 Task: Change  the formatting of the data to Which is Greater than5, In conditional formating, put the option 'Yellow Fill with Drak Yellow Text'add another formatting option Format As Table, insert the option Brown Table style Dark  3 , change the format of Column Width to 18In the sheet   Dynamic Sales templetes   book
Action: Mouse moved to (412, 349)
Screenshot: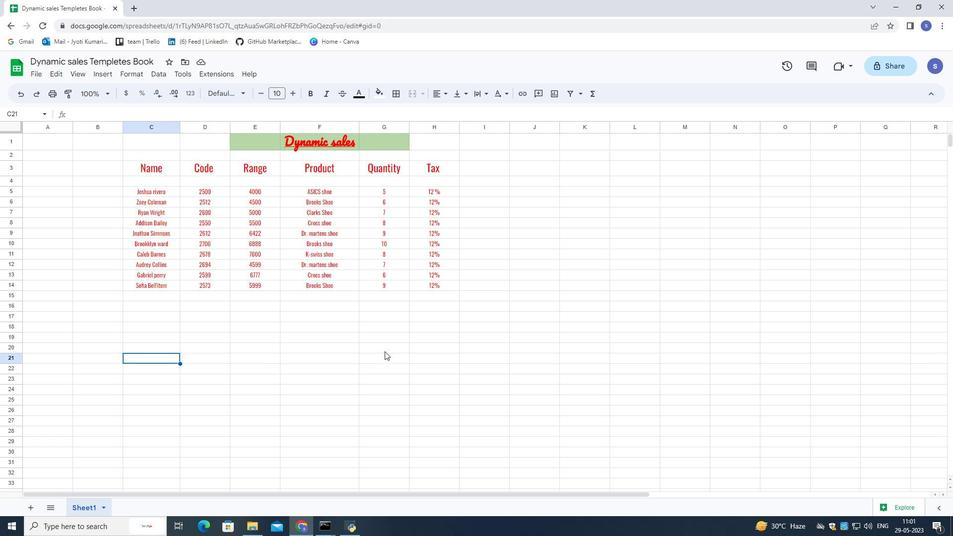 
Action: Mouse scrolled (412, 349) with delta (0, 0)
Screenshot: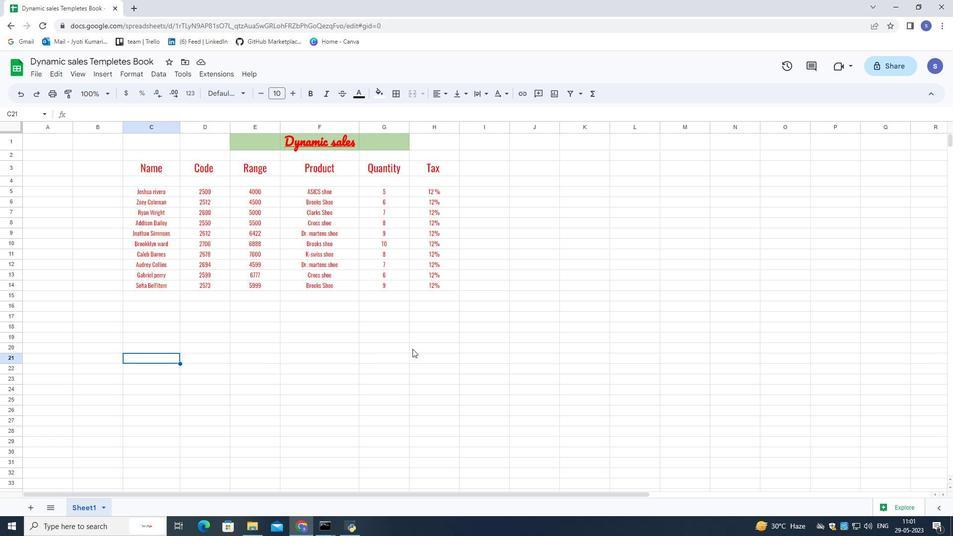 
Action: Mouse scrolled (412, 349) with delta (0, 0)
Screenshot: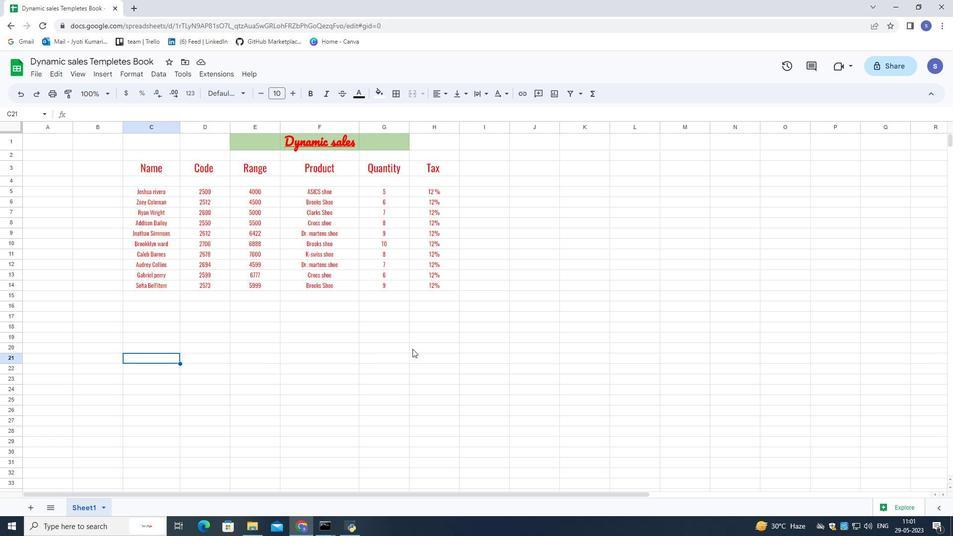 
Action: Mouse moved to (109, 139)
Screenshot: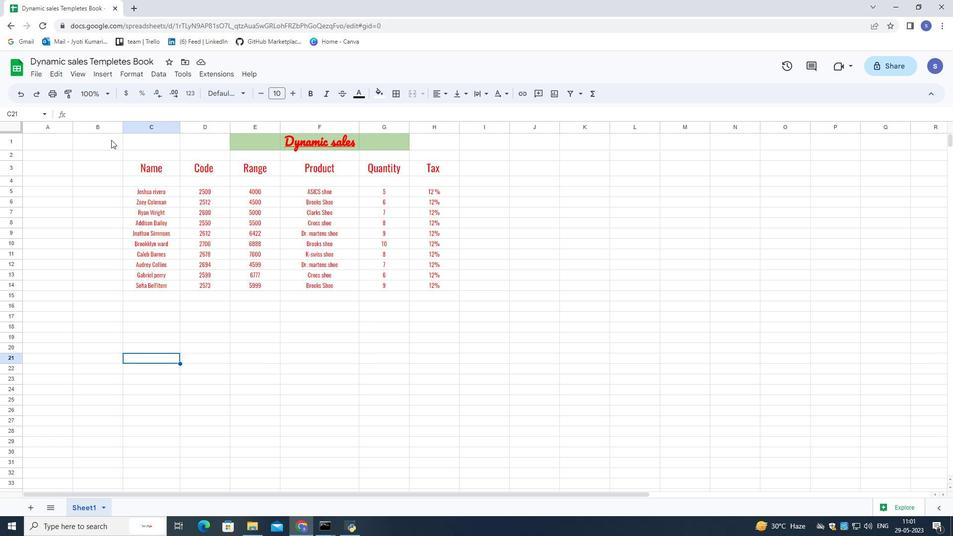 
Action: Mouse pressed left at (109, 139)
Screenshot: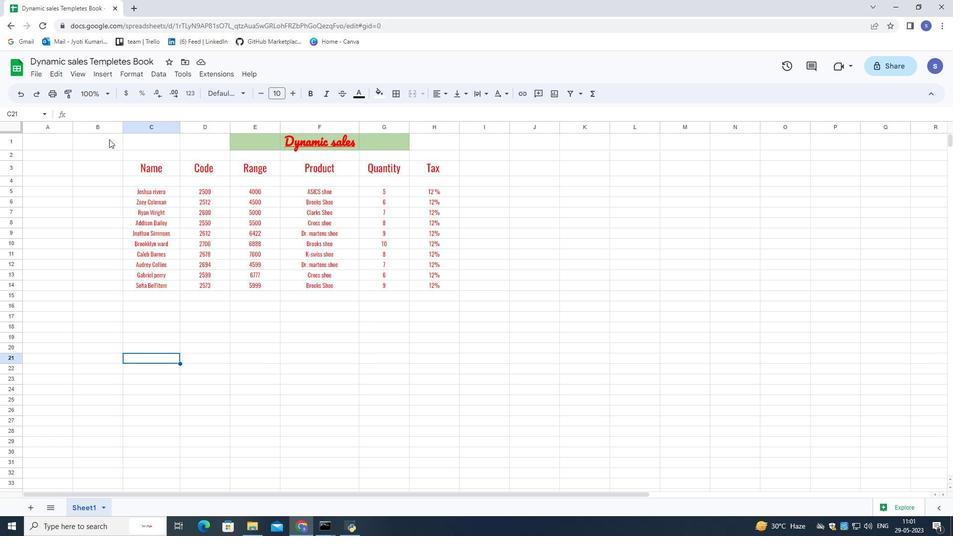 
Action: Mouse moved to (114, 152)
Screenshot: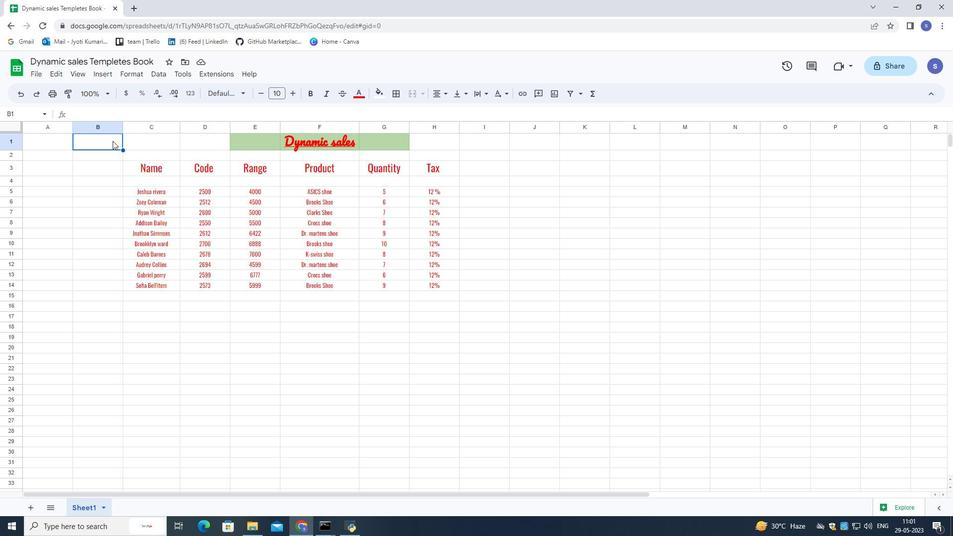 
Action: Mouse pressed left at (114, 152)
Screenshot: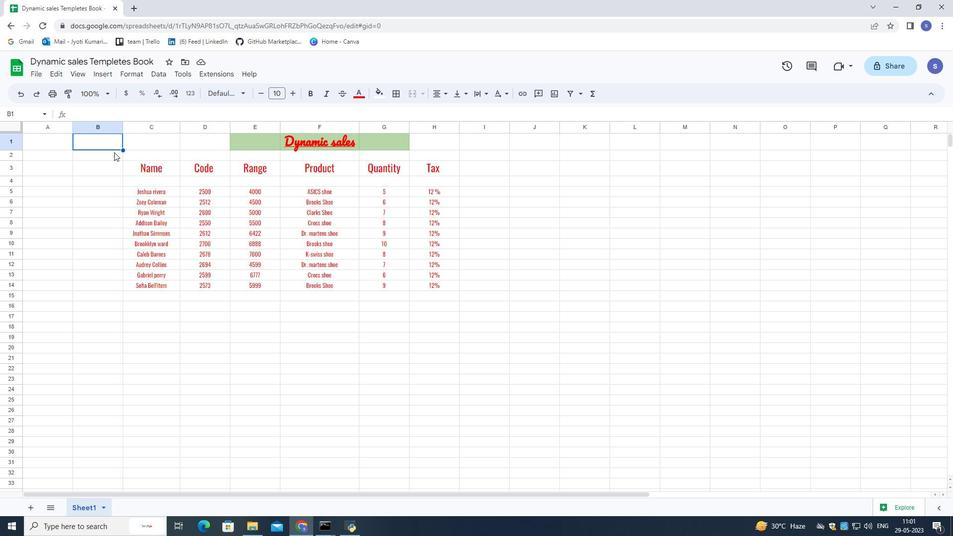 
Action: Mouse moved to (407, 391)
Screenshot: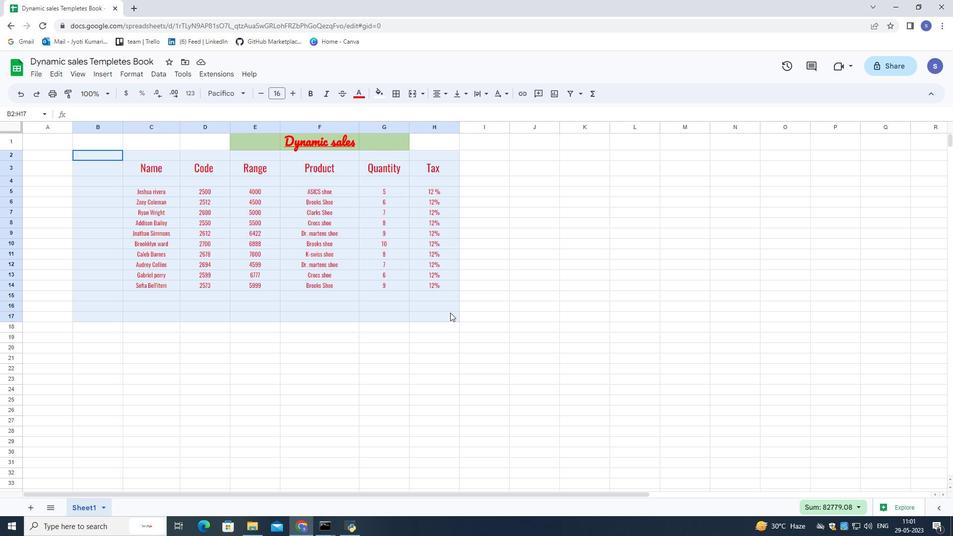 
Action: Mouse pressed left at (407, 391)
Screenshot: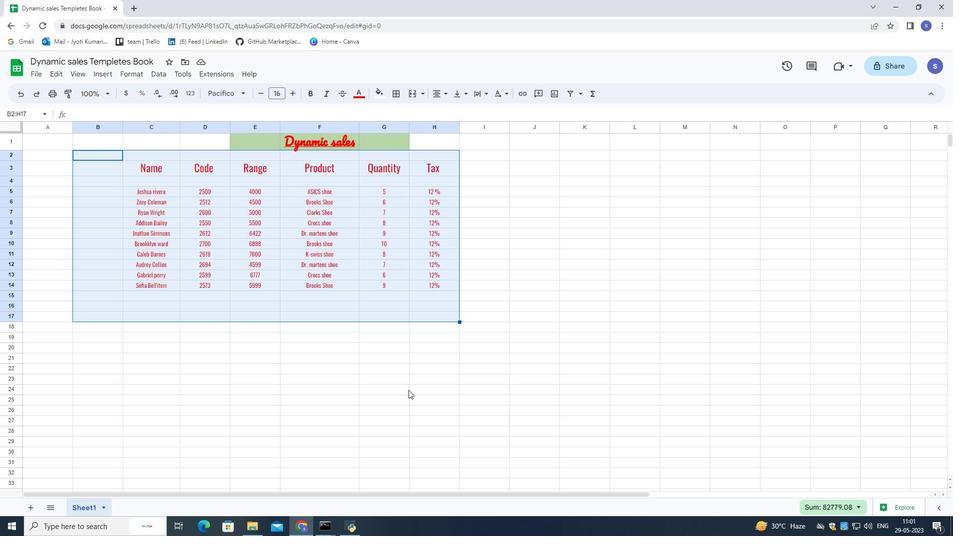 
Action: Mouse moved to (113, 167)
Screenshot: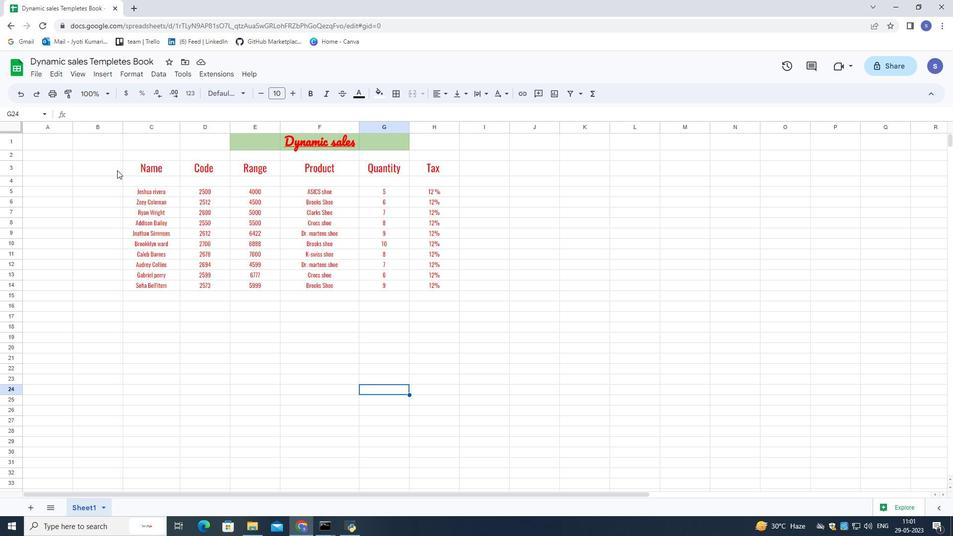 
Action: Mouse pressed left at (113, 167)
Screenshot: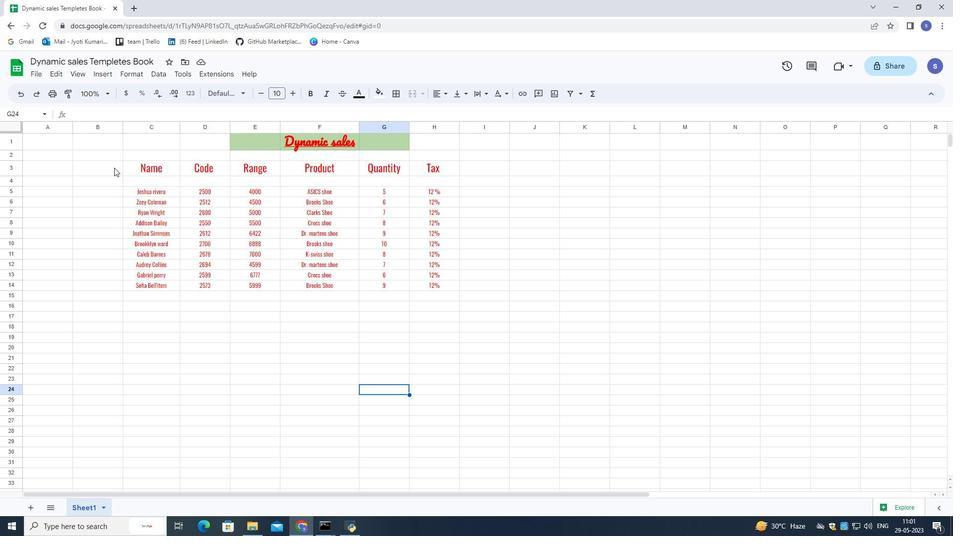 
Action: Mouse moved to (104, 75)
Screenshot: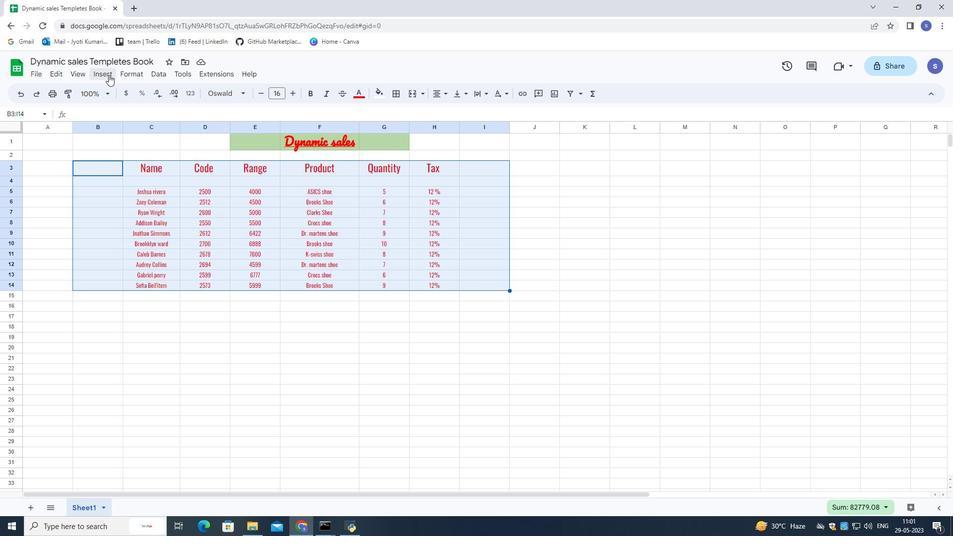 
Action: Mouse pressed left at (104, 75)
Screenshot: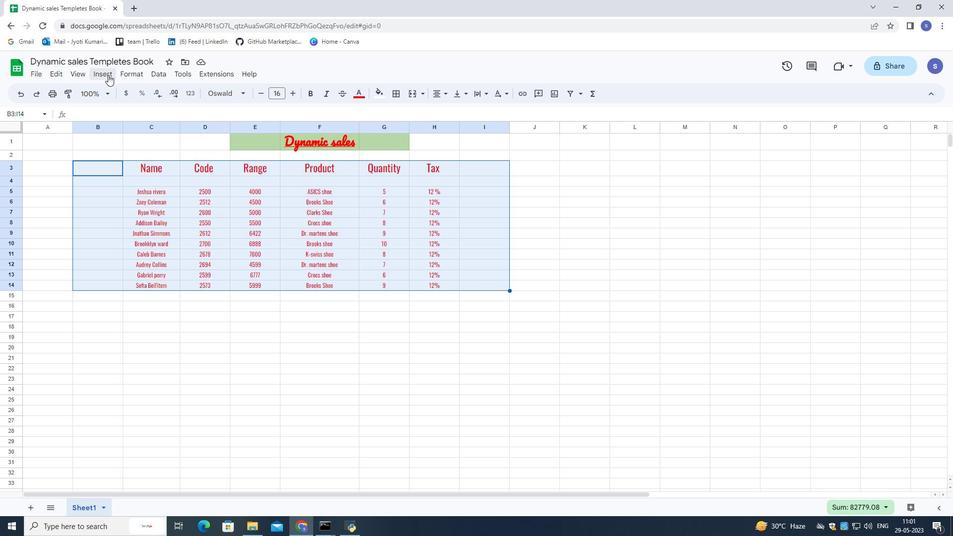 
Action: Mouse moved to (129, 72)
Screenshot: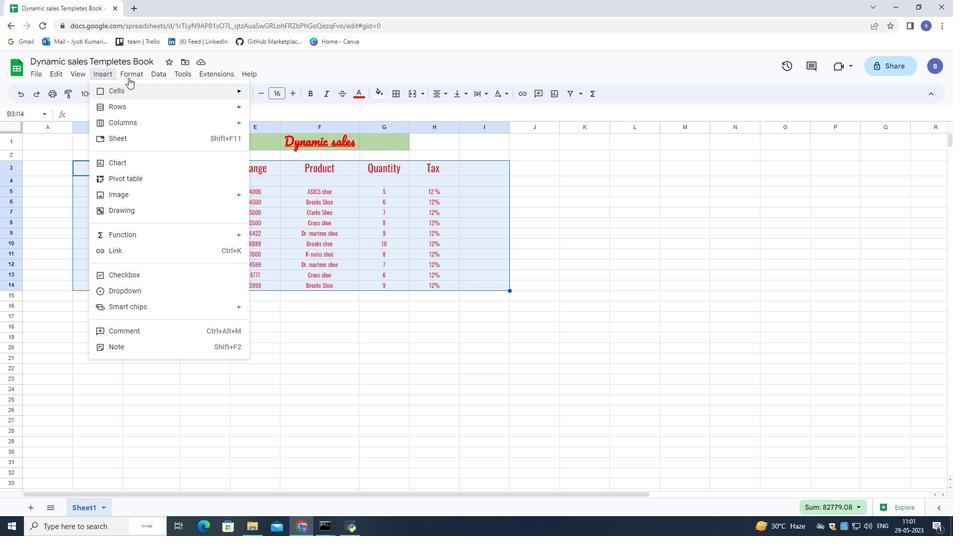 
Action: Mouse pressed left at (129, 72)
Screenshot: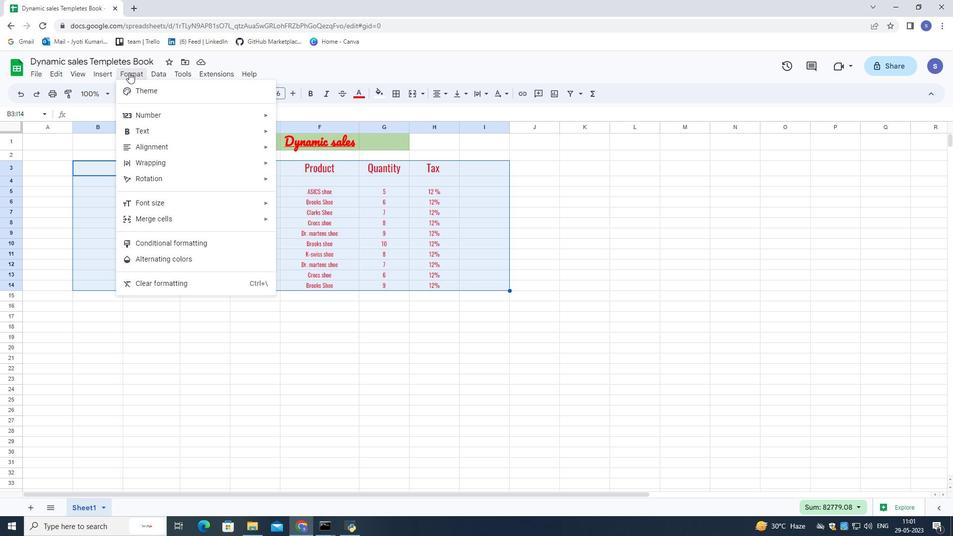 
Action: Mouse moved to (156, 75)
Screenshot: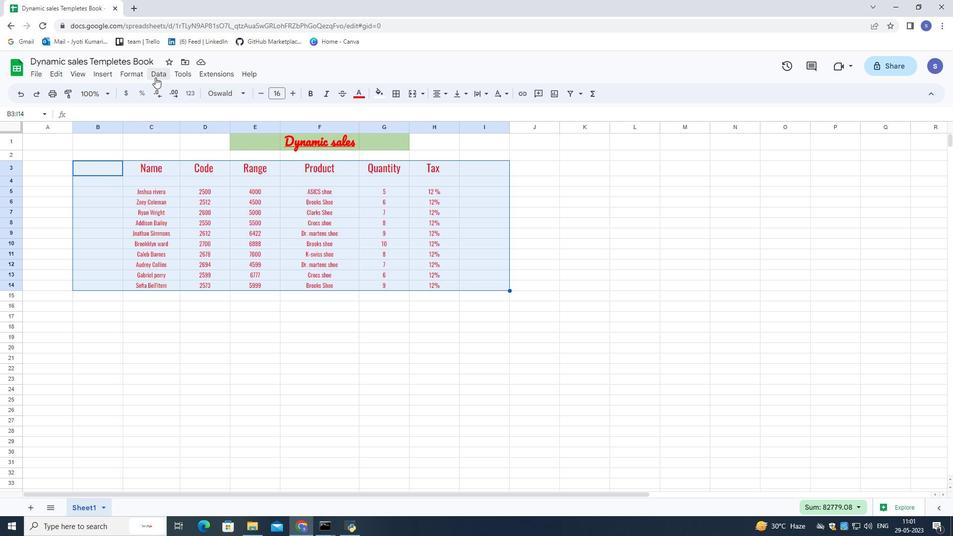 
Action: Mouse pressed left at (156, 75)
Screenshot: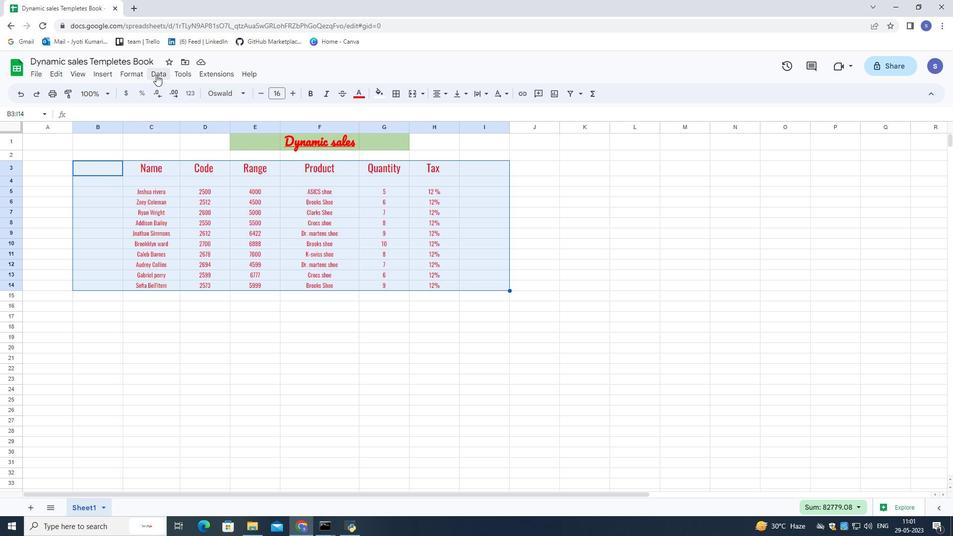 
Action: Mouse moved to (190, 73)
Screenshot: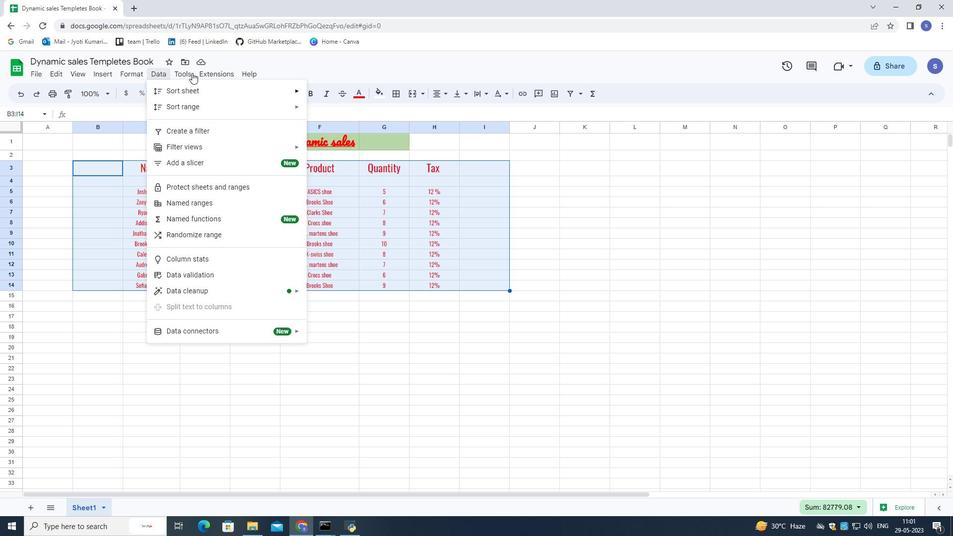 
Action: Mouse pressed left at (190, 73)
Screenshot: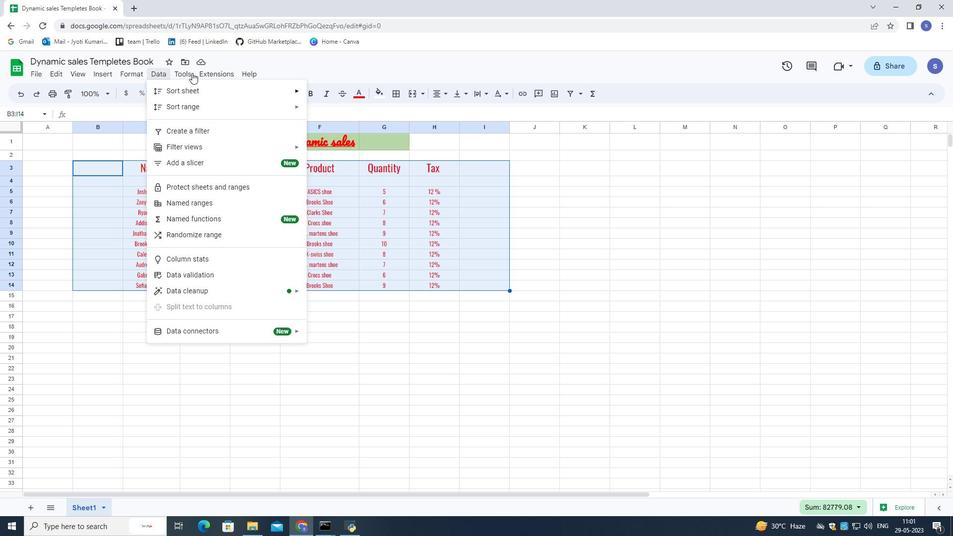 
Action: Mouse moved to (130, 69)
Screenshot: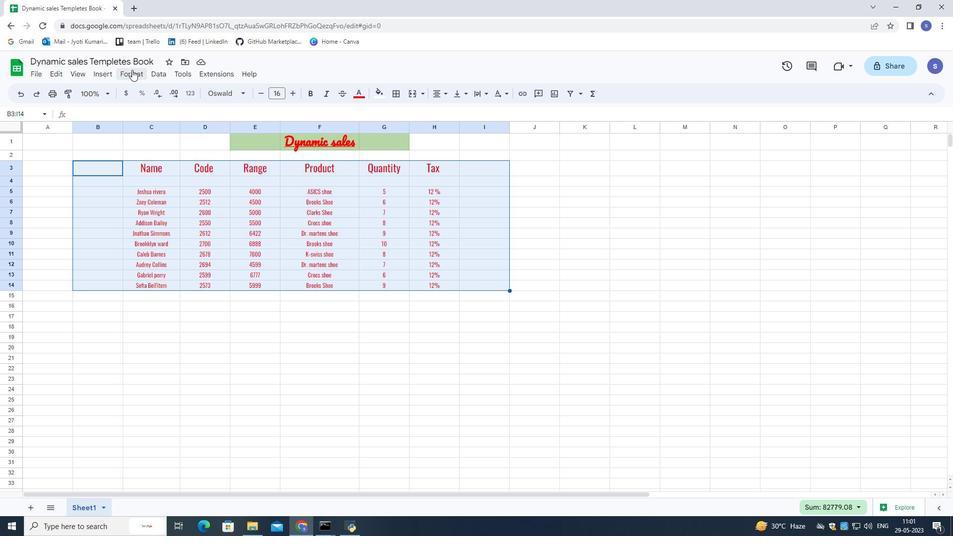 
Action: Mouse pressed left at (130, 69)
Screenshot: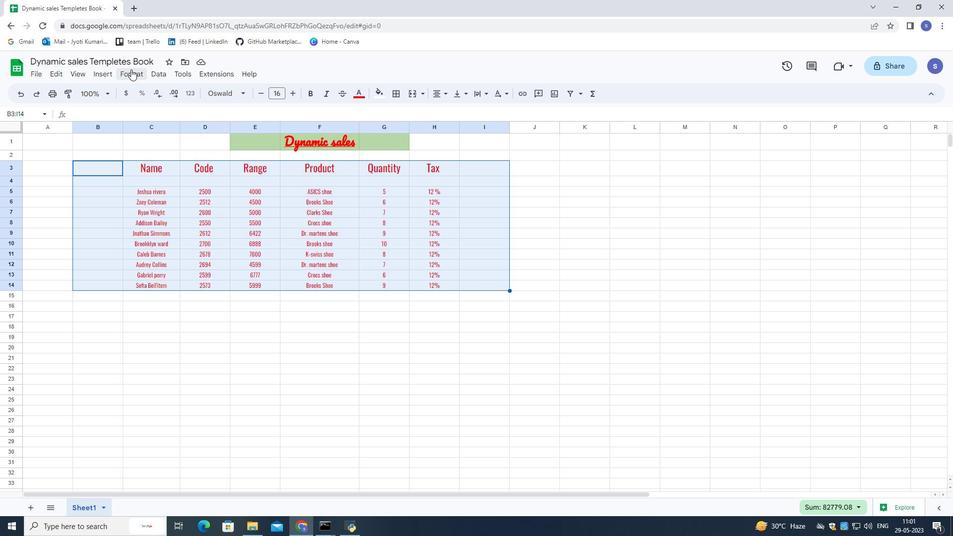 
Action: Mouse moved to (228, 239)
Screenshot: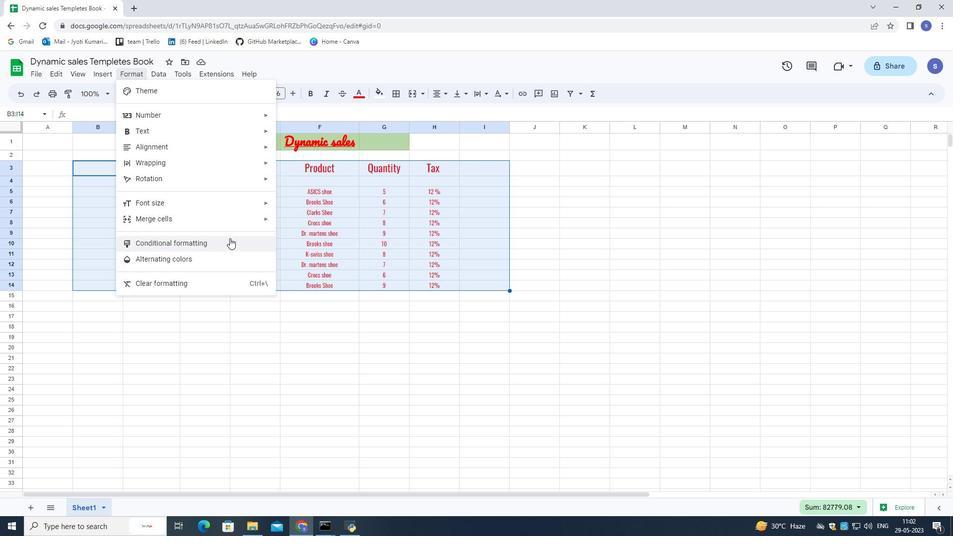 
Action: Mouse pressed left at (228, 239)
Screenshot: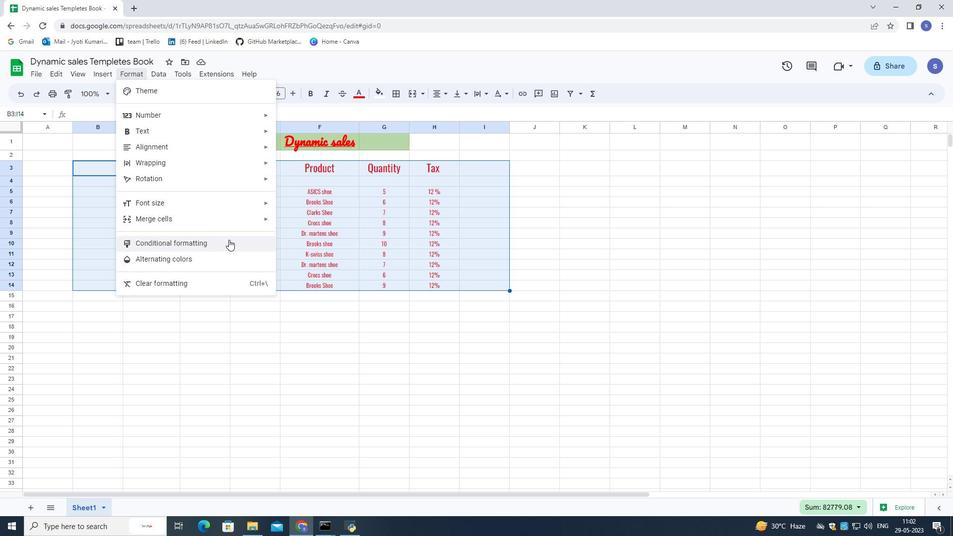 
Action: Mouse moved to (848, 227)
Screenshot: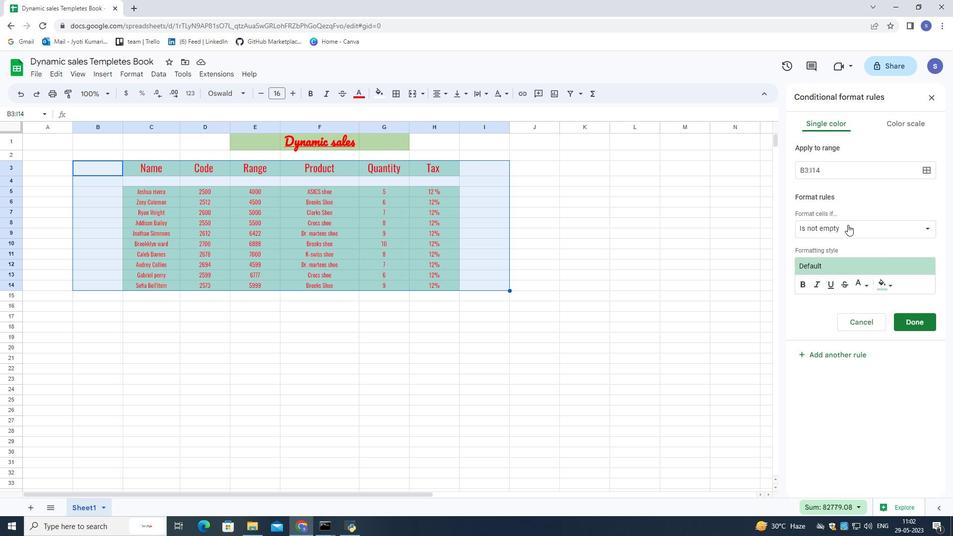 
Action: Mouse pressed left at (848, 227)
Screenshot: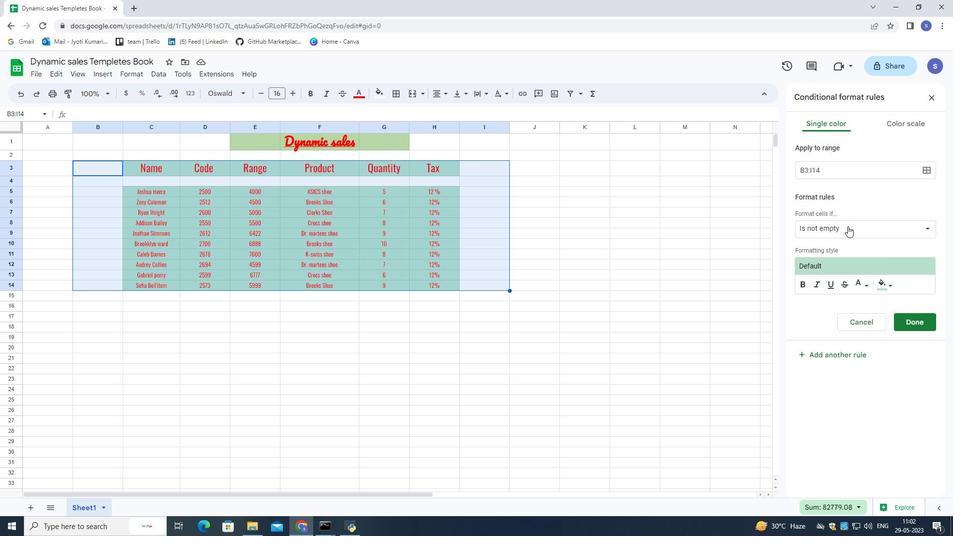 
Action: Mouse moved to (847, 386)
Screenshot: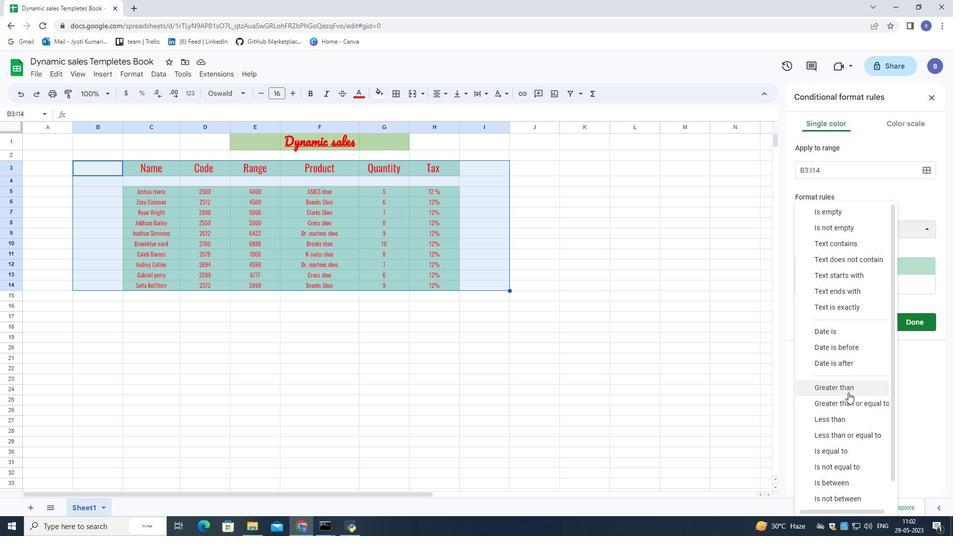 
Action: Mouse pressed left at (847, 386)
Screenshot: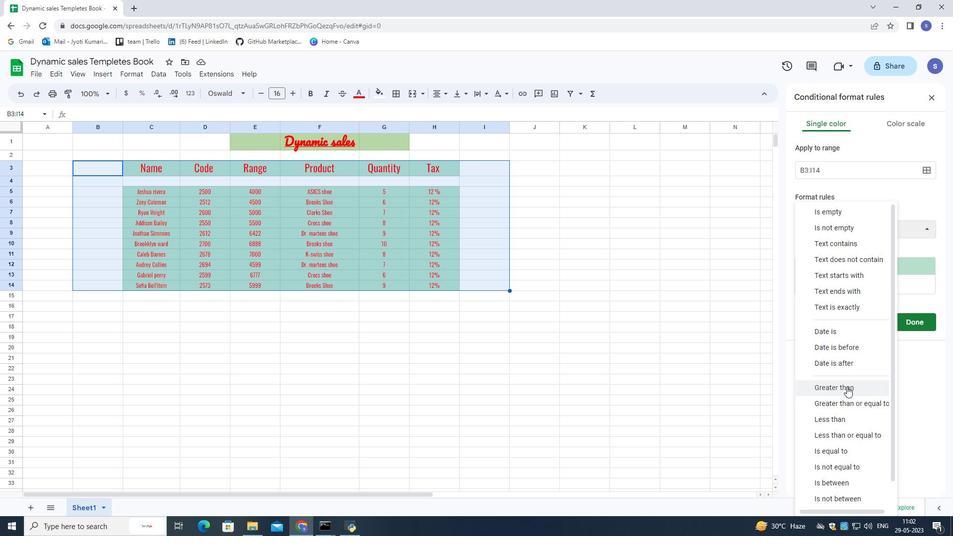 
Action: Mouse moved to (832, 251)
Screenshot: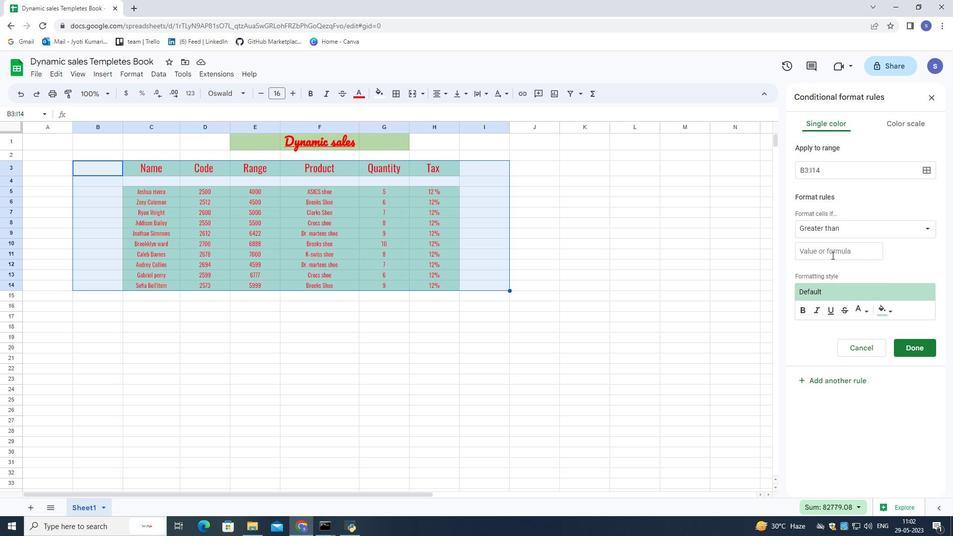 
Action: Mouse pressed left at (832, 251)
Screenshot: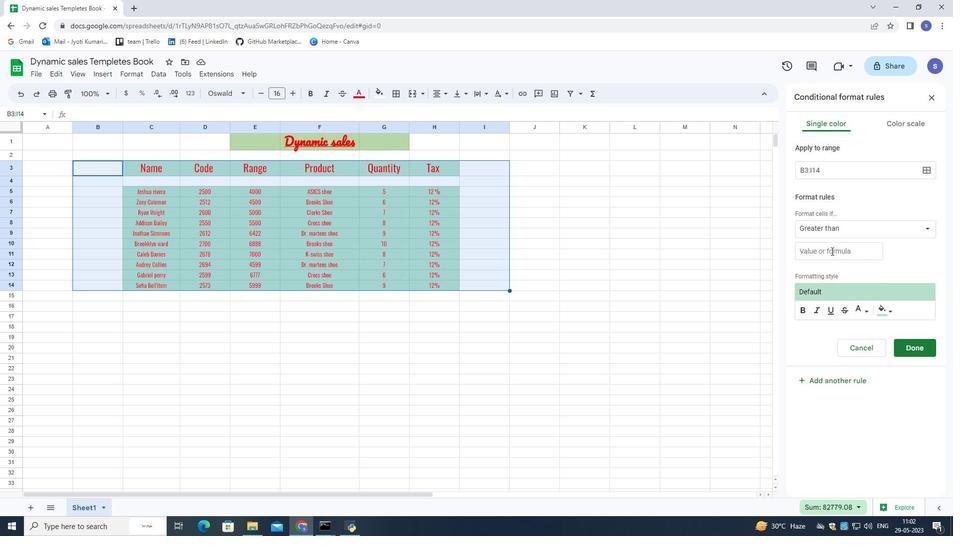 
Action: Mouse moved to (830, 253)
Screenshot: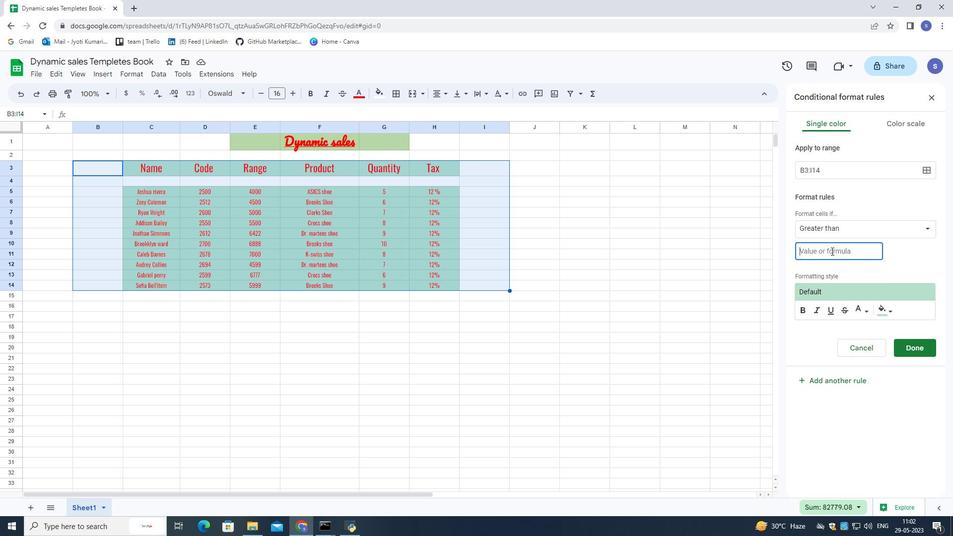 
Action: Key pressed 5
Screenshot: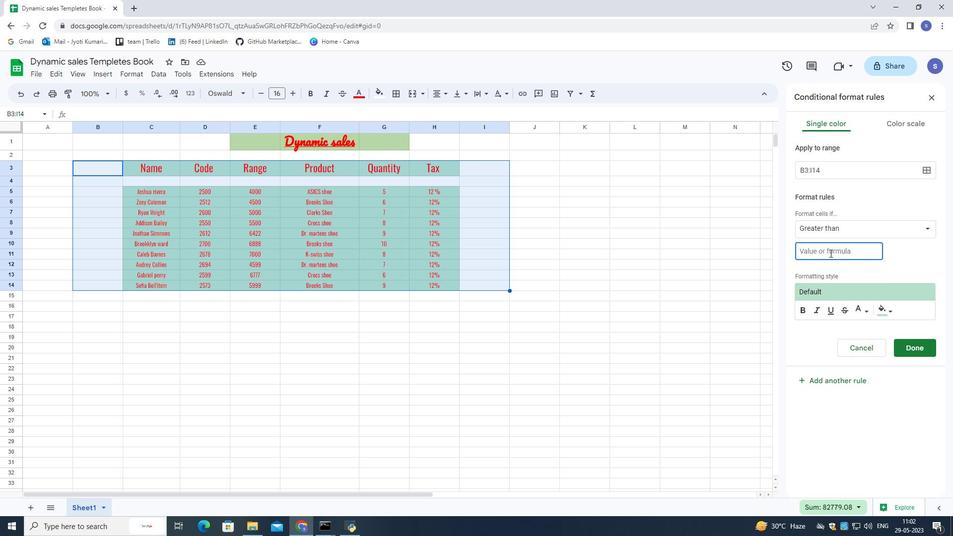 
Action: Mouse moved to (886, 314)
Screenshot: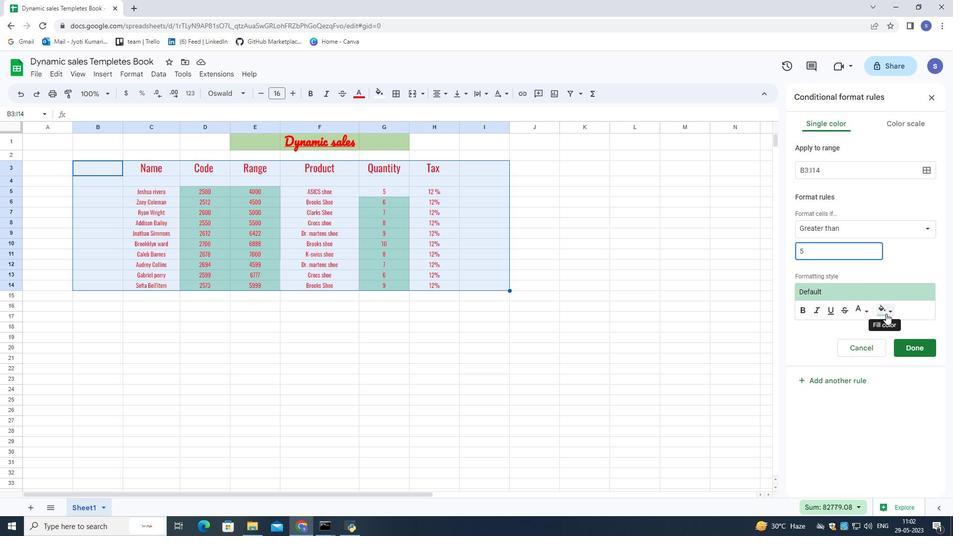 
Action: Mouse pressed left at (886, 314)
Screenshot: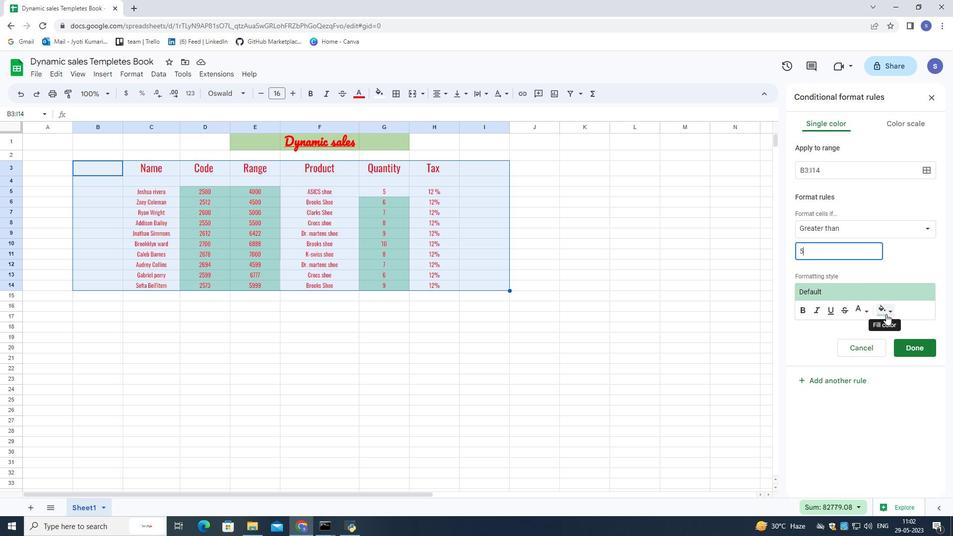 
Action: Mouse moved to (819, 354)
Screenshot: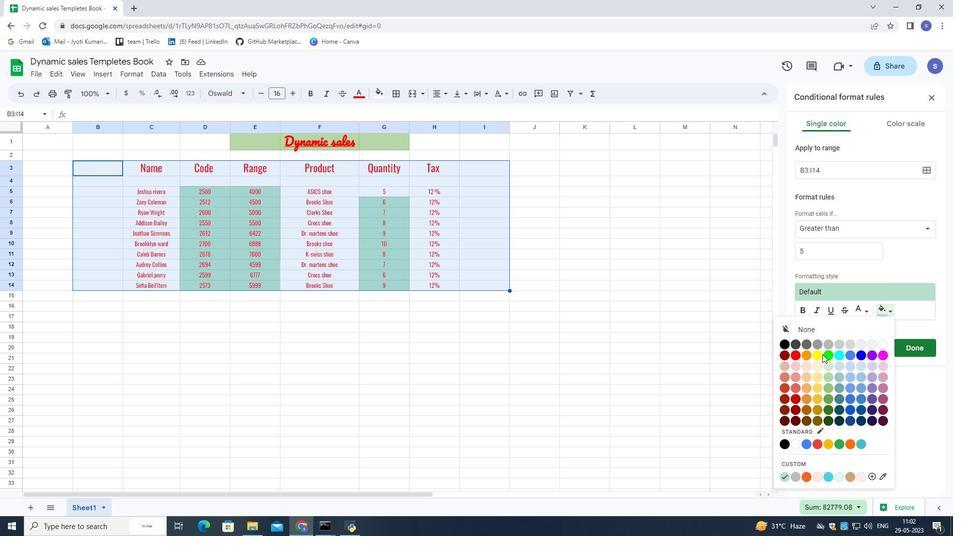 
Action: Mouse pressed left at (819, 354)
Screenshot: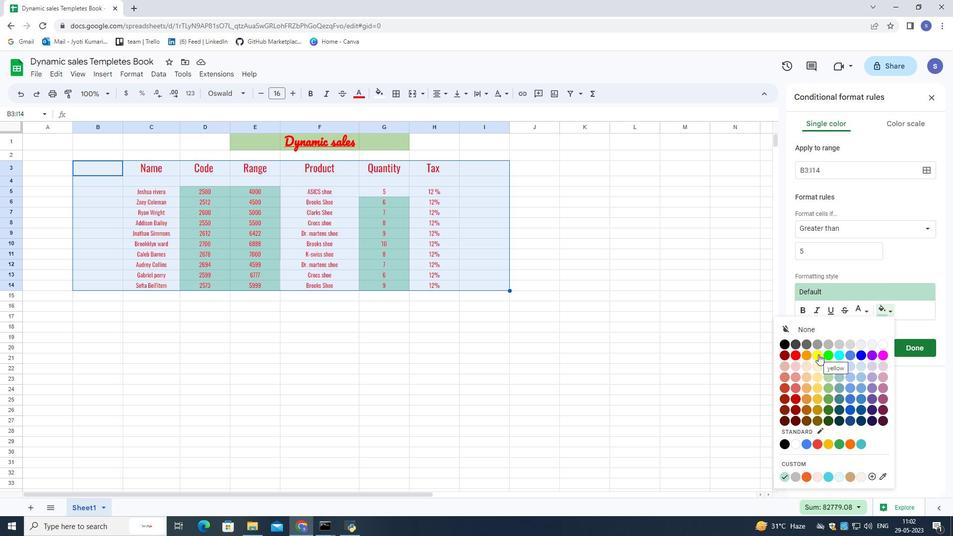 
Action: Mouse moved to (867, 314)
Screenshot: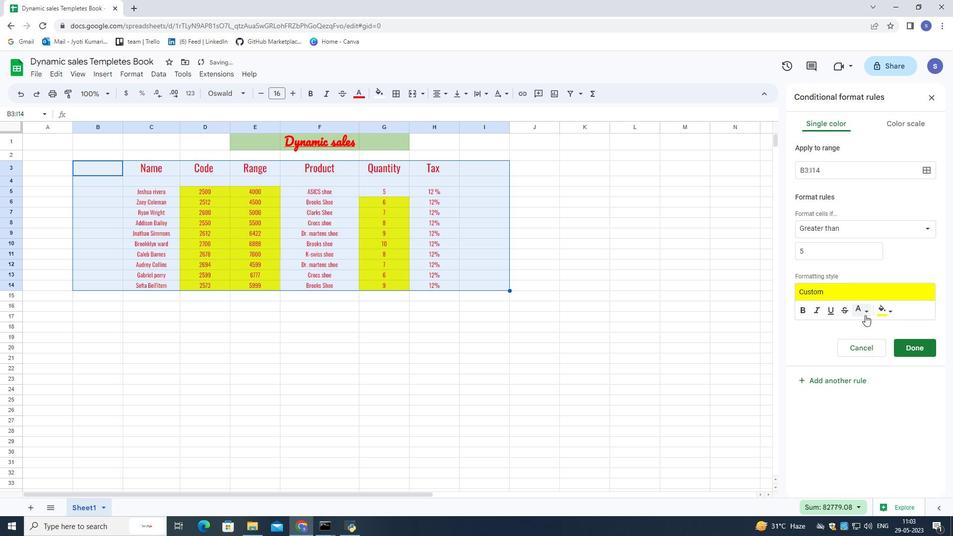 
Action: Mouse pressed left at (867, 314)
Screenshot: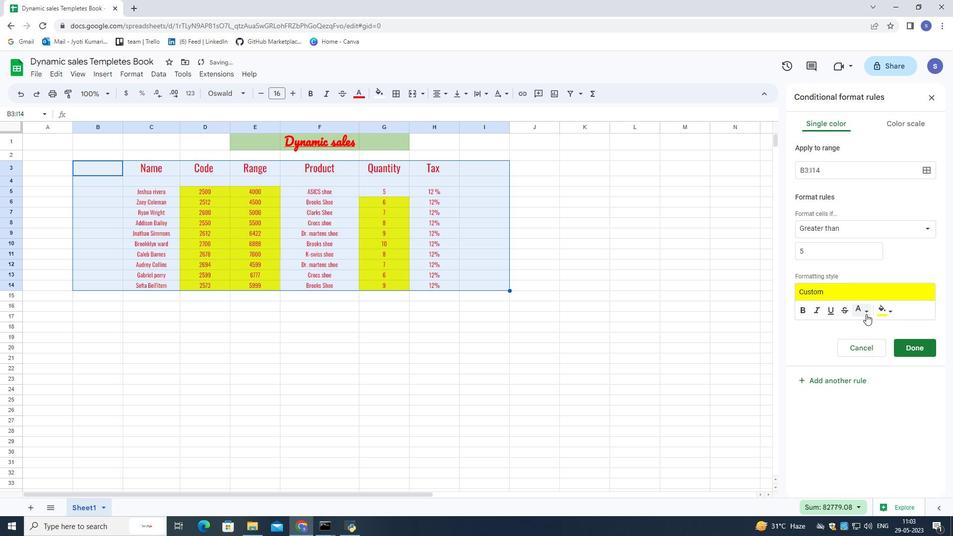 
Action: Mouse moved to (795, 462)
Screenshot: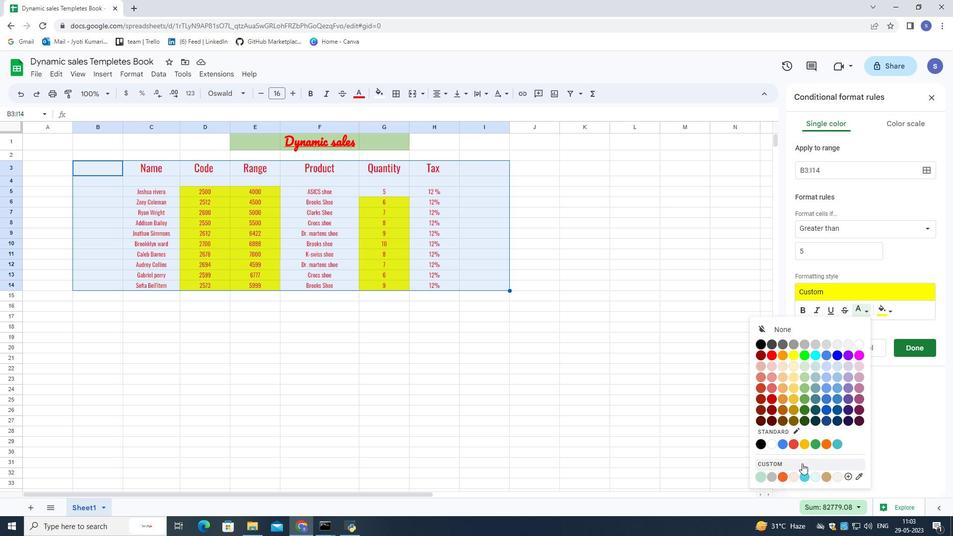 
Action: Mouse pressed left at (795, 462)
Screenshot: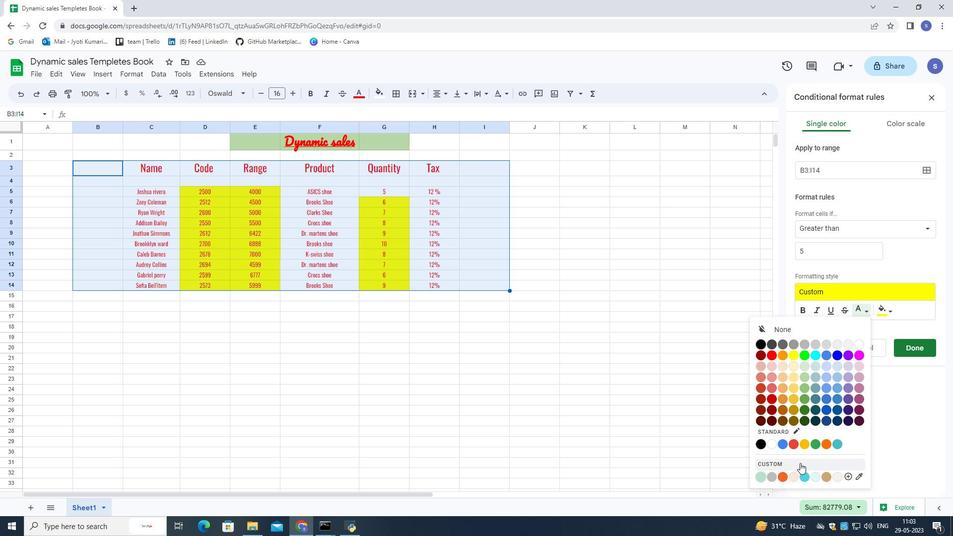 
Action: Mouse moved to (471, 288)
Screenshot: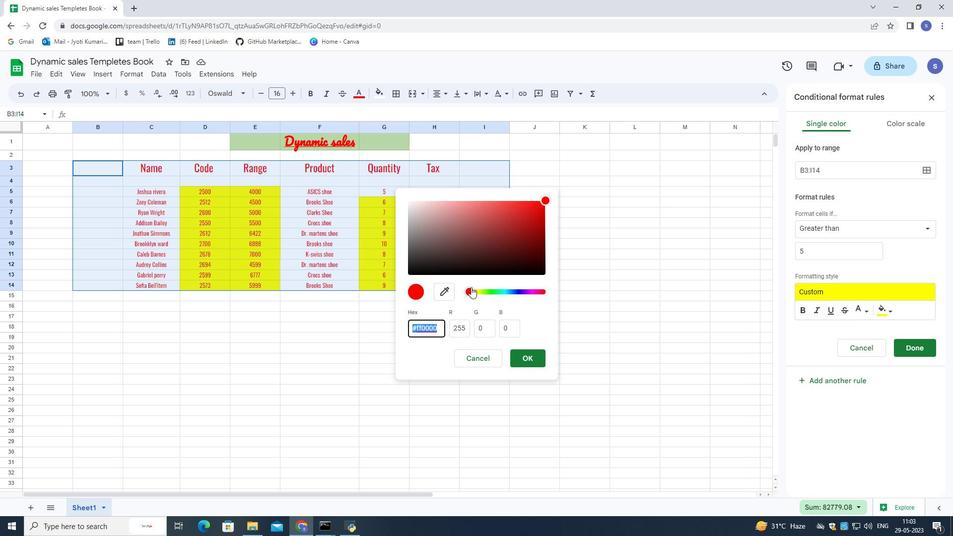 
Action: Mouse pressed left at (471, 288)
Screenshot: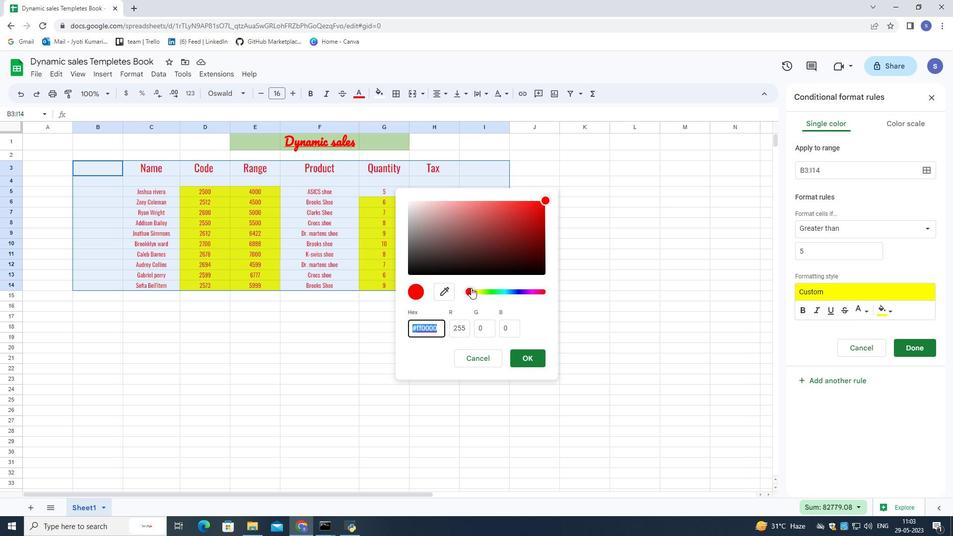 
Action: Mouse moved to (551, 193)
Screenshot: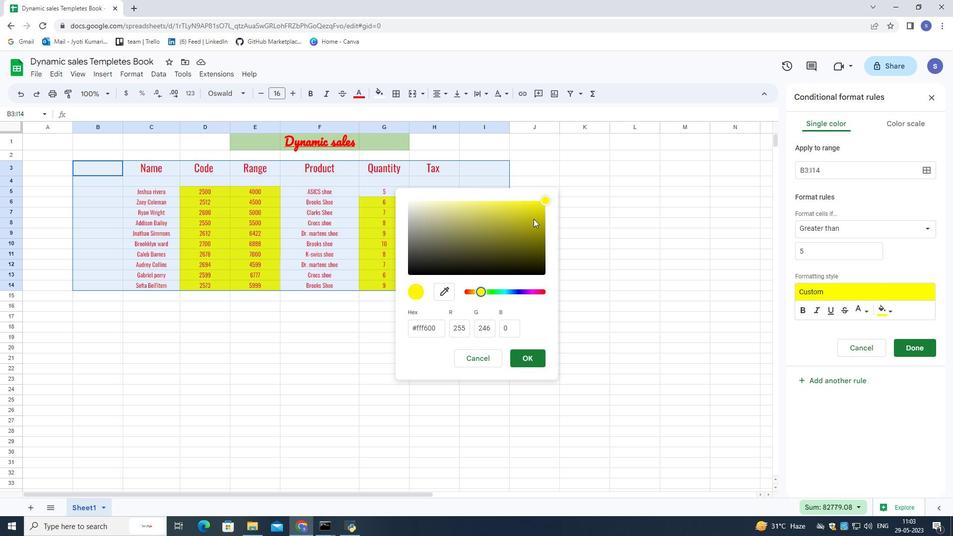 
Action: Mouse pressed left at (551, 193)
Screenshot: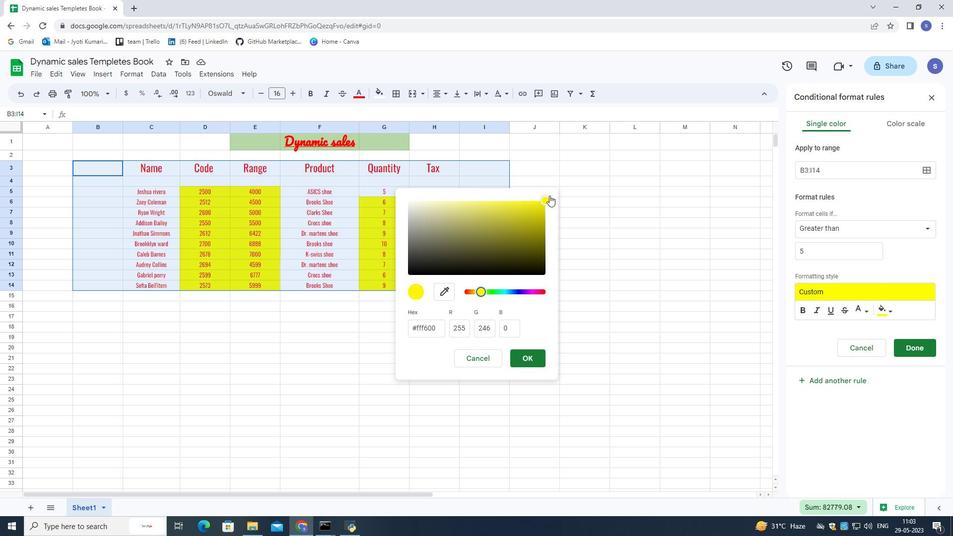 
Action: Mouse moved to (537, 205)
Screenshot: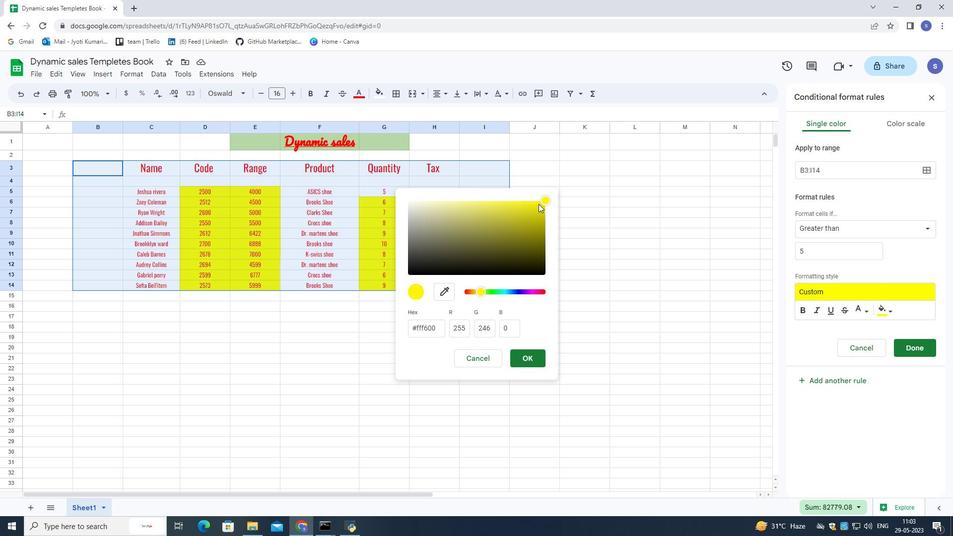 
Action: Mouse pressed left at (537, 205)
Screenshot: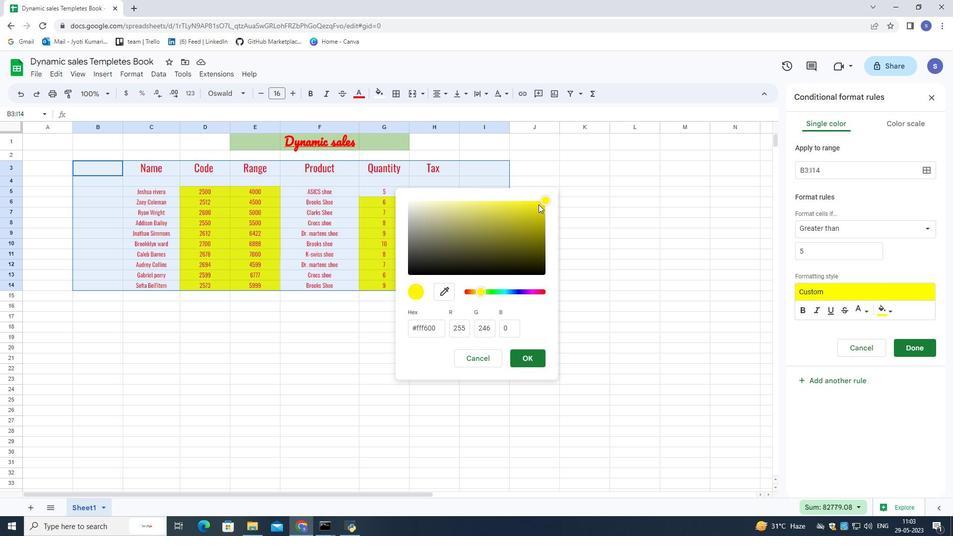 
Action: Mouse moved to (526, 351)
Screenshot: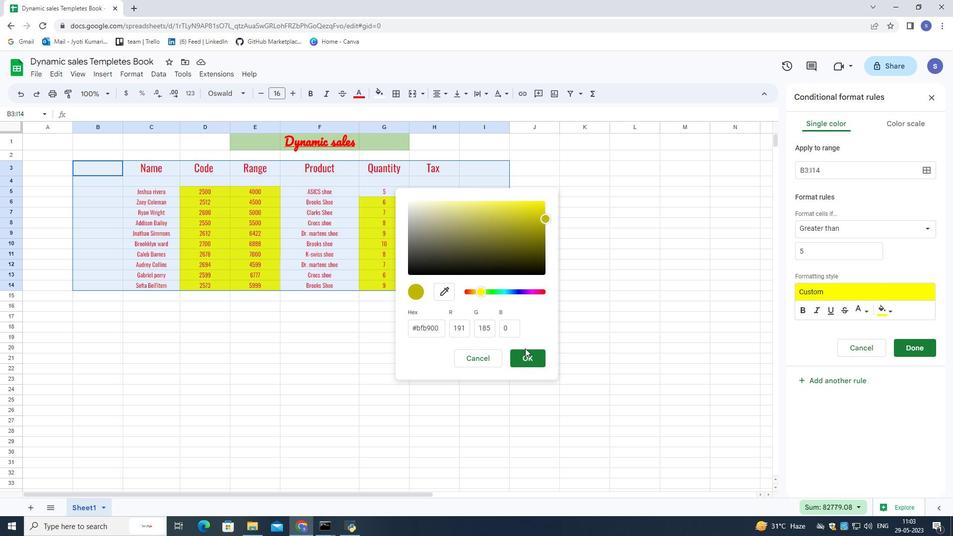 
Action: Mouse pressed left at (526, 351)
Screenshot: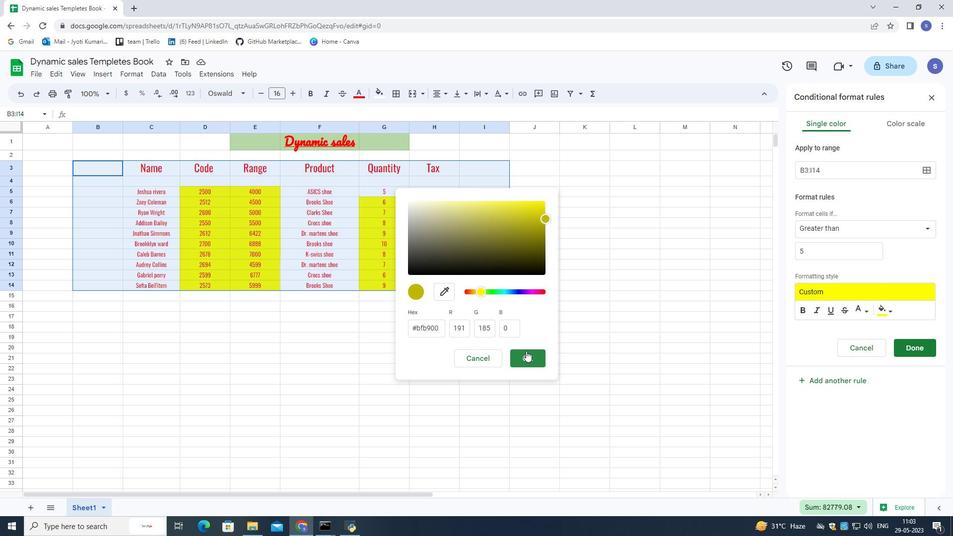 
Action: Mouse moved to (867, 311)
Screenshot: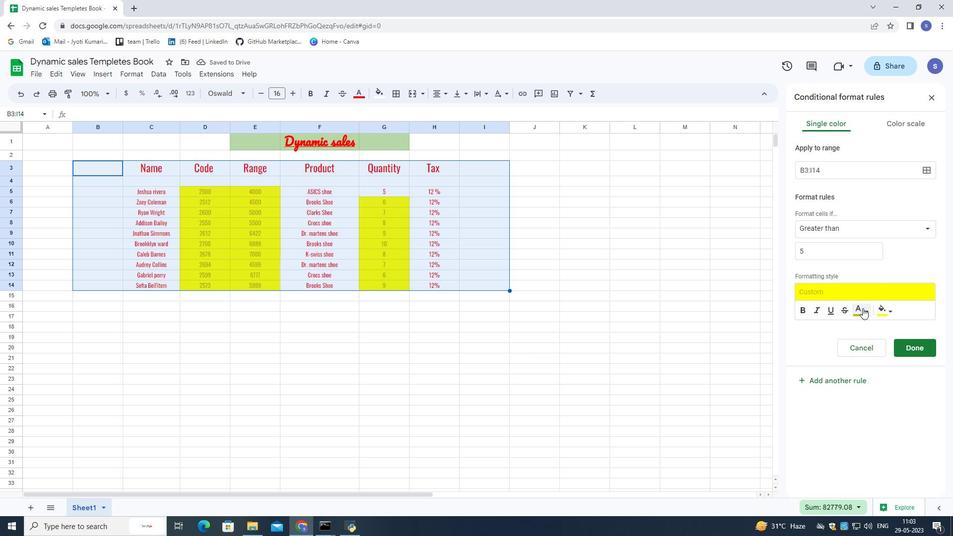 
Action: Mouse pressed left at (867, 311)
Screenshot: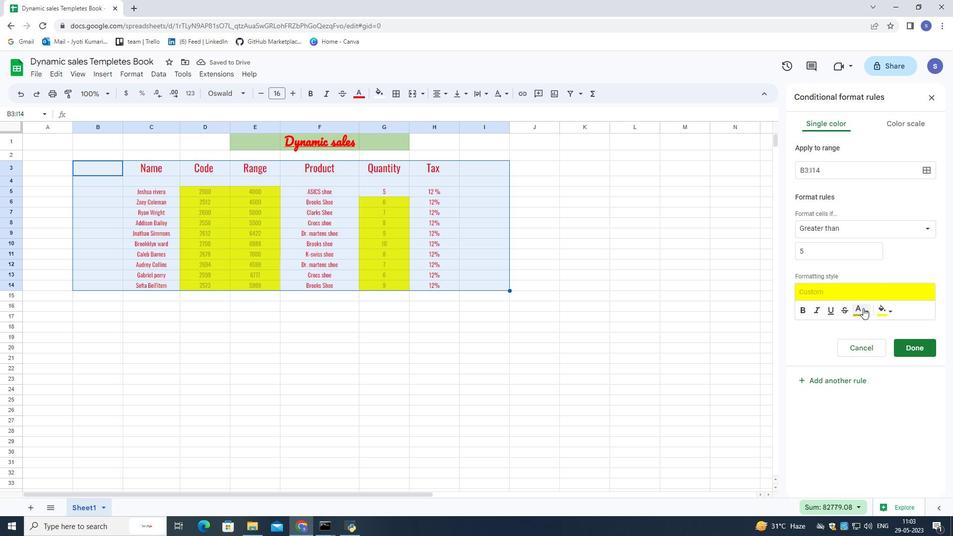 
Action: Mouse moved to (794, 408)
Screenshot: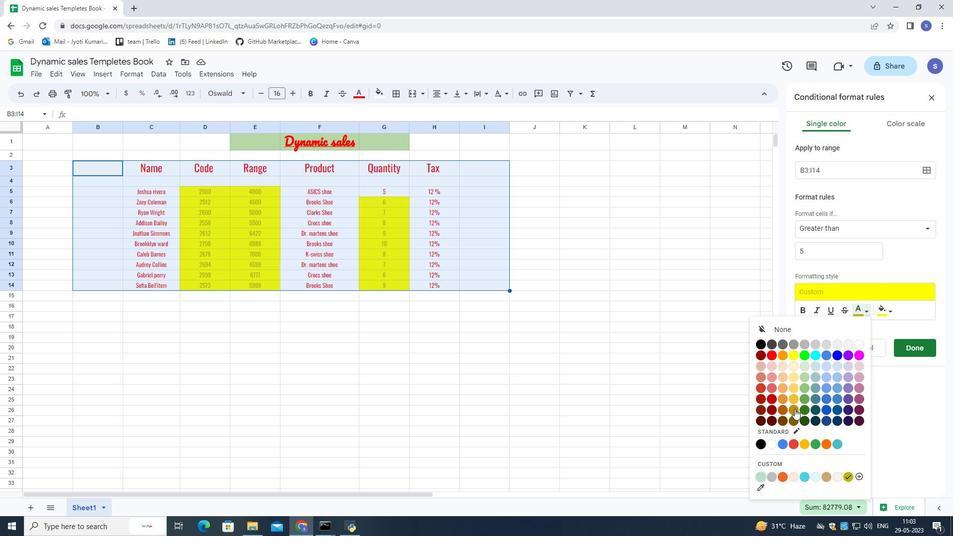 
Action: Mouse pressed left at (794, 408)
Screenshot: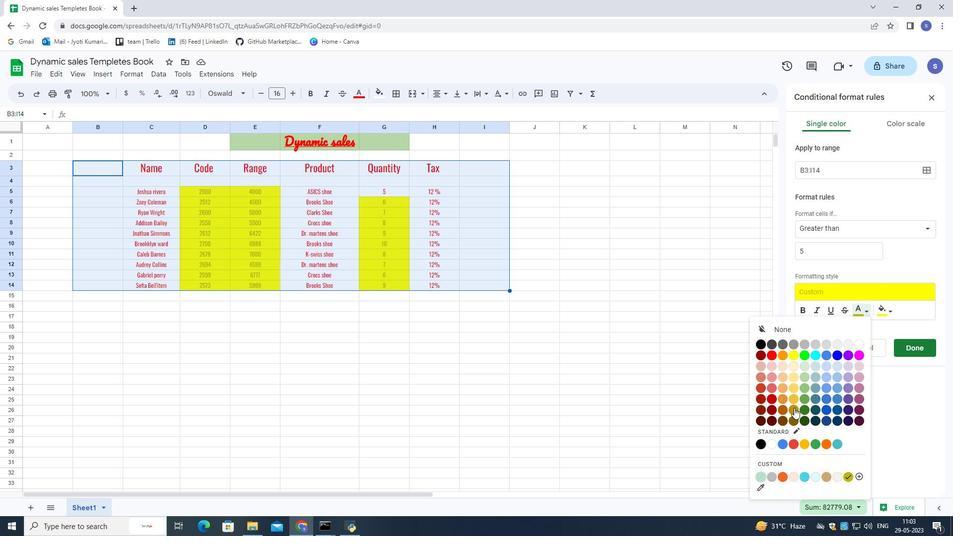 
Action: Mouse moved to (917, 347)
Screenshot: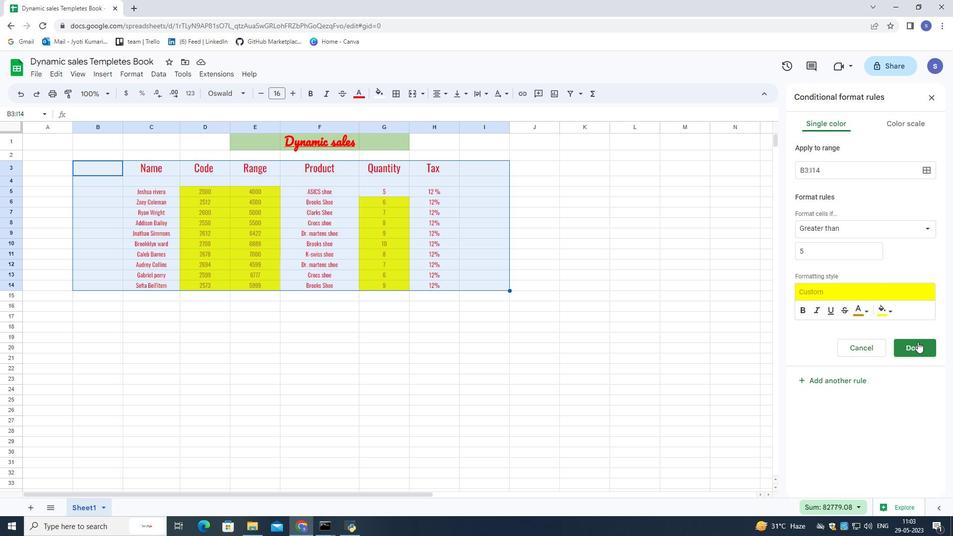 
Action: Mouse pressed left at (917, 347)
Screenshot: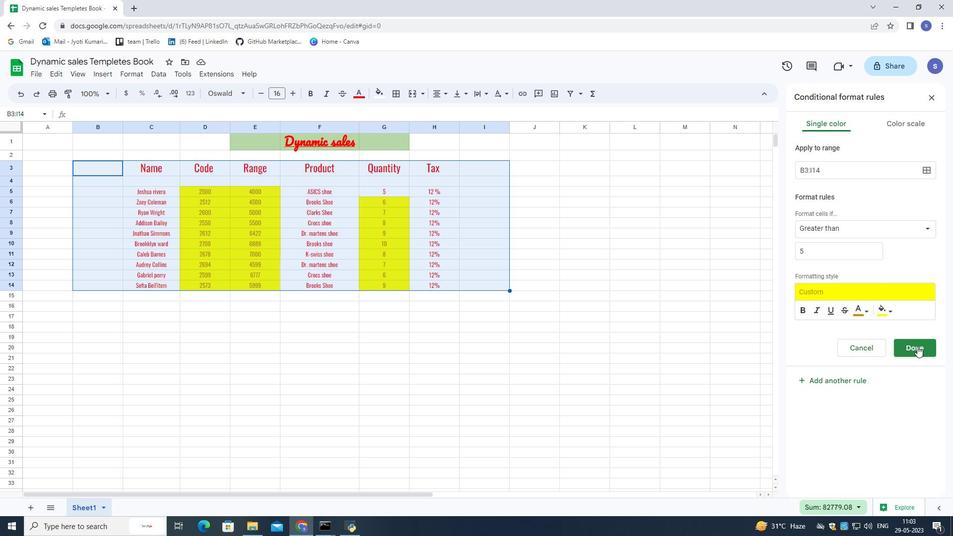 
Action: Mouse moved to (132, 68)
Screenshot: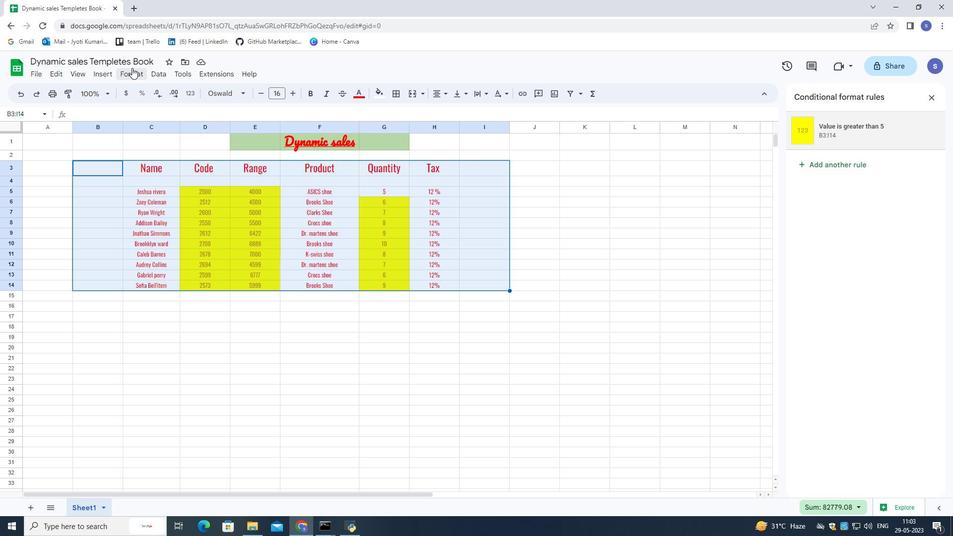 
Action: Mouse pressed left at (132, 68)
Screenshot: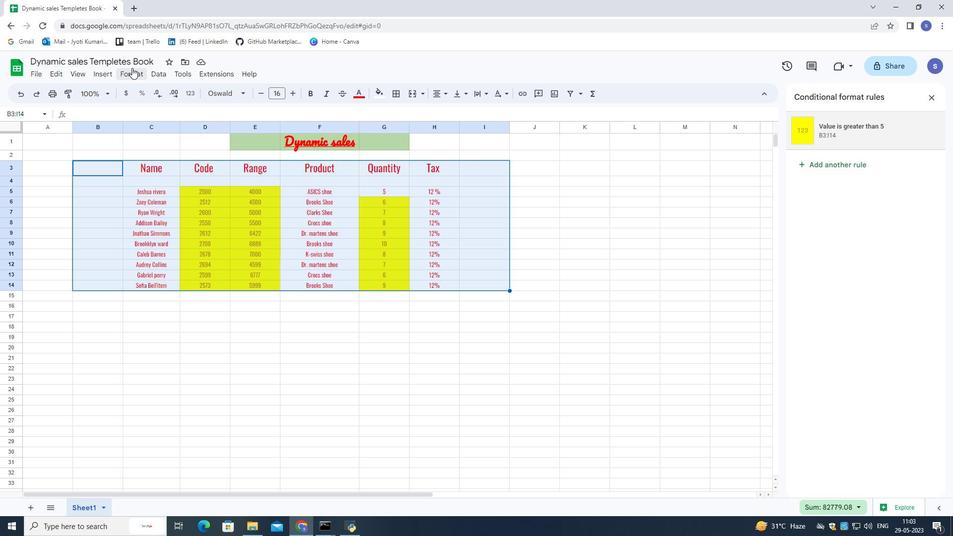 
Action: Mouse moved to (188, 259)
Screenshot: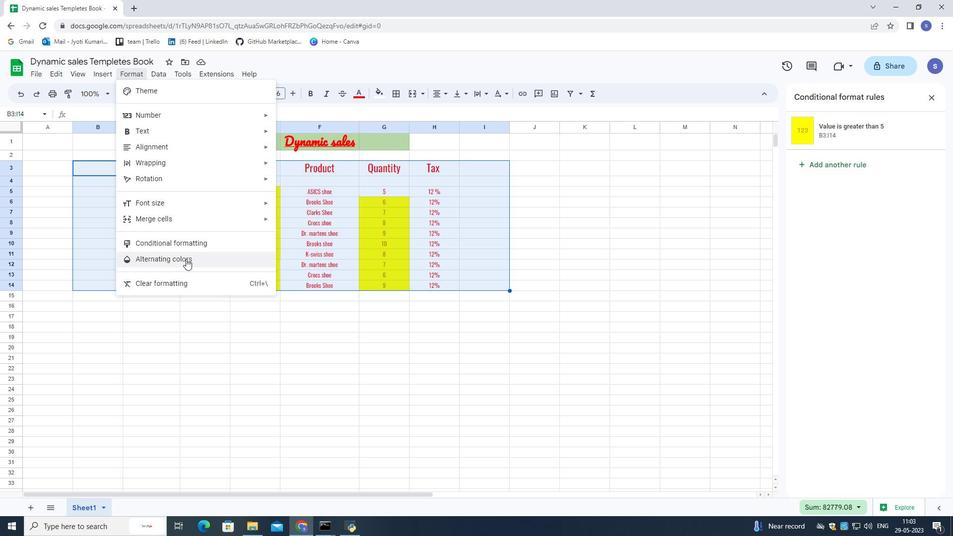 
Action: Mouse pressed left at (188, 259)
Screenshot: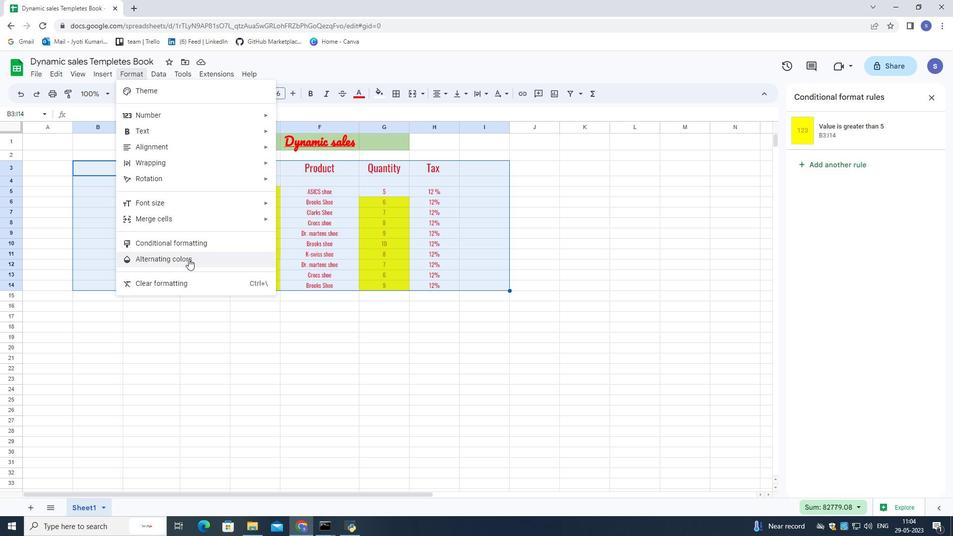 
Action: Mouse moved to (846, 243)
Screenshot: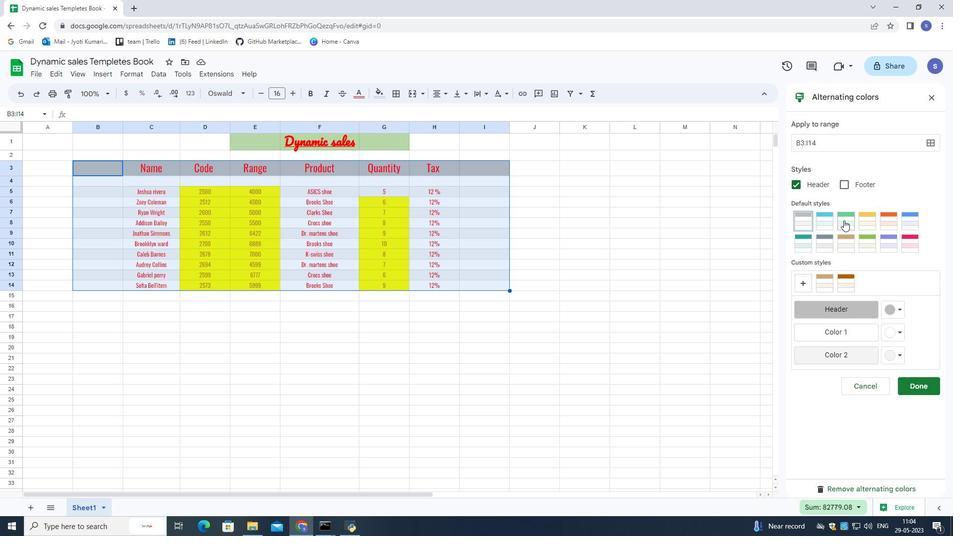 
Action: Mouse pressed left at (846, 243)
Screenshot: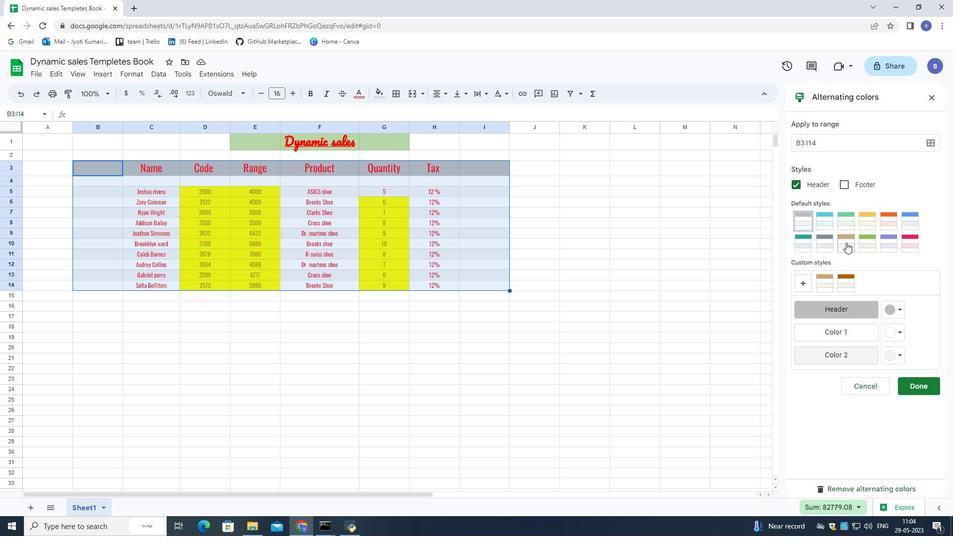 
Action: Mouse moved to (868, 223)
Screenshot: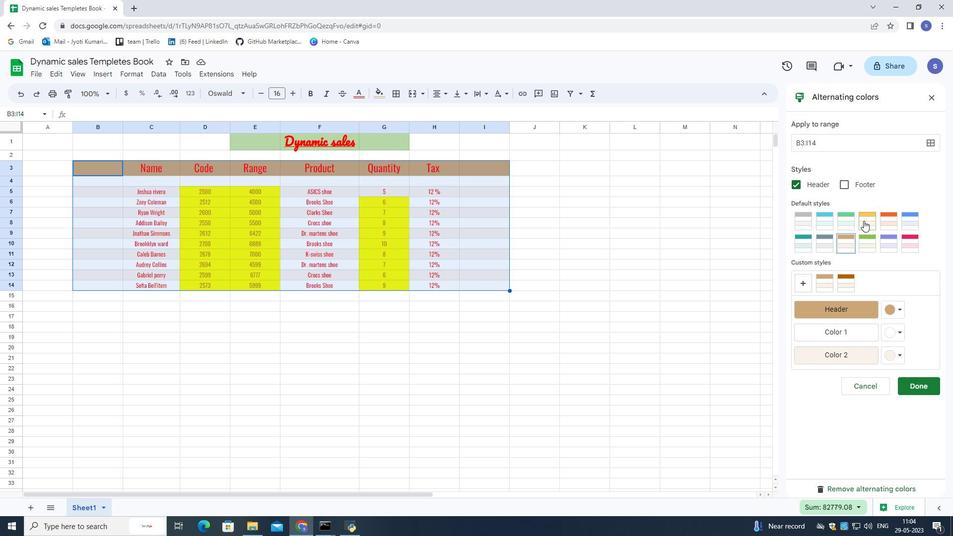 
Action: Mouse pressed left at (868, 223)
Screenshot: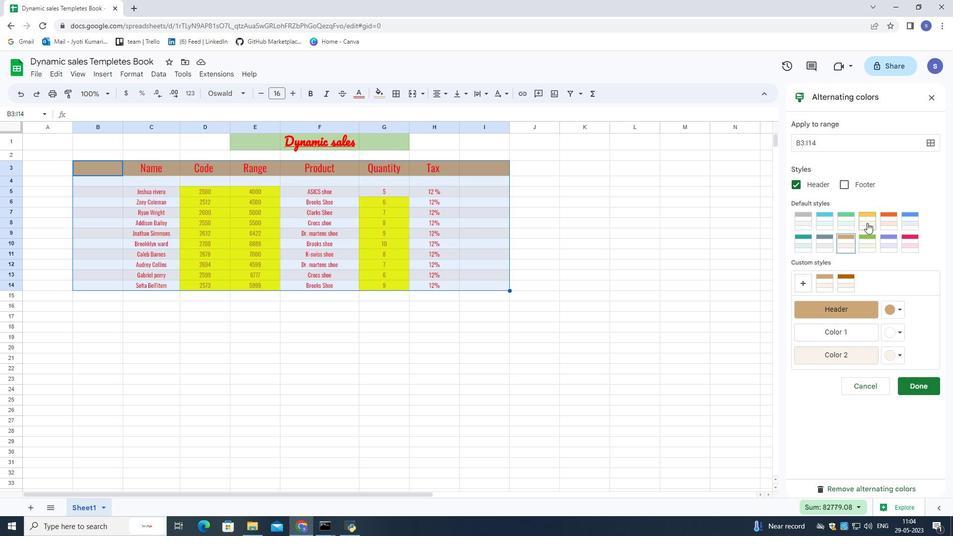 
Action: Mouse moved to (848, 236)
Screenshot: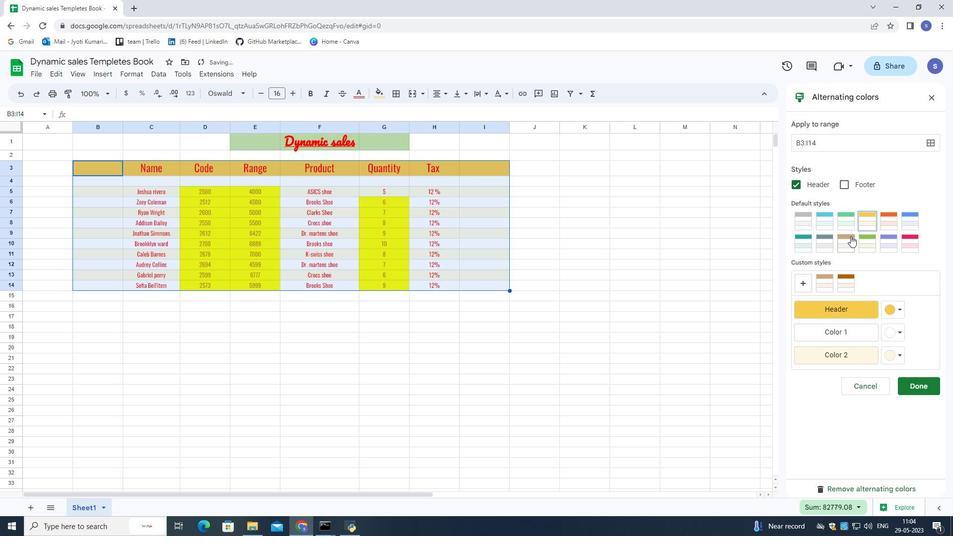 
Action: Mouse pressed left at (848, 236)
Screenshot: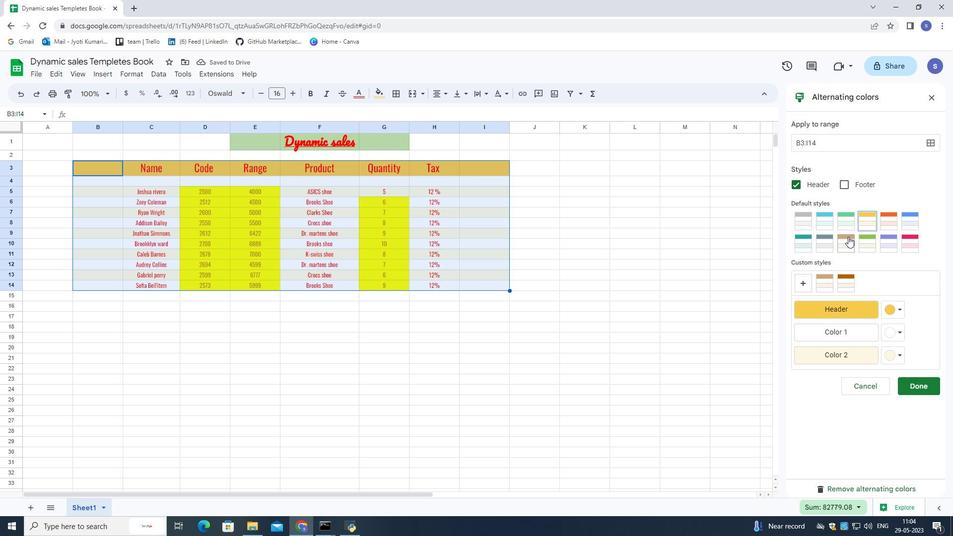 
Action: Mouse moved to (815, 261)
Screenshot: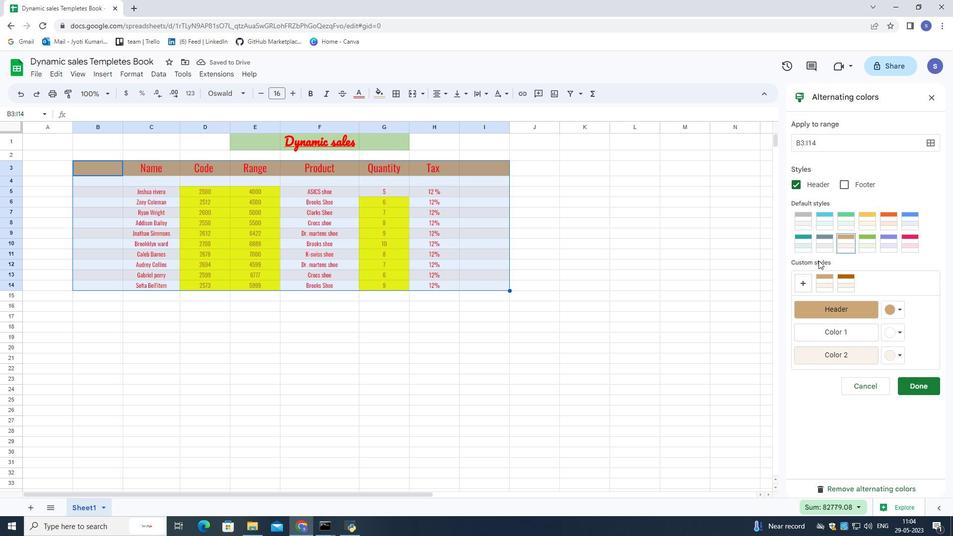 
Action: Mouse pressed left at (815, 261)
Screenshot: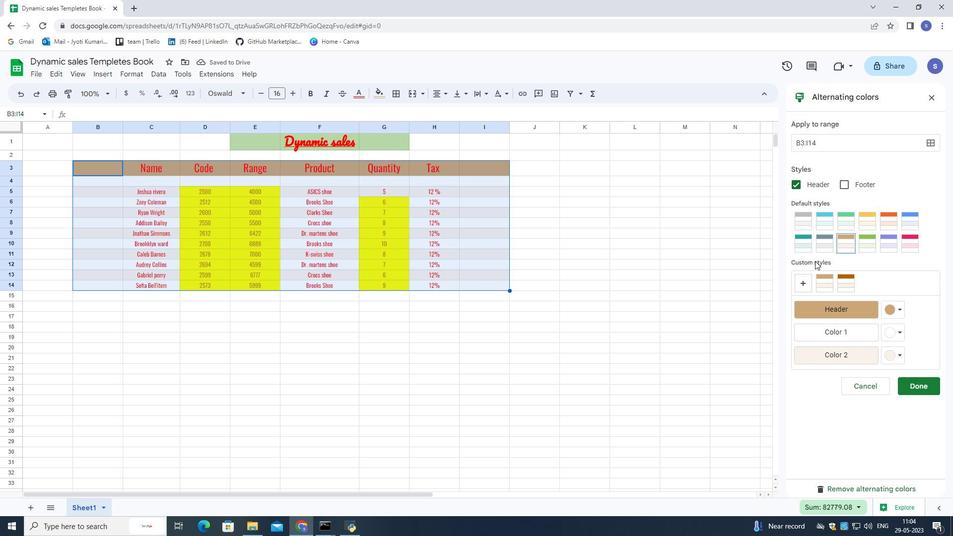 
Action: Mouse moved to (845, 332)
Screenshot: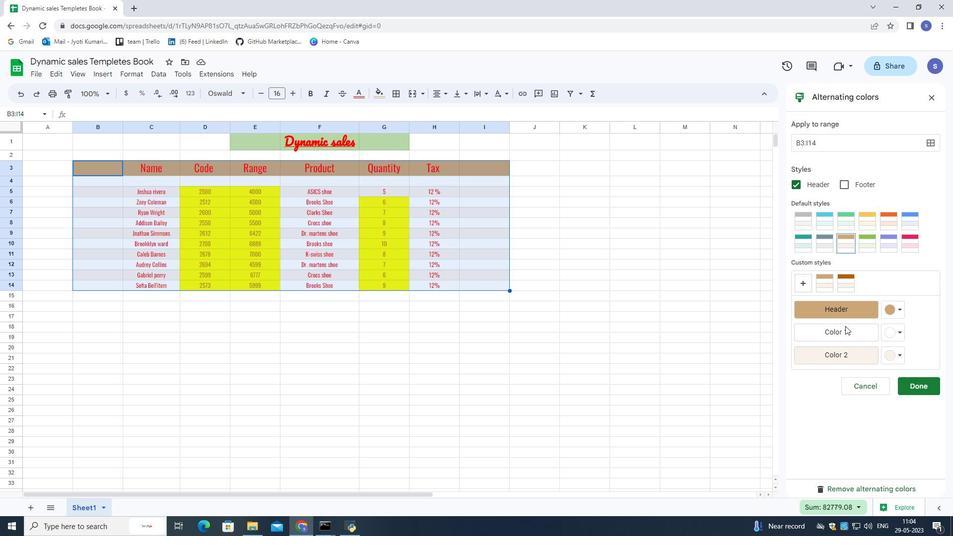 
Action: Mouse pressed left at (845, 332)
Screenshot: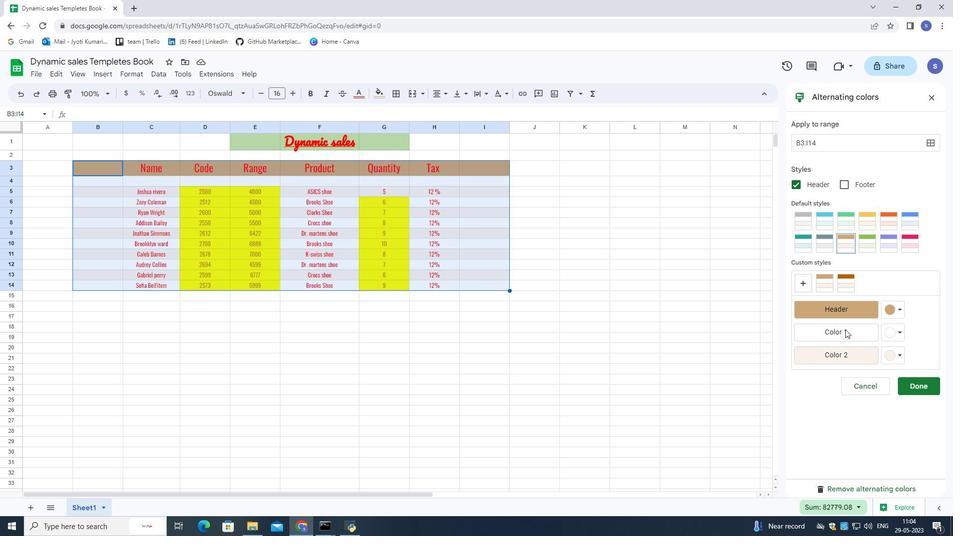 
Action: Mouse moved to (843, 353)
Screenshot: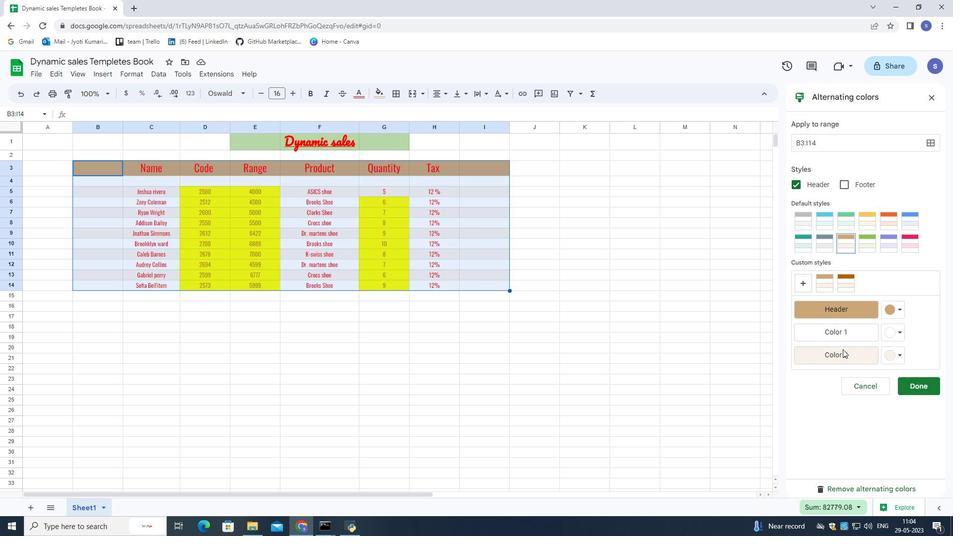 
Action: Mouse pressed left at (843, 353)
Screenshot: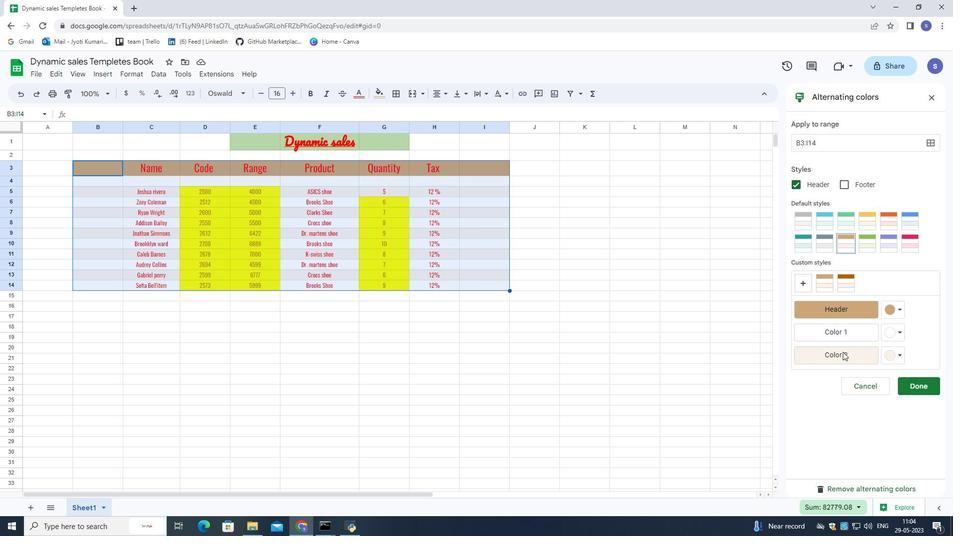 
Action: Mouse moved to (899, 308)
Screenshot: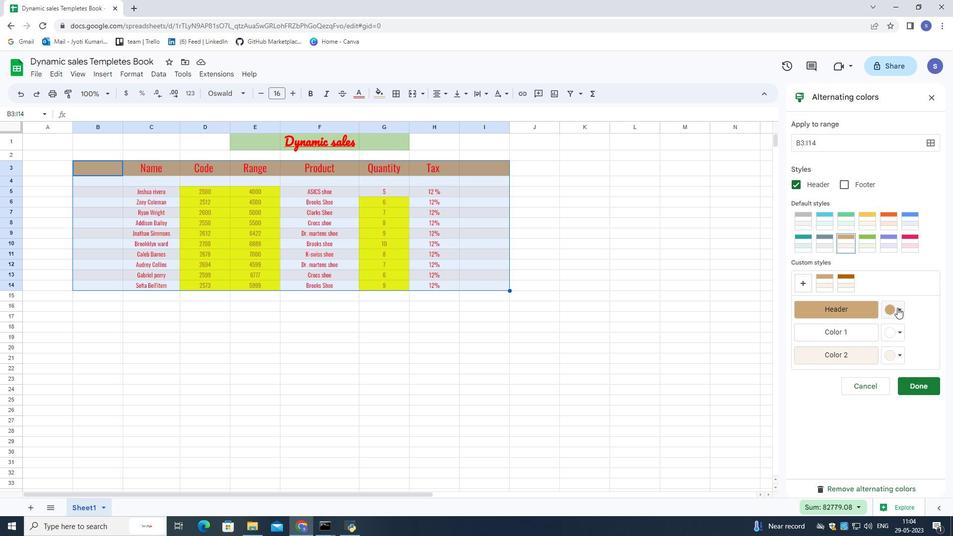 
Action: Mouse pressed left at (899, 308)
Screenshot: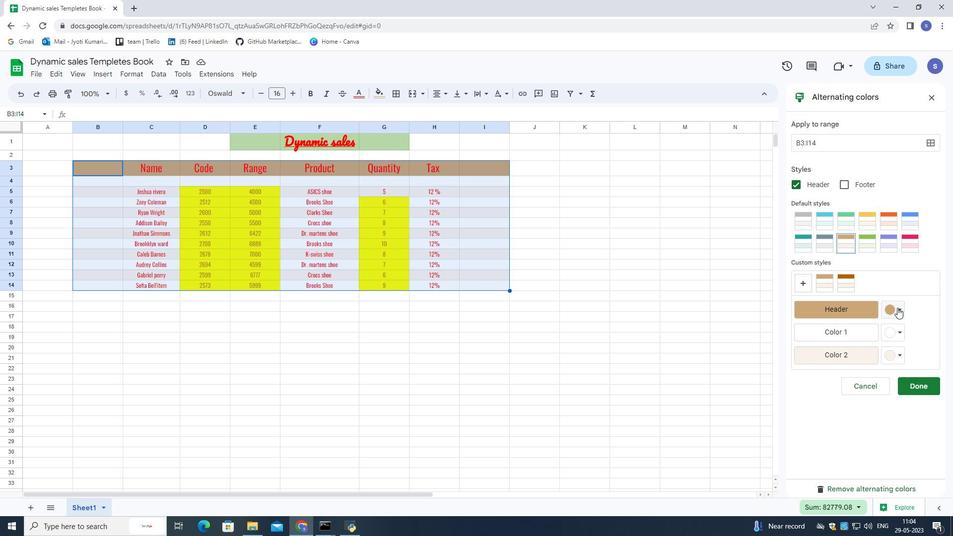 
Action: Mouse moved to (830, 396)
Screenshot: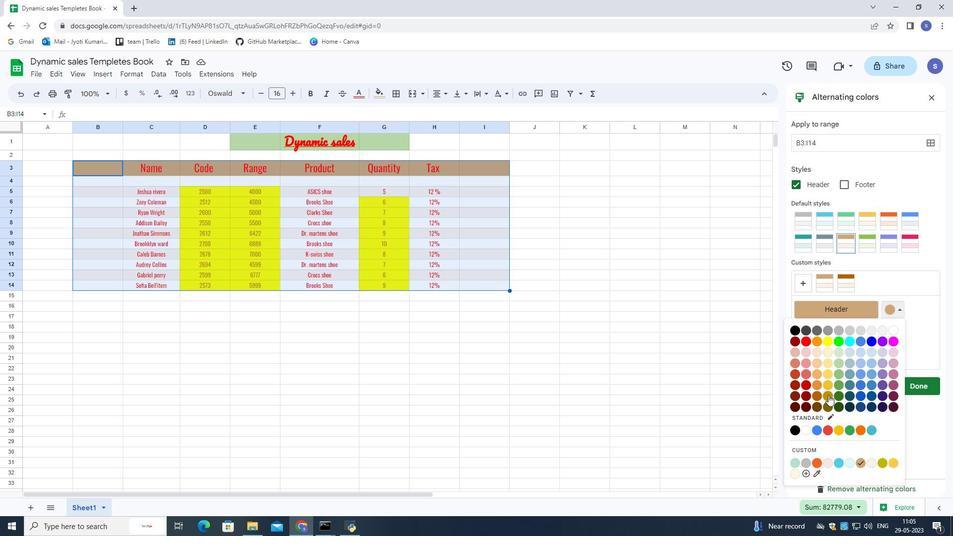 
Action: Mouse pressed left at (830, 396)
Screenshot: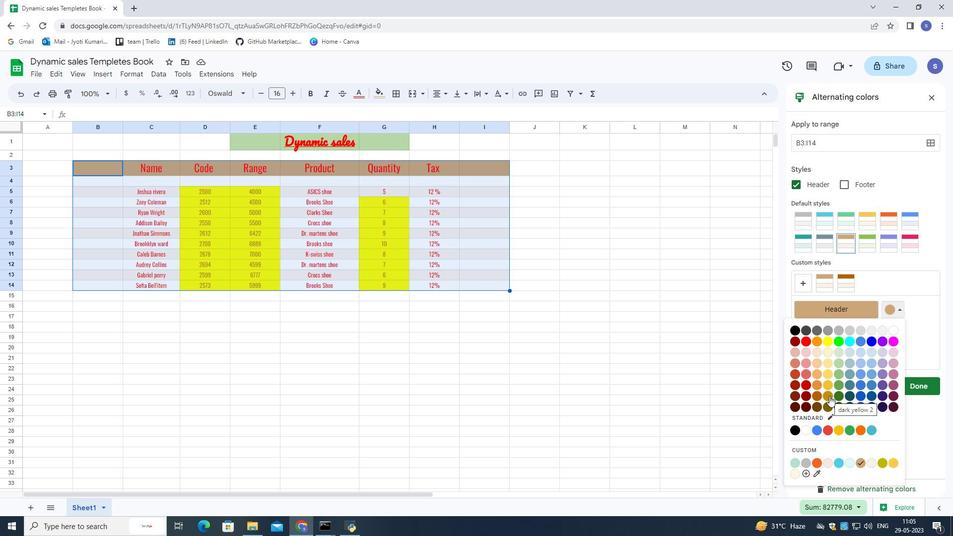 
Action: Mouse moved to (917, 384)
Screenshot: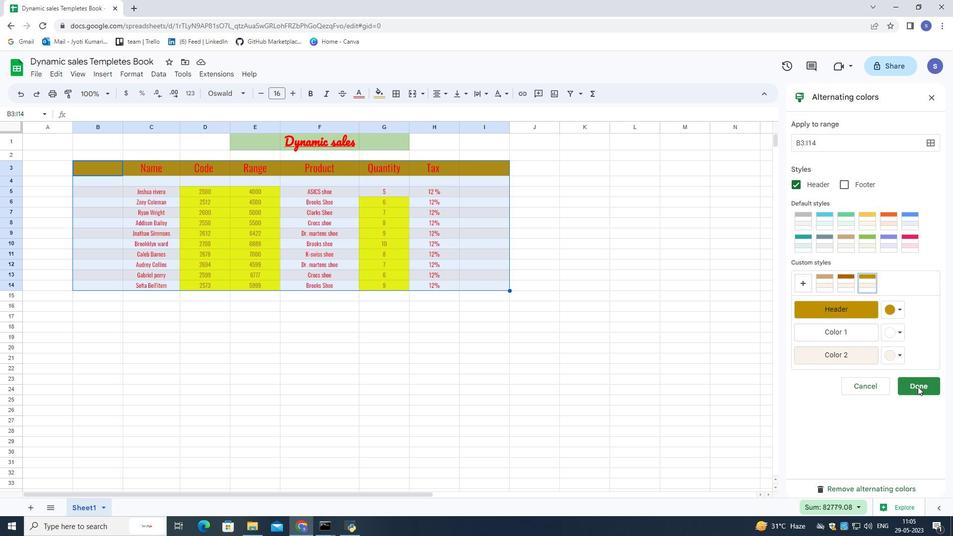 
Action: Mouse pressed left at (917, 384)
Screenshot: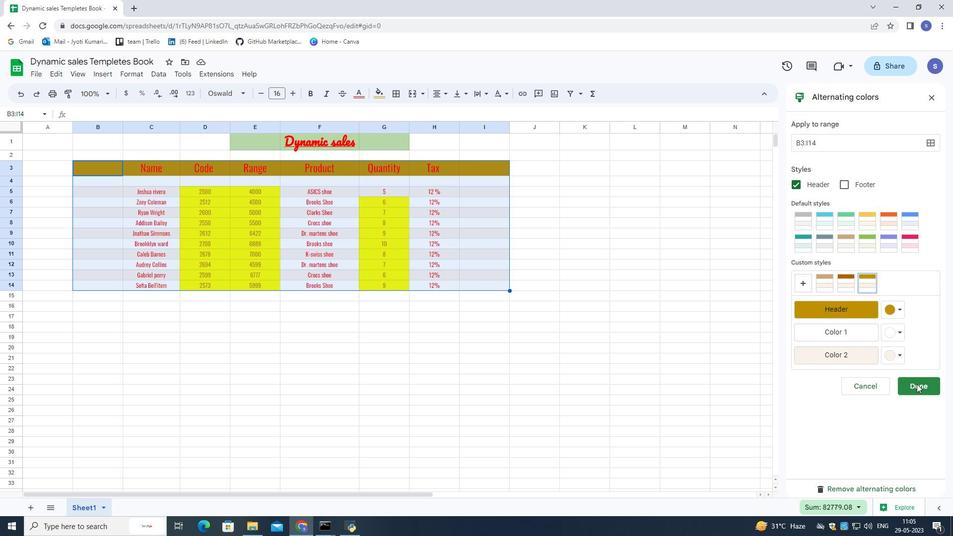 
Action: Mouse moved to (109, 95)
Screenshot: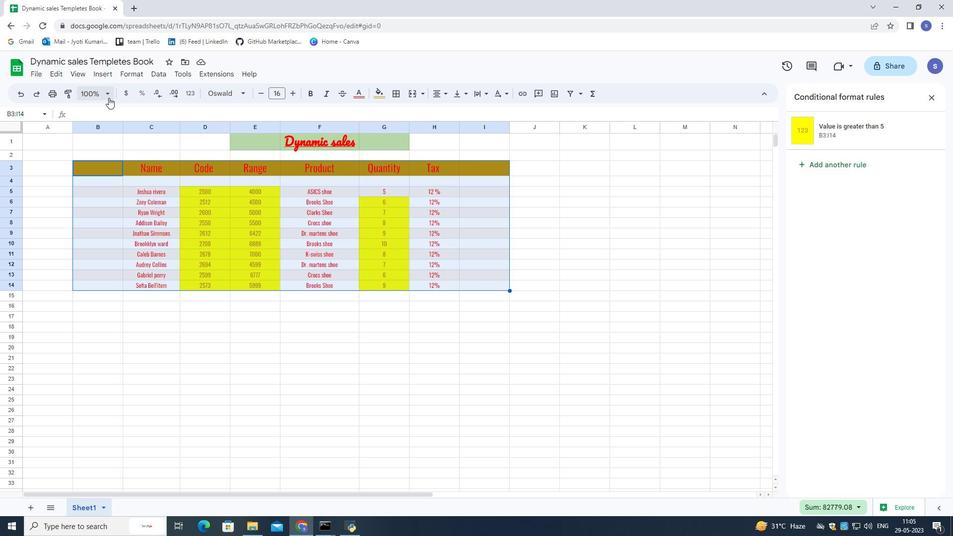 
Action: Mouse pressed left at (109, 95)
Screenshot: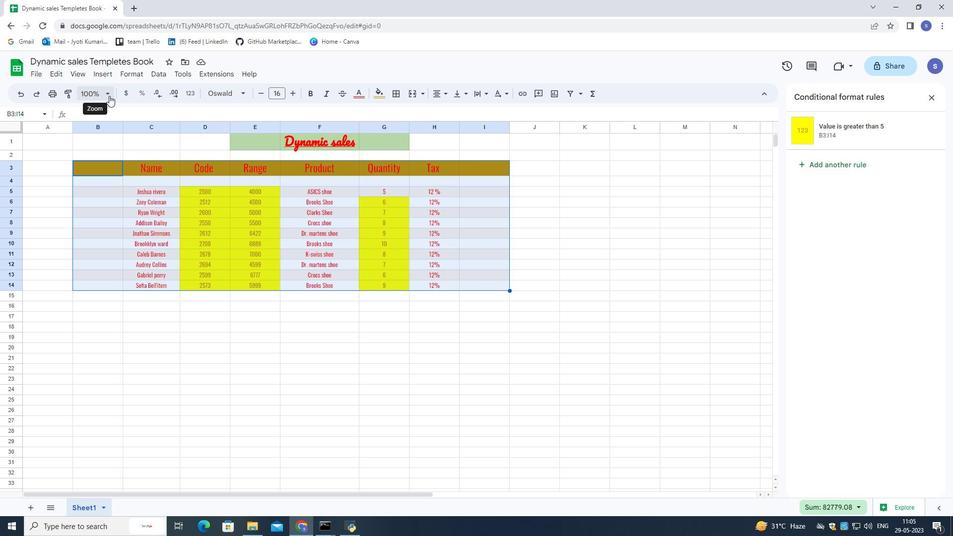 
Action: Mouse moved to (53, 154)
Screenshot: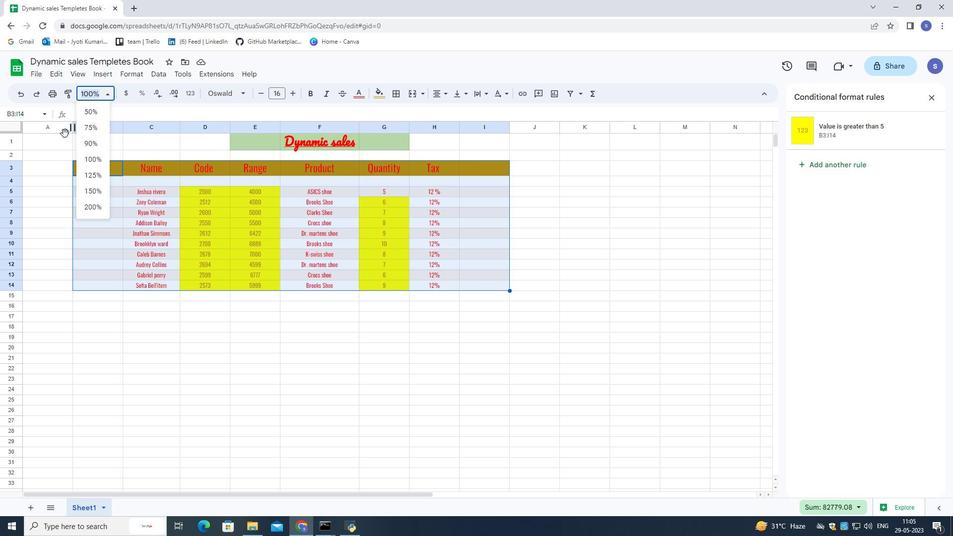 
Action: Mouse pressed left at (53, 154)
Screenshot: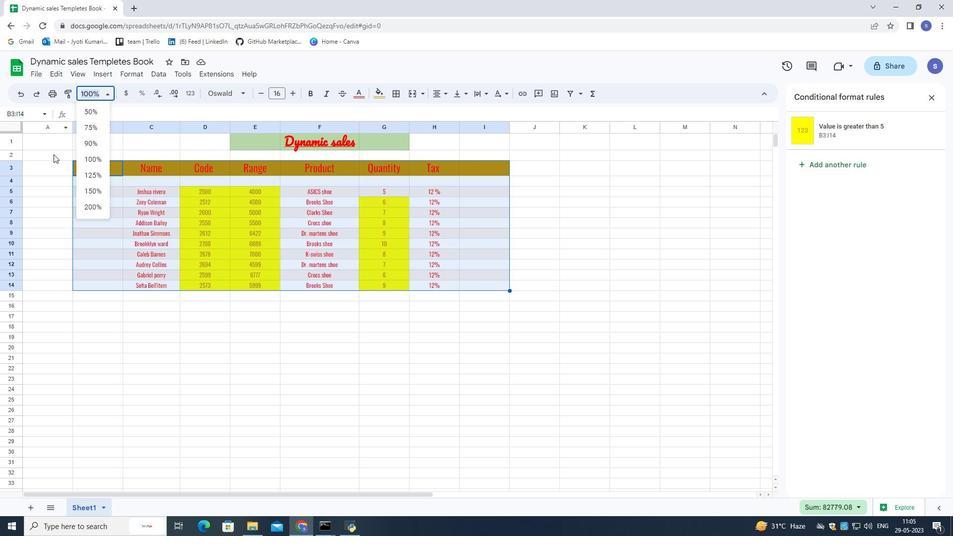 
Action: Mouse moved to (80, 164)
Screenshot: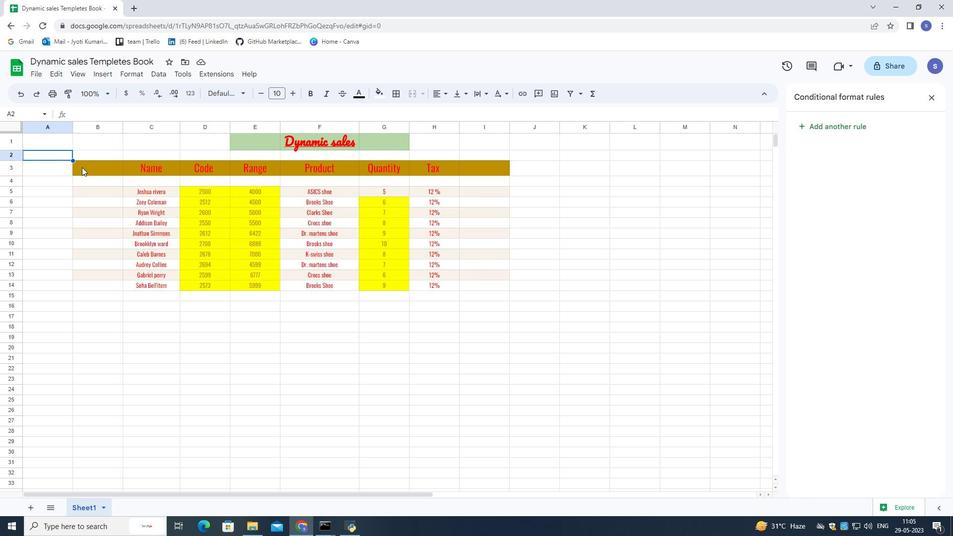 
Action: Mouse pressed left at (80, 164)
Screenshot: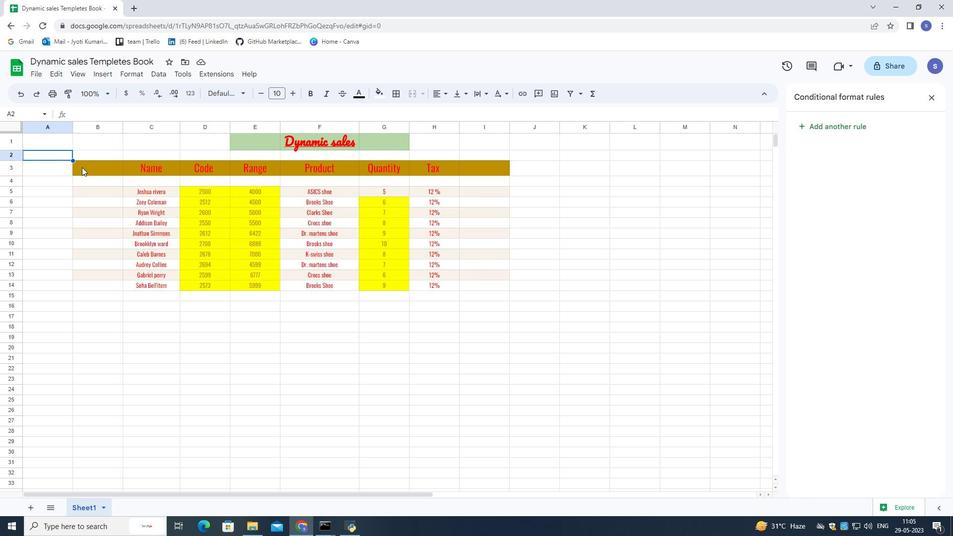 
Action: Mouse moved to (55, 72)
Screenshot: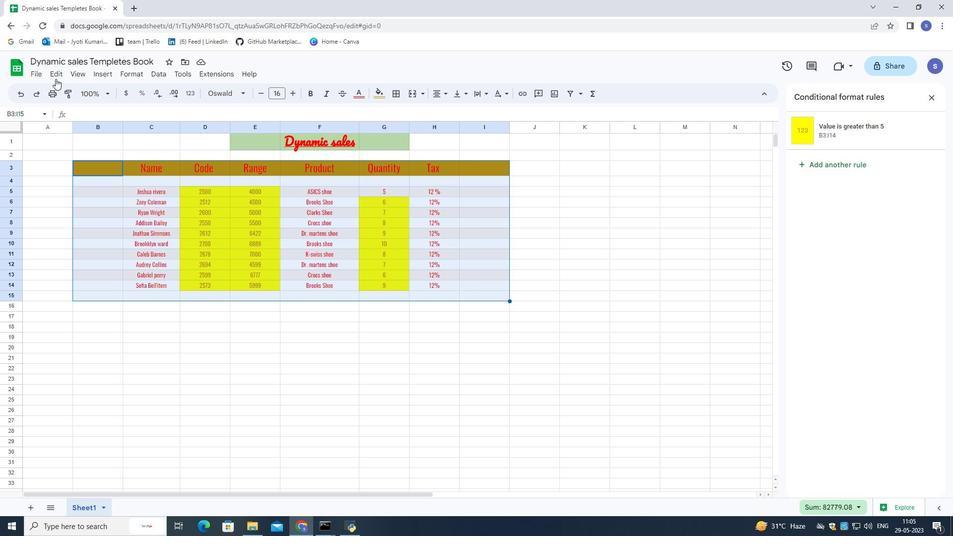 
Action: Mouse pressed left at (55, 72)
Screenshot: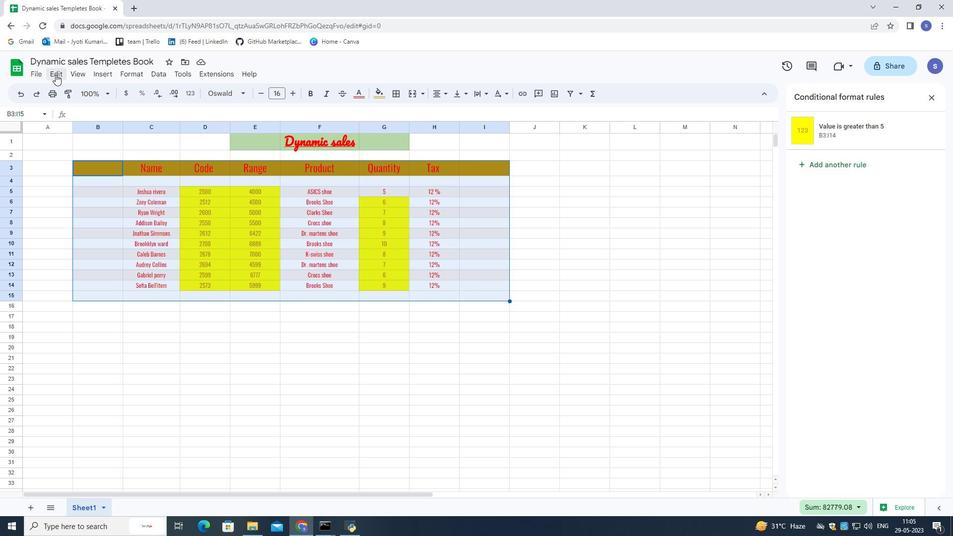 
Action: Mouse moved to (318, 183)
Screenshot: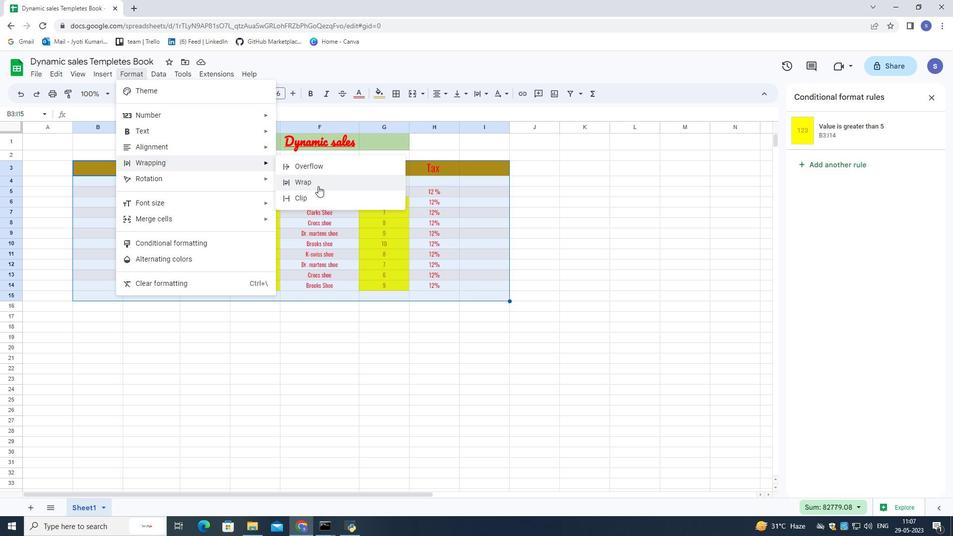 
Action: Mouse pressed left at (318, 183)
Screenshot: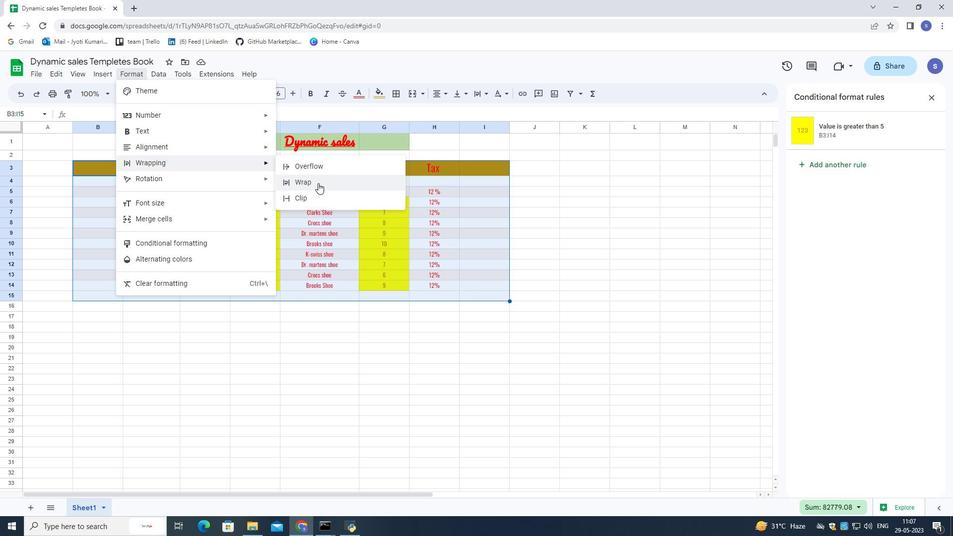 
Action: Mouse moved to (291, 95)
Screenshot: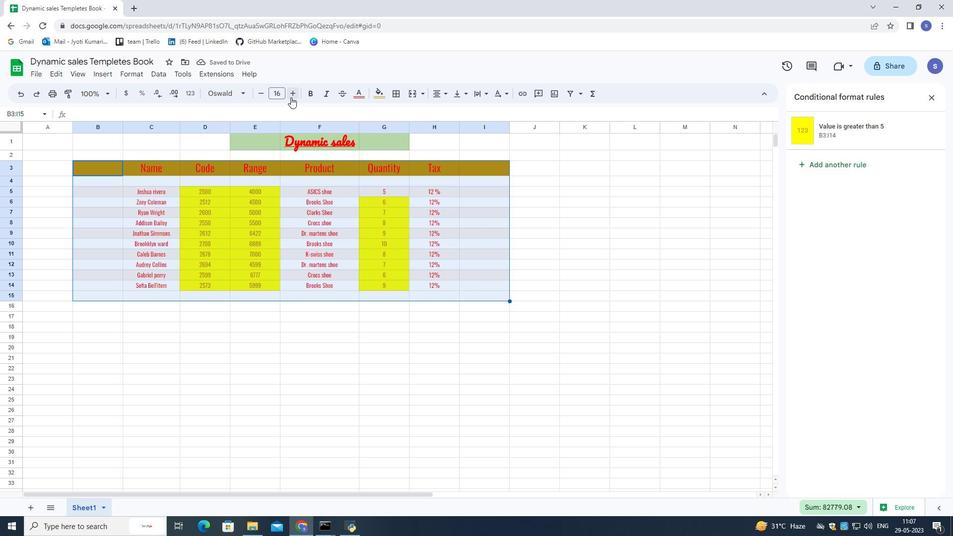 
Action: Mouse pressed left at (291, 95)
Screenshot: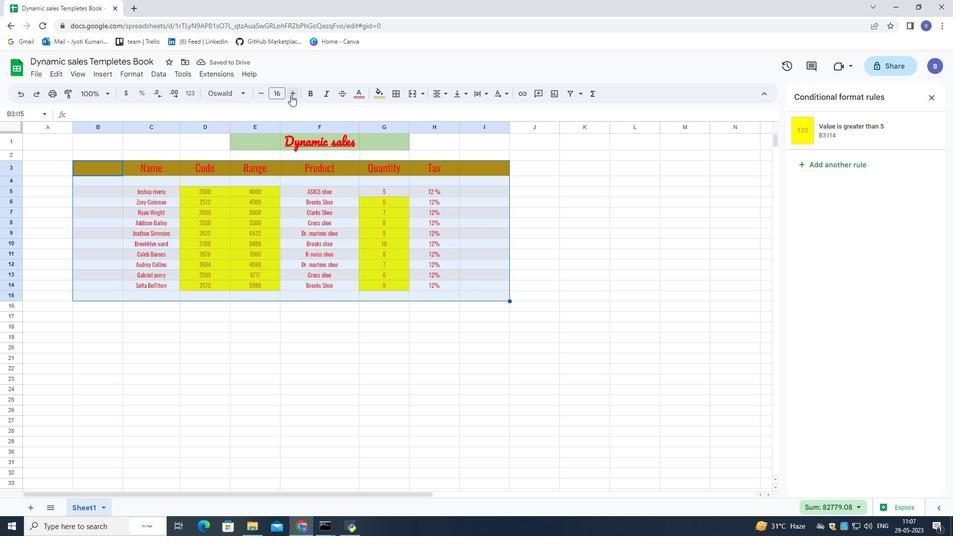
Action: Mouse moved to (253, 92)
Screenshot: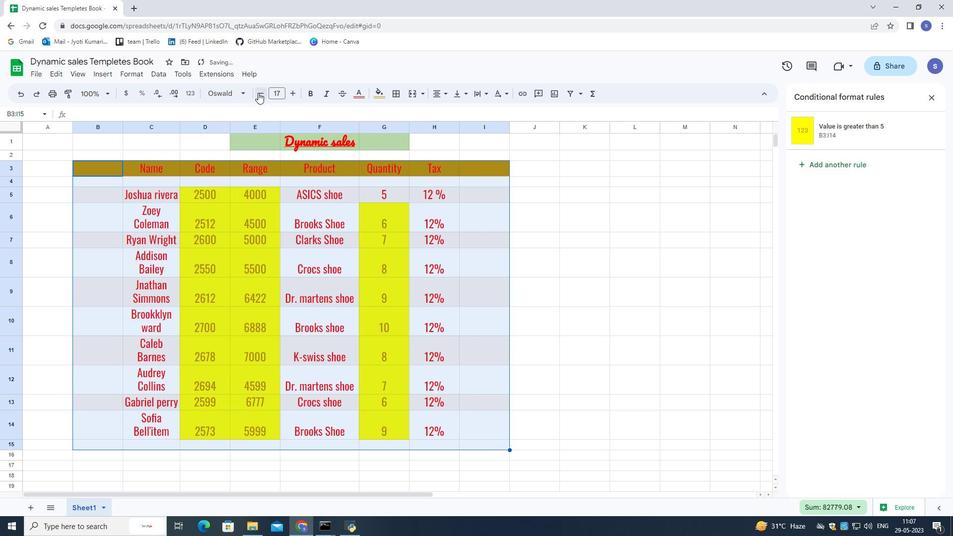 
Action: Mouse pressed left at (253, 92)
Screenshot: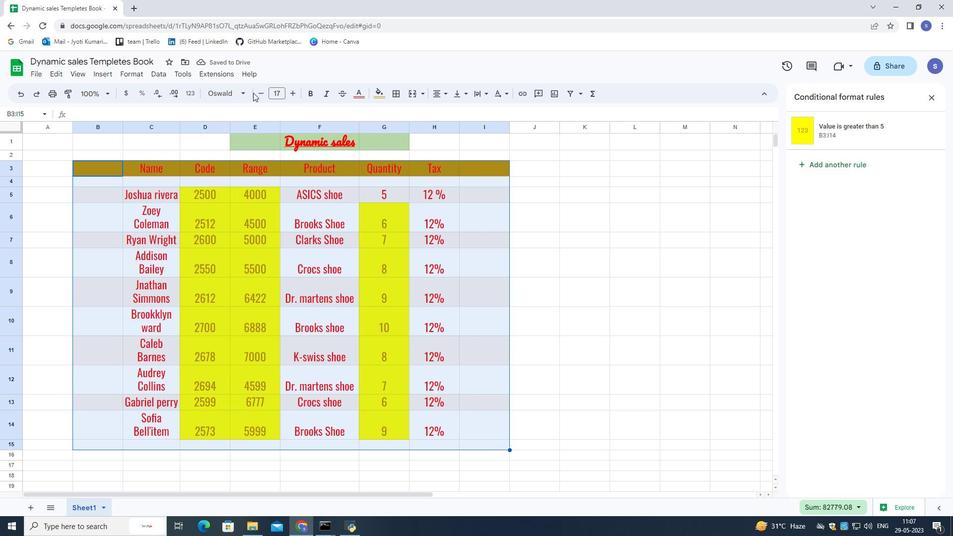 
Action: Mouse moved to (266, 93)
Screenshot: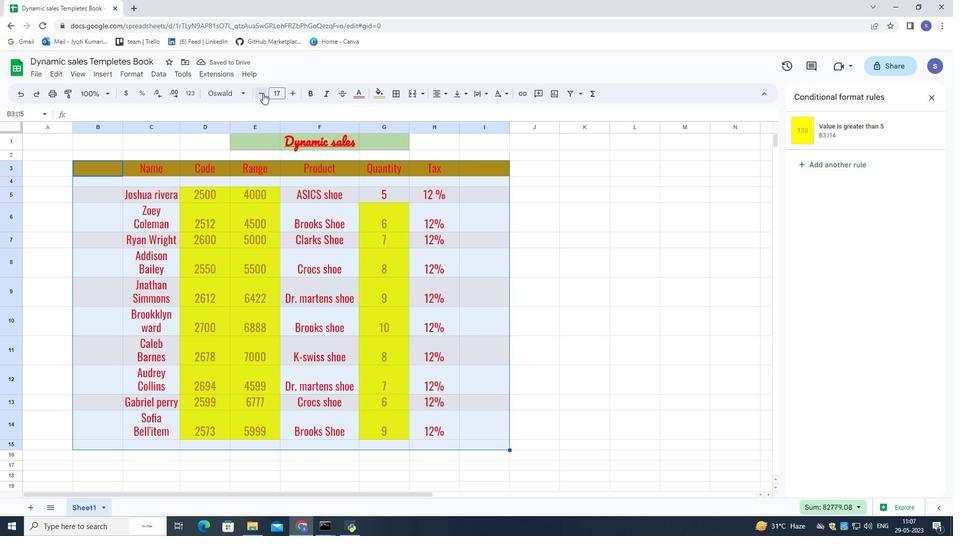 
Action: Mouse pressed left at (266, 93)
Screenshot: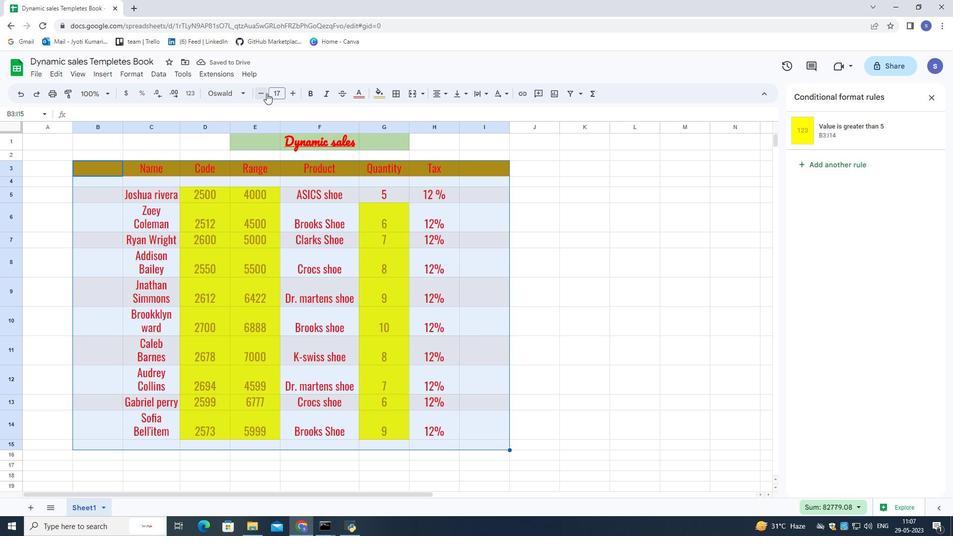 
Action: Mouse moved to (261, 93)
Screenshot: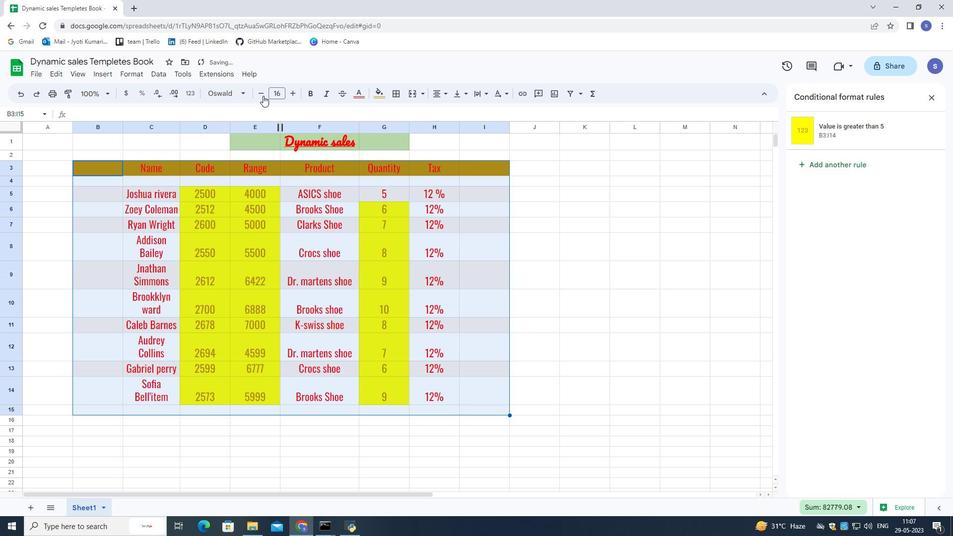 
Action: Mouse pressed left at (261, 93)
Screenshot: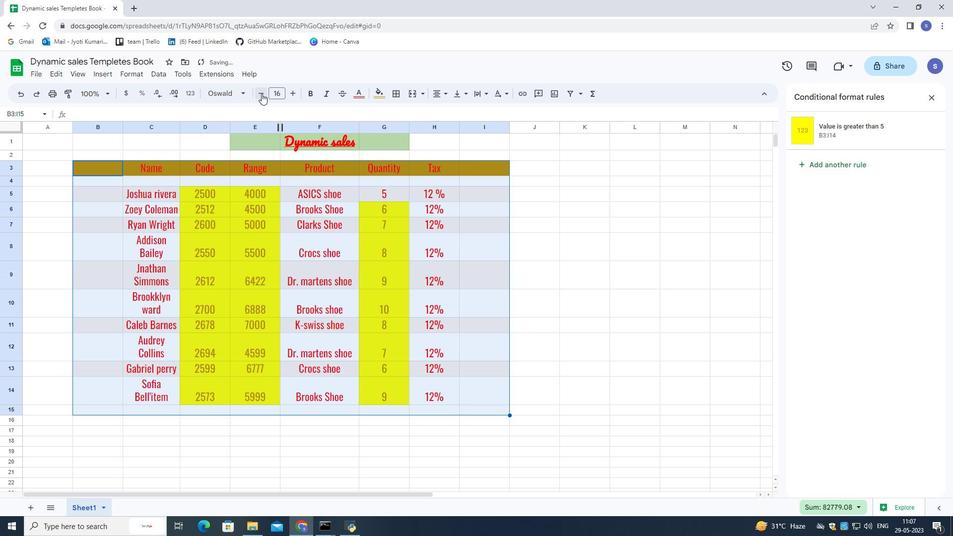
Action: Mouse moved to (109, 99)
Screenshot: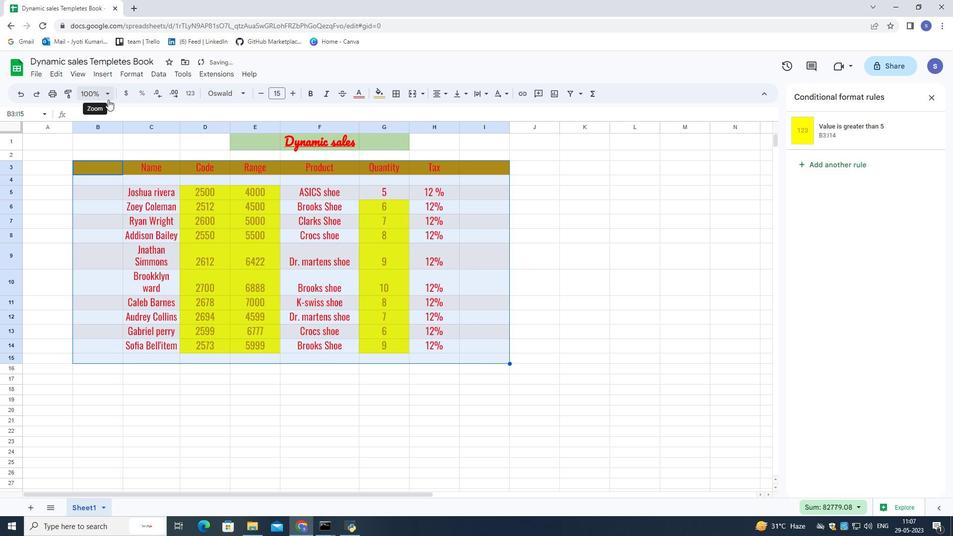 
Action: Mouse pressed left at (109, 99)
Screenshot: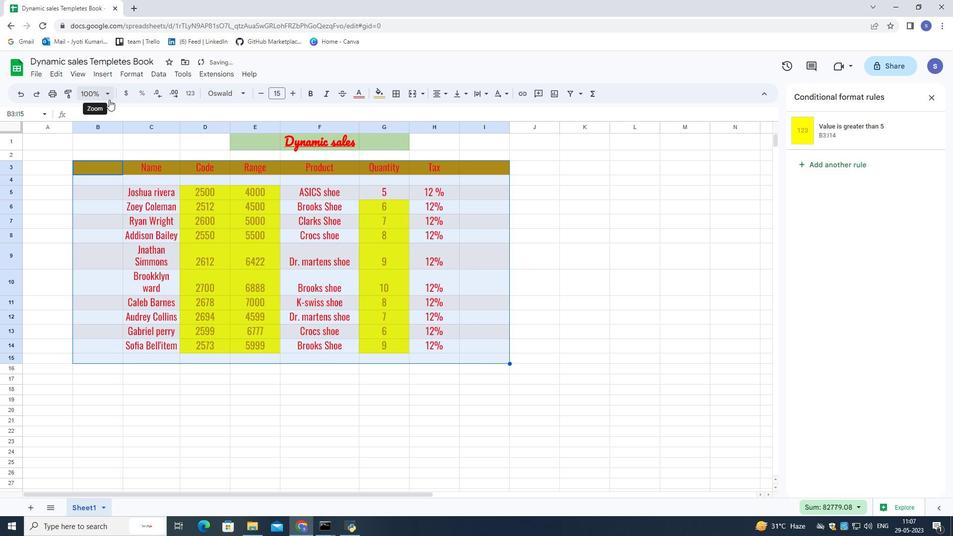 
Action: Mouse moved to (506, 95)
Screenshot: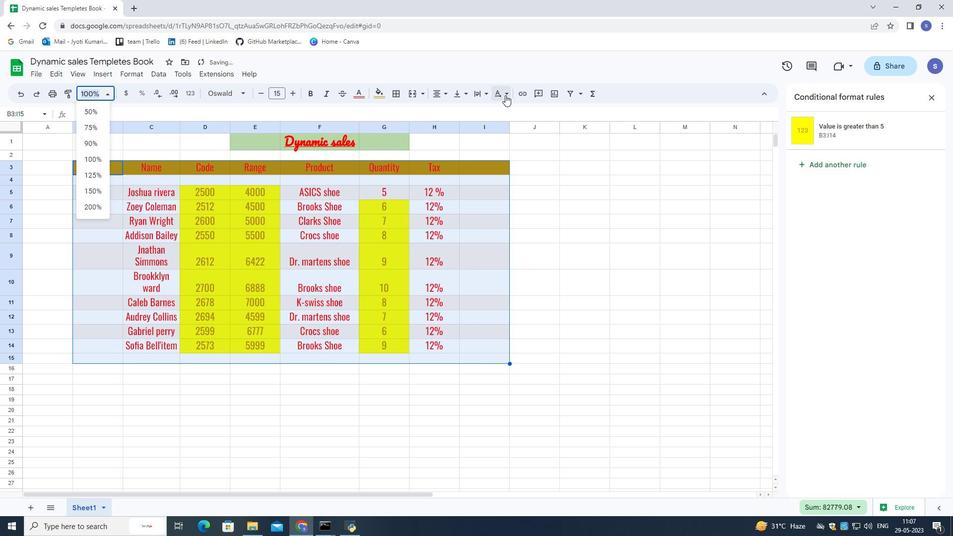 
Action: Mouse pressed left at (506, 95)
Screenshot: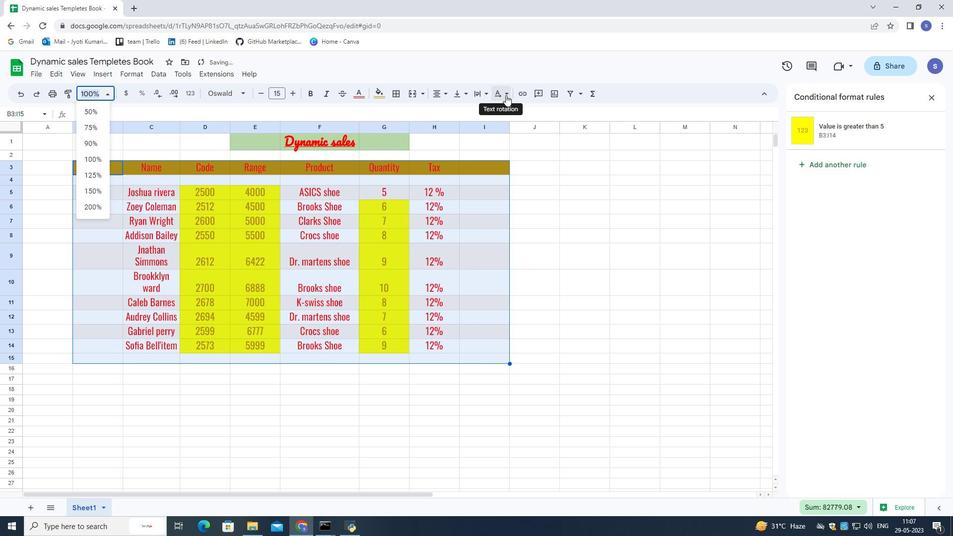 
Action: Mouse moved to (576, 95)
Screenshot: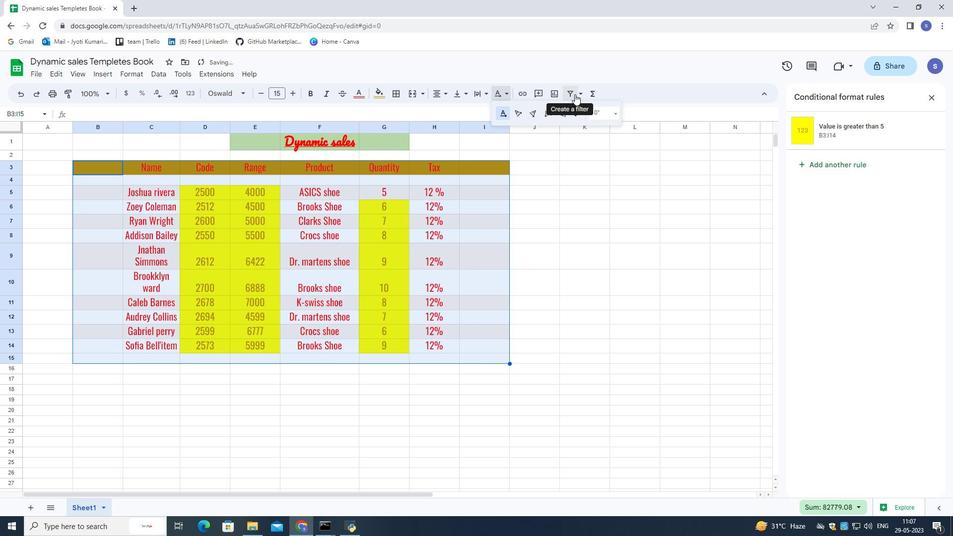 
Action: Mouse pressed left at (576, 95)
Screenshot: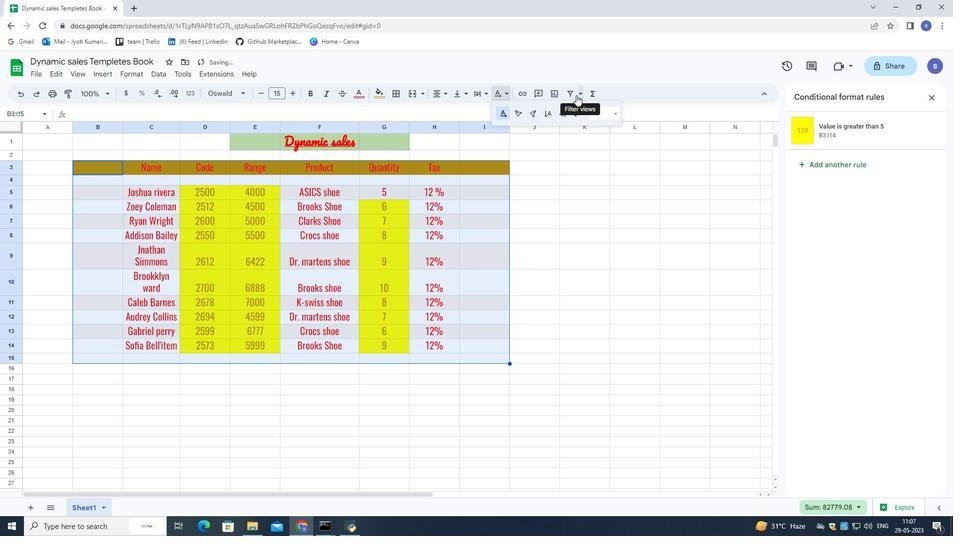 
Action: Mouse moved to (50, 73)
Screenshot: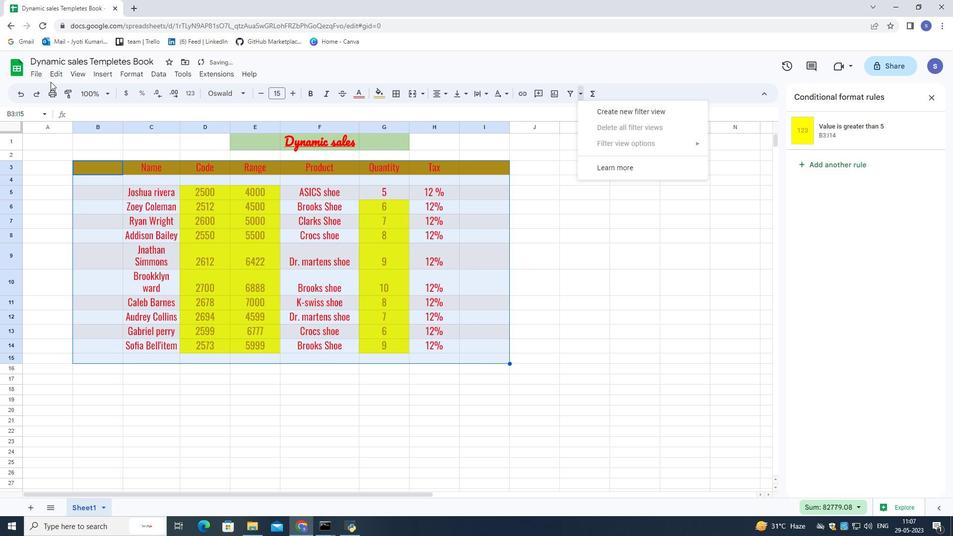 
Action: Mouse pressed left at (50, 73)
Screenshot: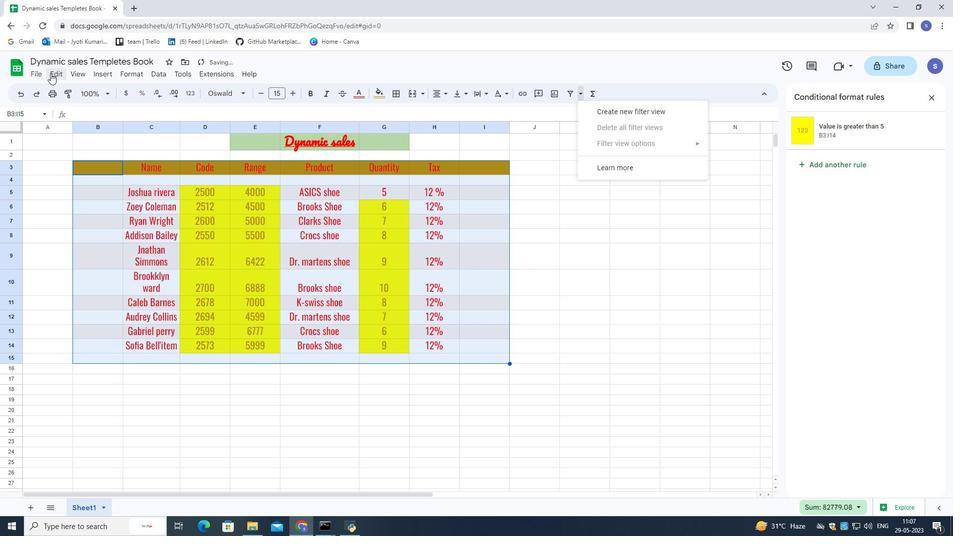 
Action: Mouse moved to (34, 71)
Screenshot: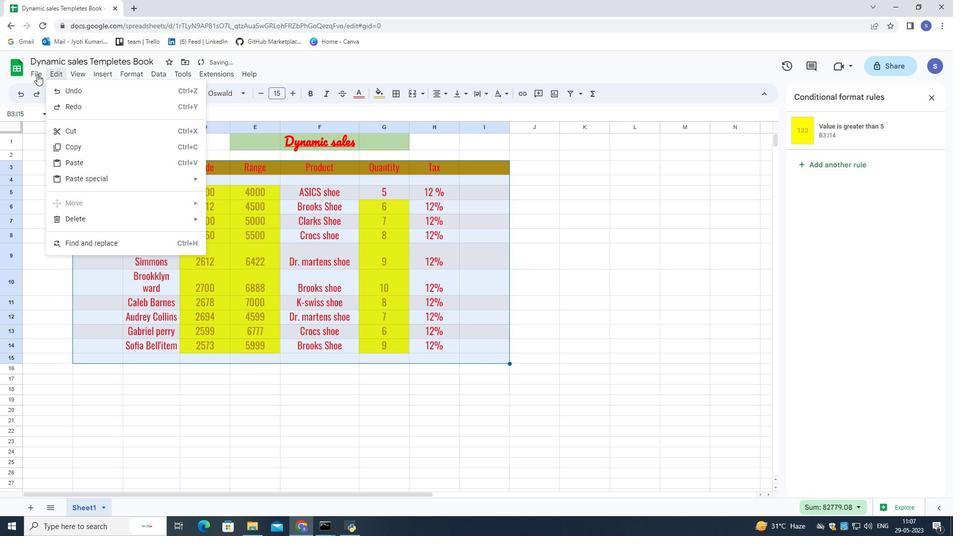 
Action: Mouse pressed left at (34, 71)
Screenshot: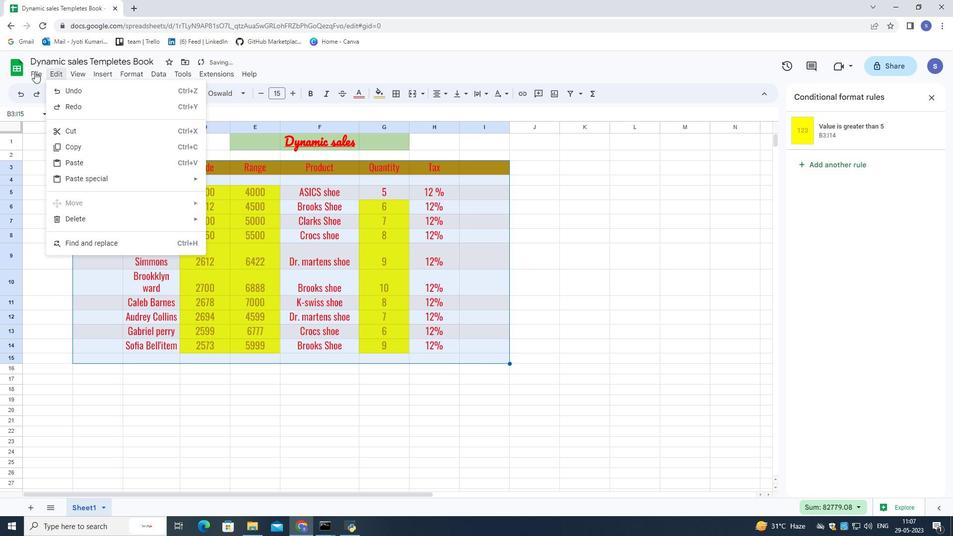 
Action: Mouse moved to (34, 71)
Screenshot: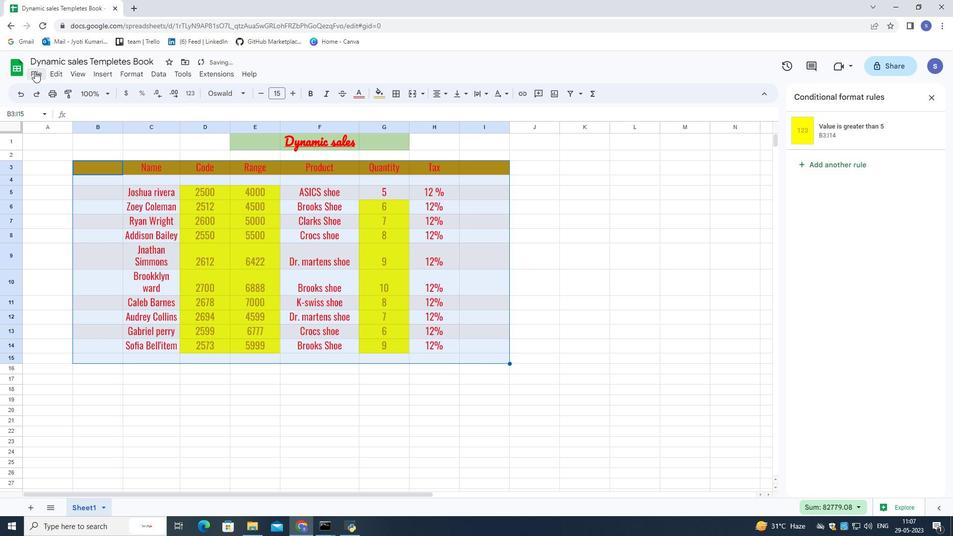 
Action: Mouse pressed left at (34, 71)
Screenshot: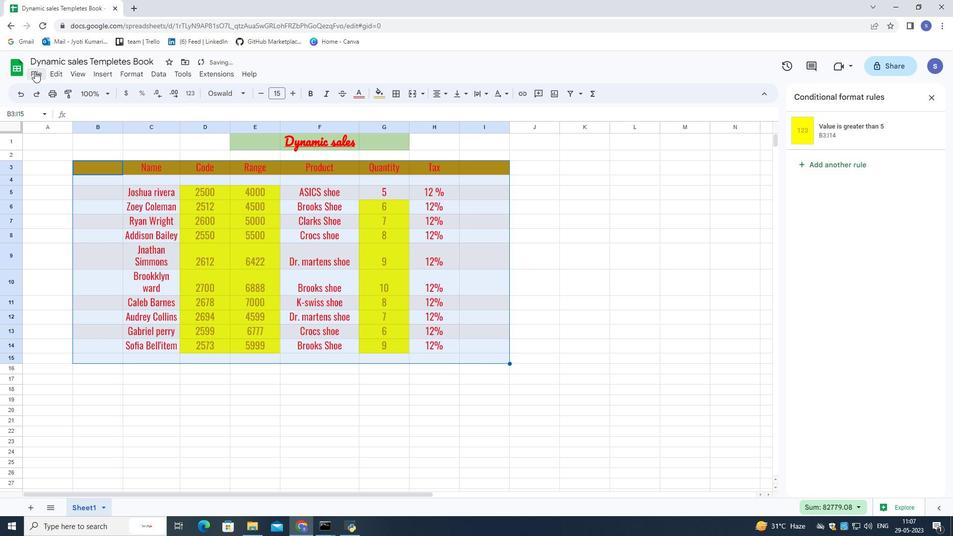 
Action: Mouse moved to (555, 365)
Screenshot: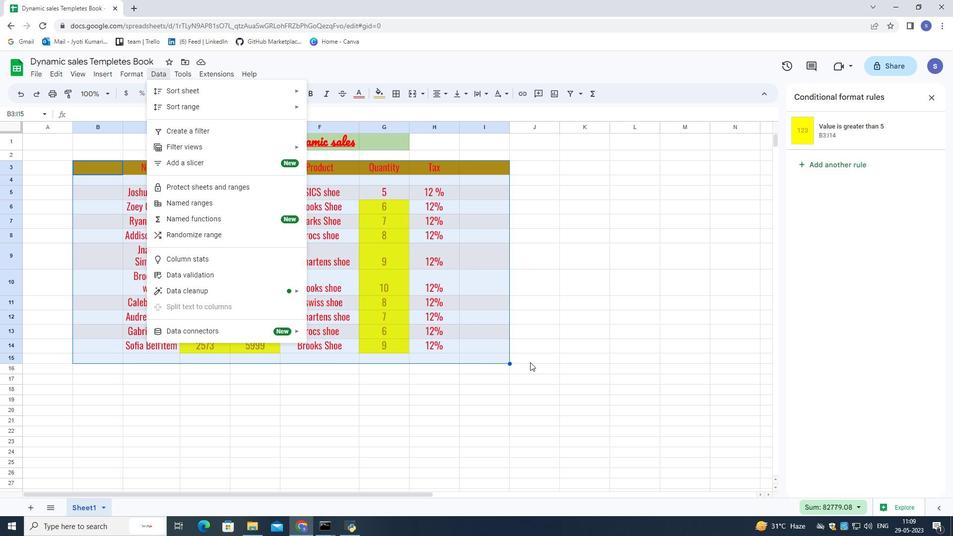 
Action: Mouse pressed left at (555, 365)
Screenshot: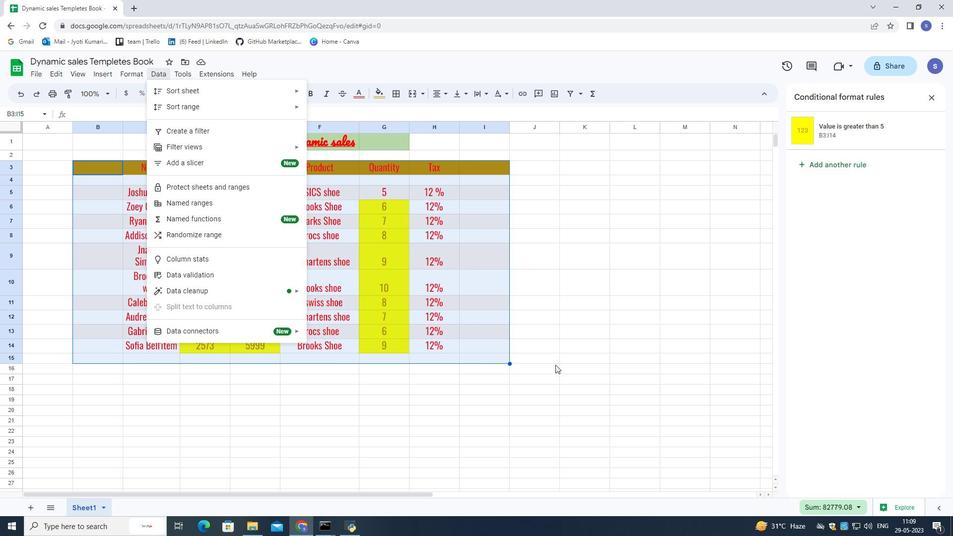 
Action: Mouse moved to (59, 153)
Screenshot: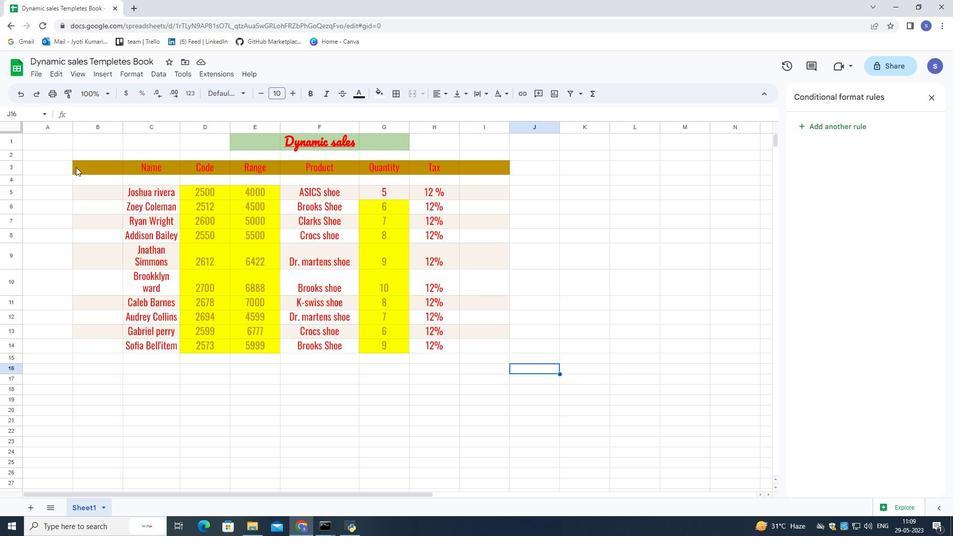 
Action: Mouse pressed left at (59, 153)
Screenshot: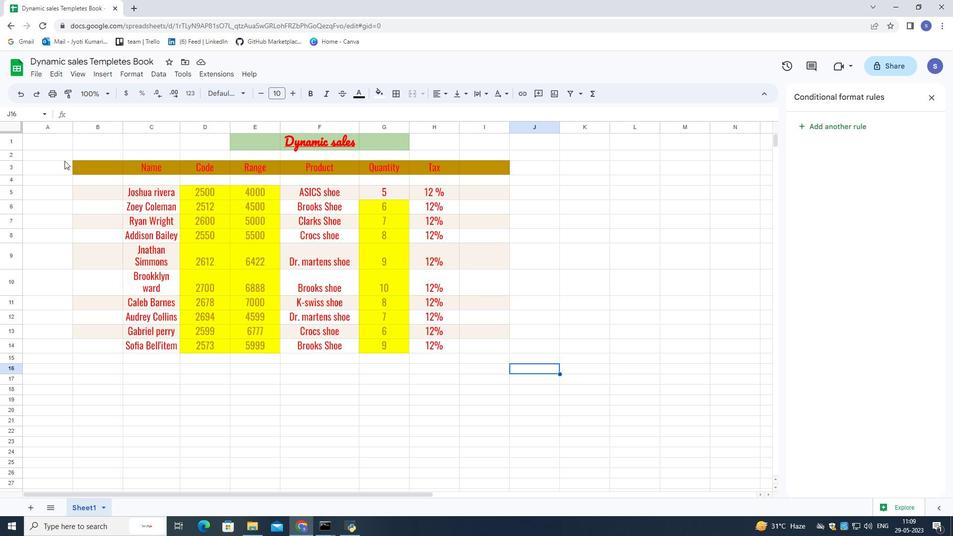 
Action: Mouse moved to (32, 73)
Screenshot: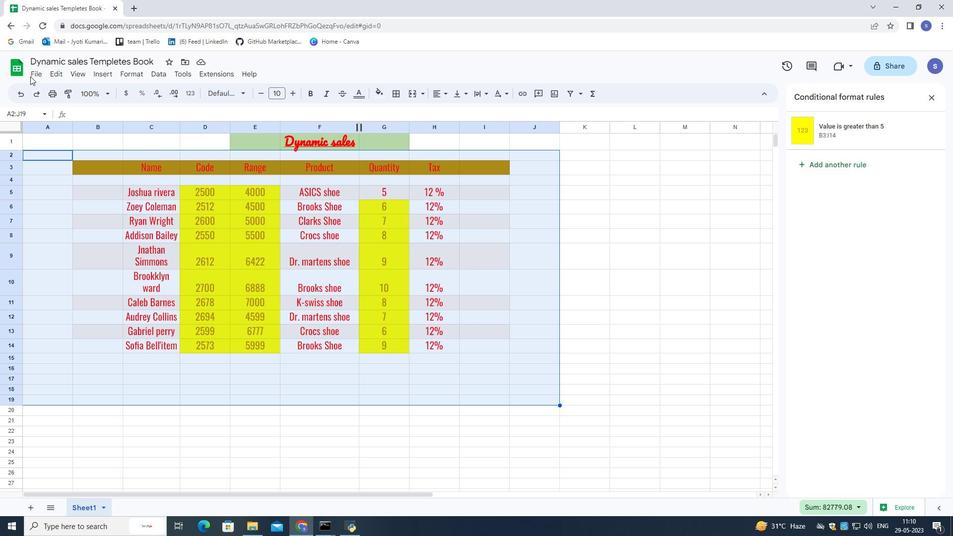 
Action: Mouse pressed left at (32, 73)
Screenshot: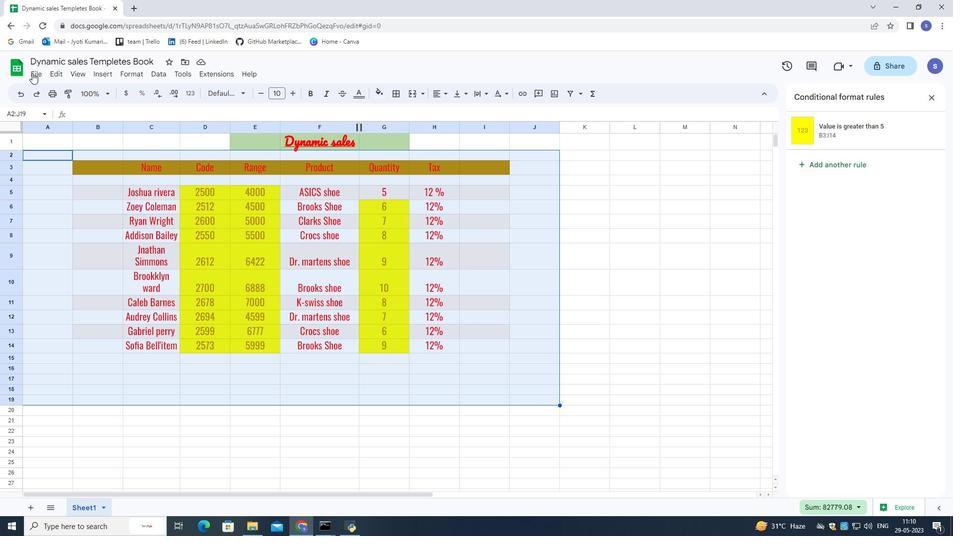 
Action: Mouse moved to (56, 71)
Screenshot: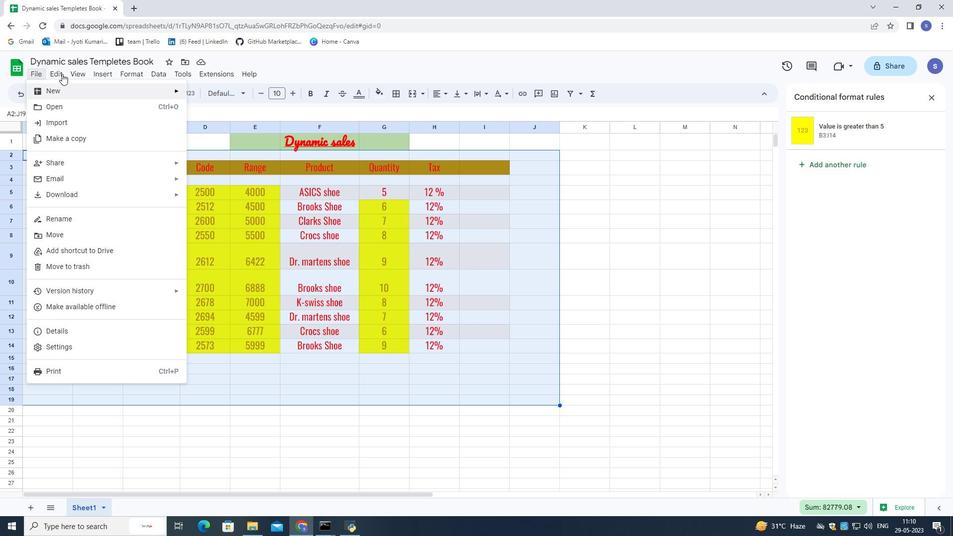 
Action: Mouse pressed left at (56, 71)
Screenshot: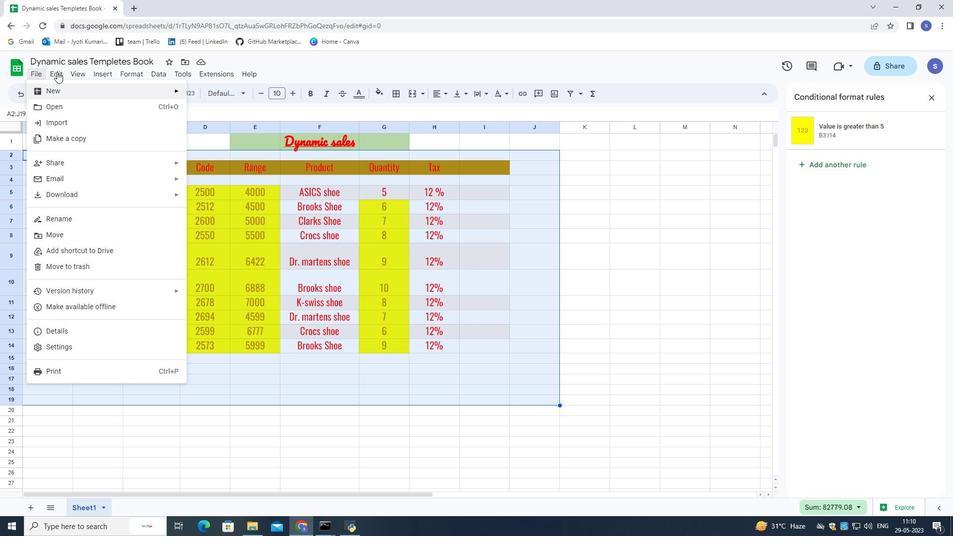 
Action: Mouse moved to (80, 70)
Screenshot: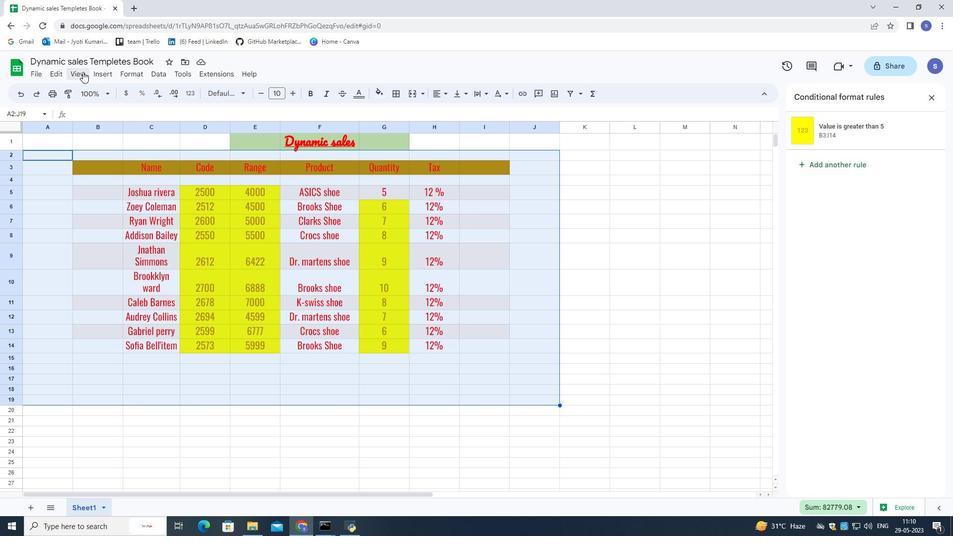 
Action: Mouse pressed left at (80, 70)
Screenshot: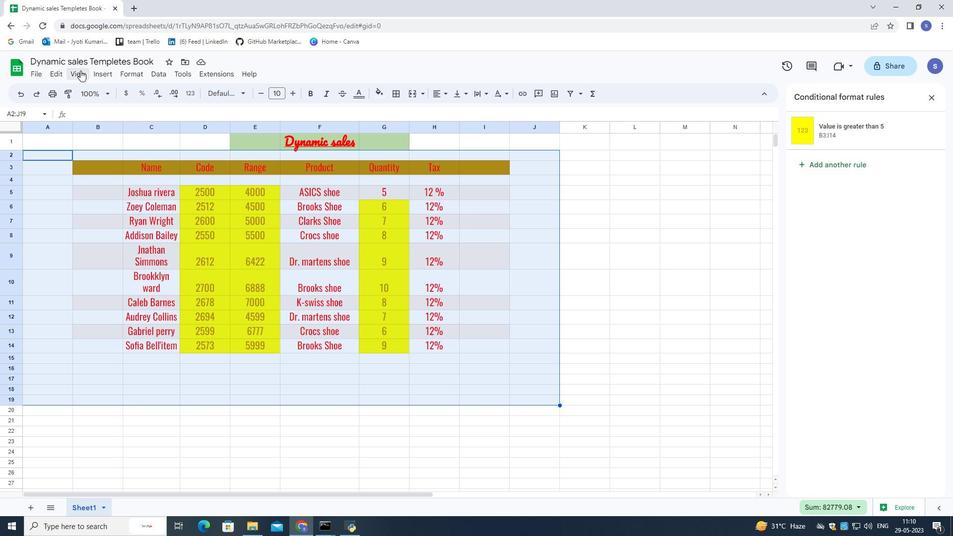 
Action: Mouse moved to (100, 67)
Screenshot: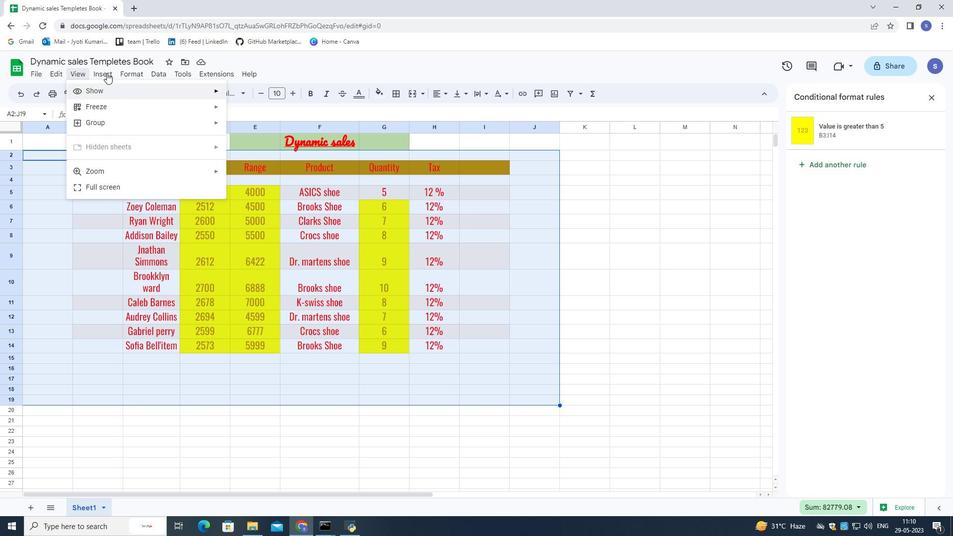 
Action: Mouse pressed left at (100, 67)
Screenshot: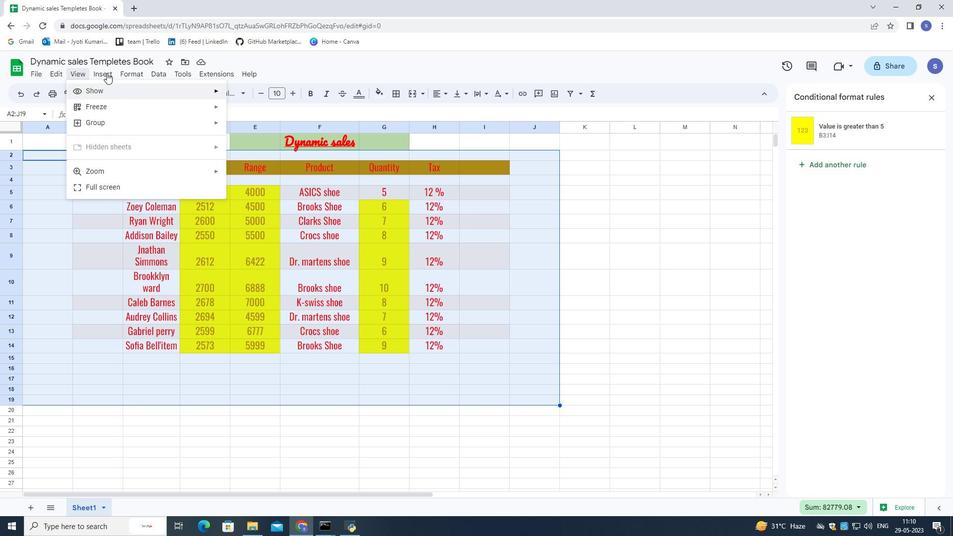 
Action: Mouse moved to (100, 72)
Screenshot: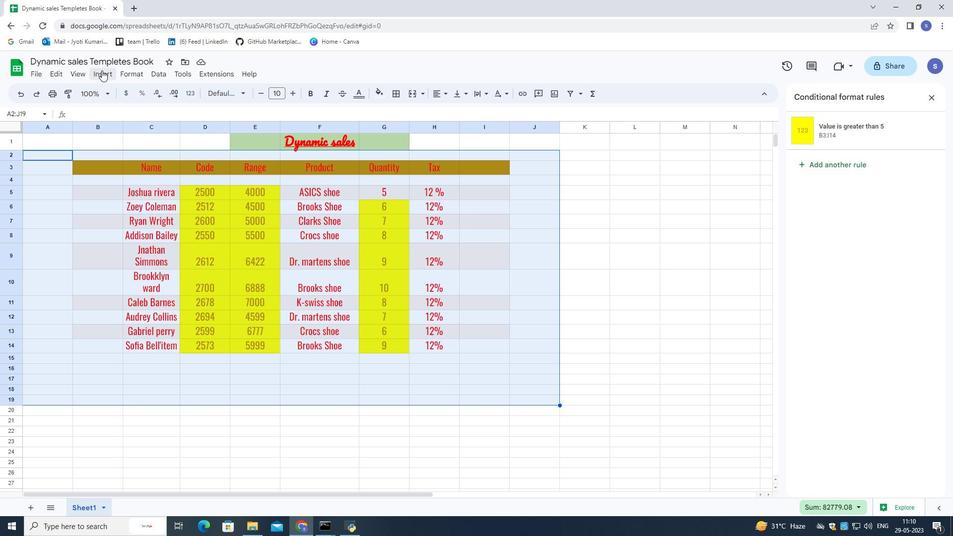
Action: Mouse pressed left at (100, 72)
Screenshot: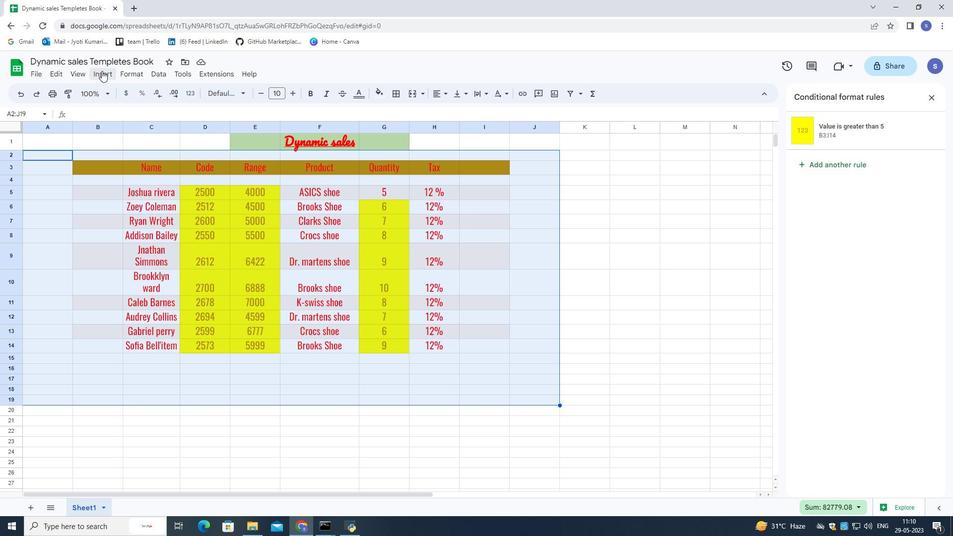 
Action: Mouse moved to (584, 157)
Screenshot: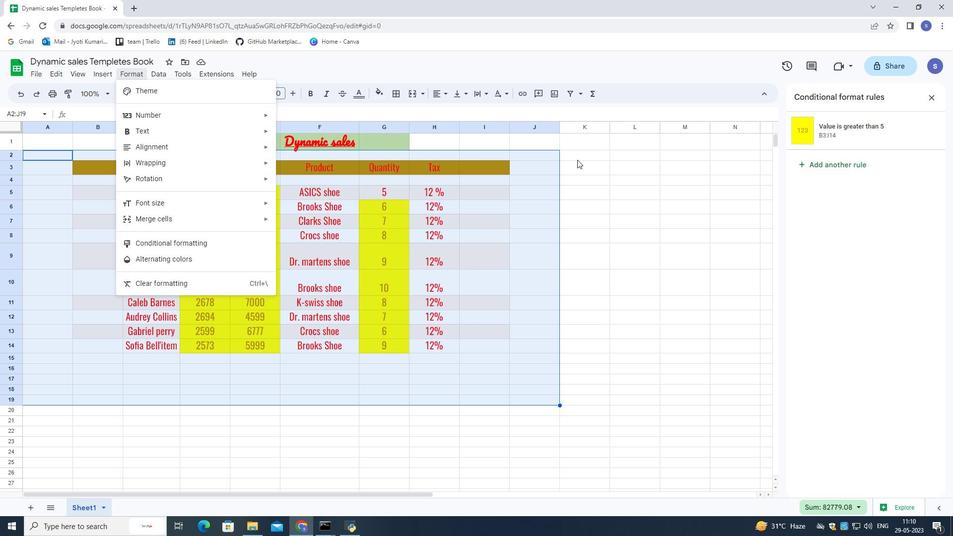 
Action: Mouse pressed left at (584, 157)
Screenshot: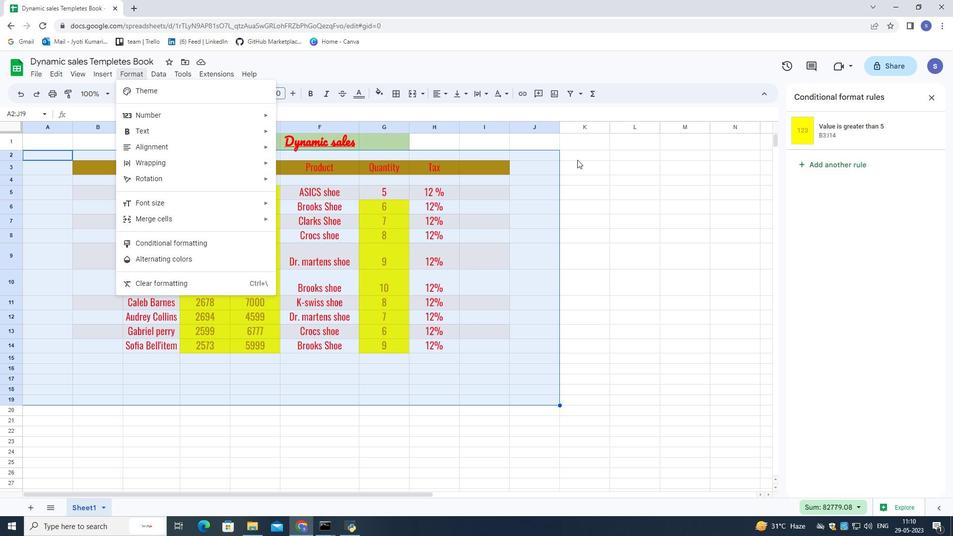 
Action: Mouse moved to (16, 139)
Screenshot: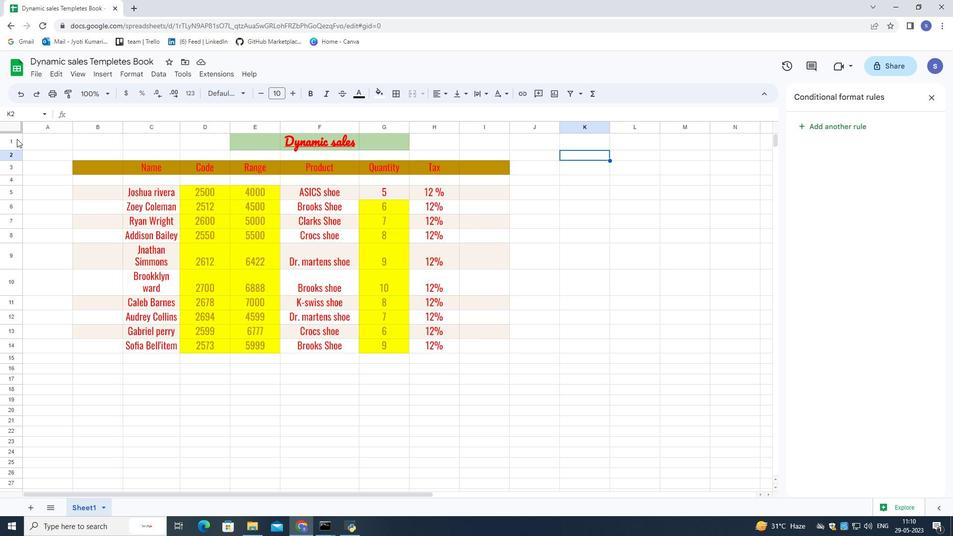
Action: Mouse pressed left at (16, 139)
Screenshot: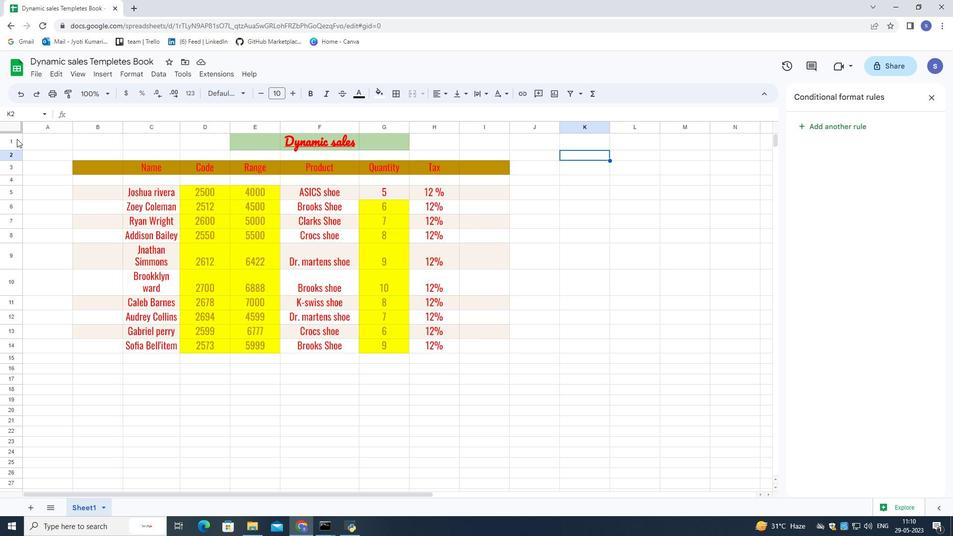 
Action: Mouse moved to (86, 125)
Screenshot: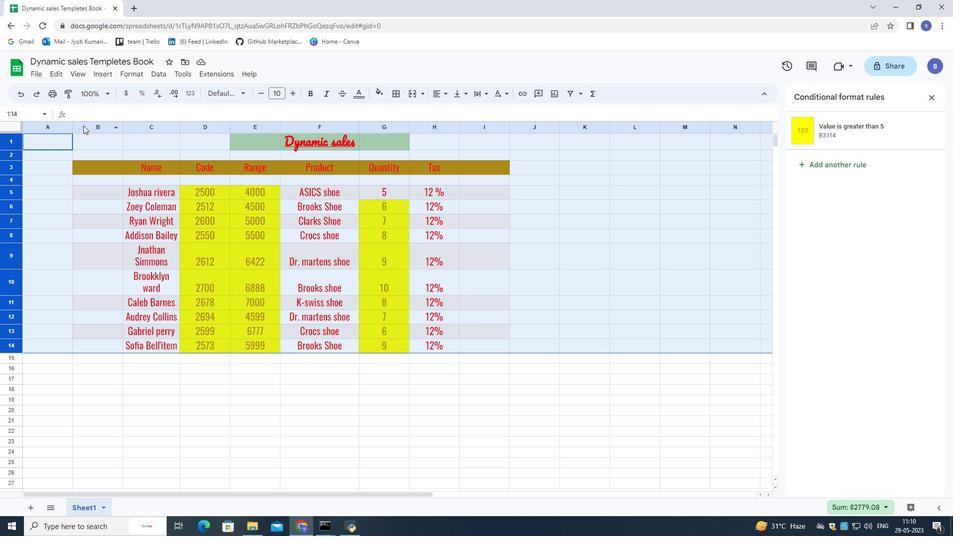 
Action: Mouse pressed right at (86, 125)
Screenshot: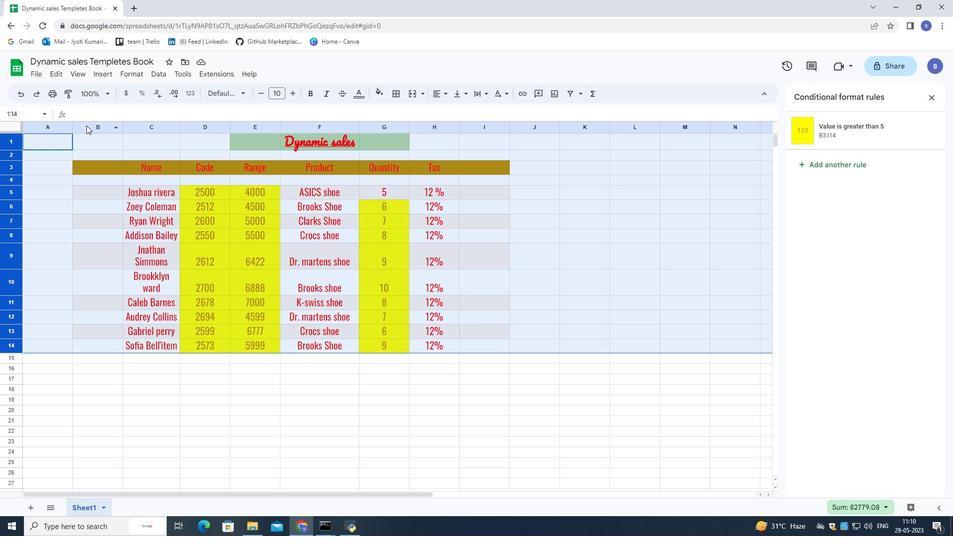 
Action: Mouse moved to (135, 294)
Screenshot: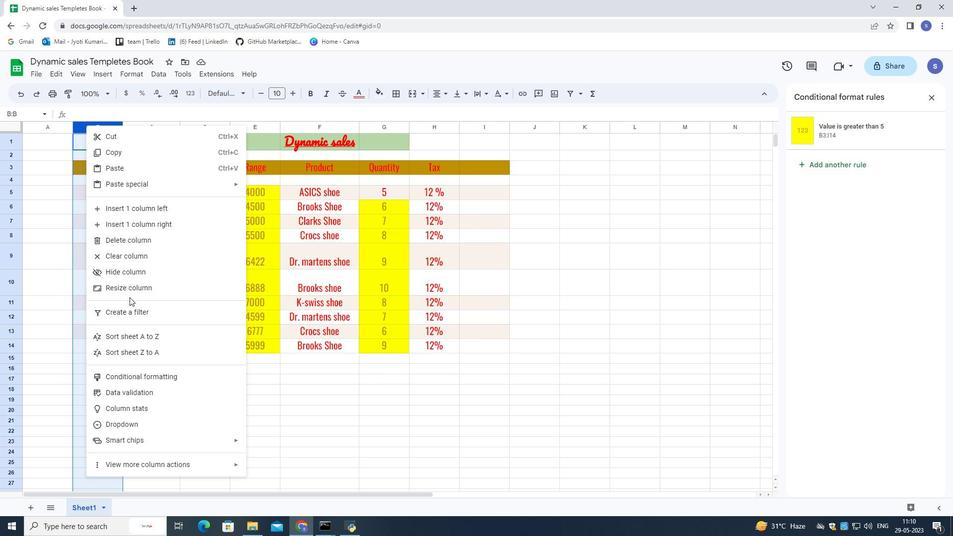 
Action: Mouse pressed left at (135, 294)
Screenshot: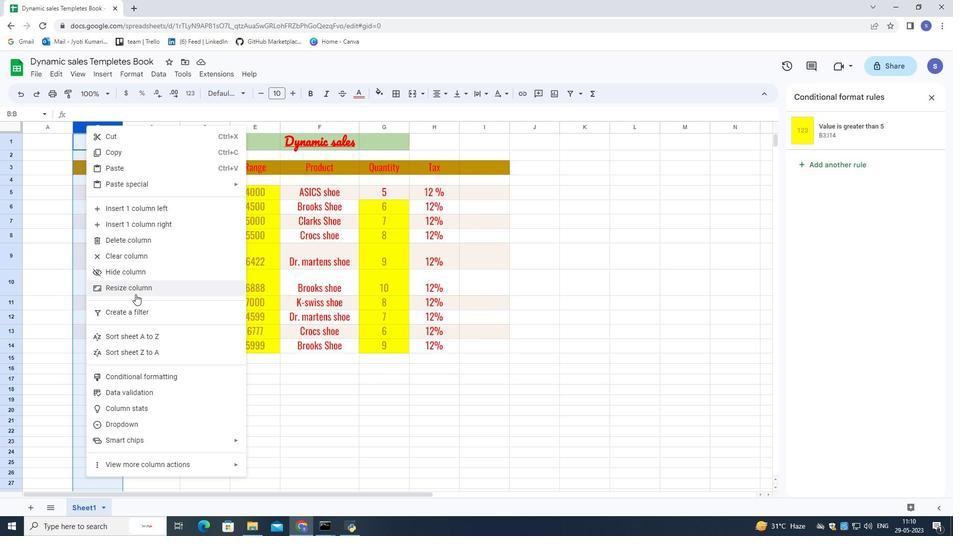 
Action: Mouse moved to (476, 288)
Screenshot: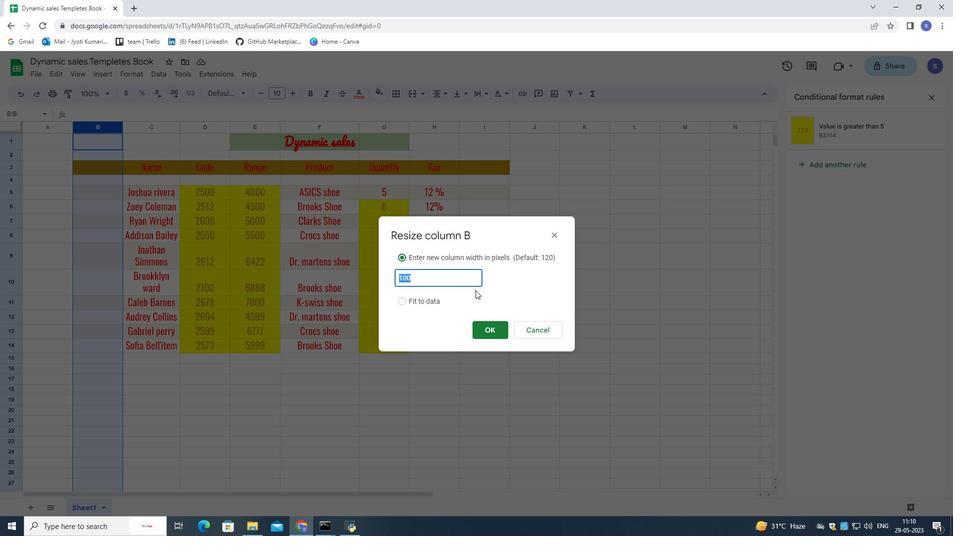 
Action: Key pressed <Key.backspace>1
Screenshot: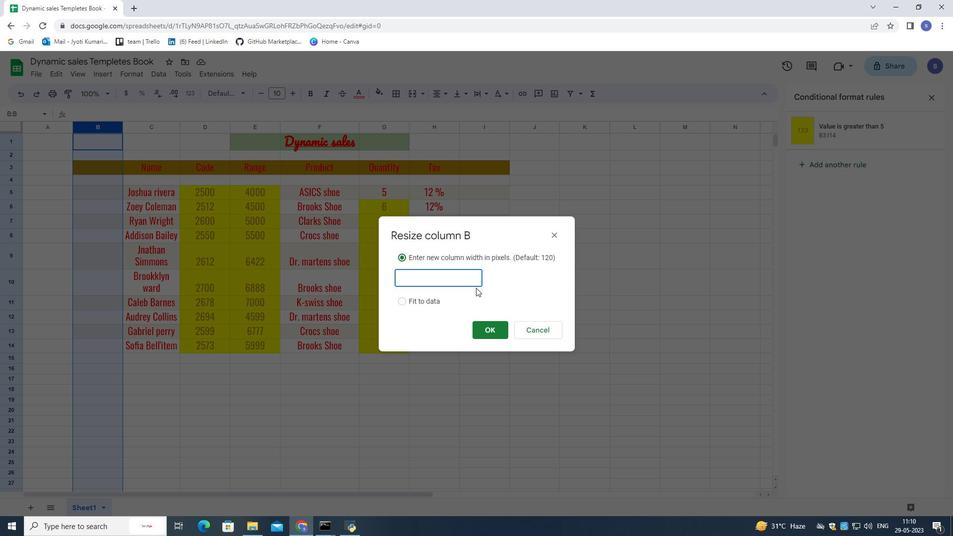 
Action: Mouse moved to (302, 385)
Screenshot: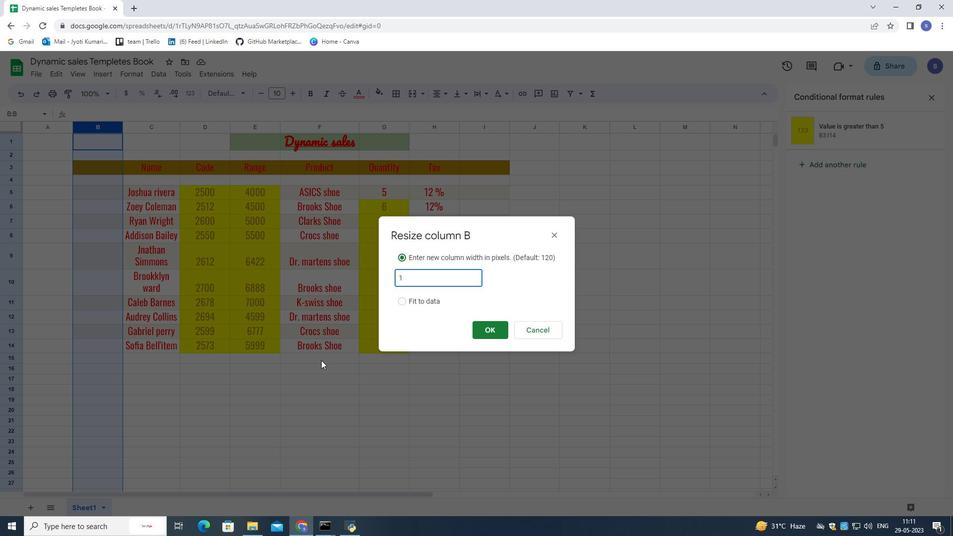 
Action: Mouse pressed left at (302, 385)
Screenshot: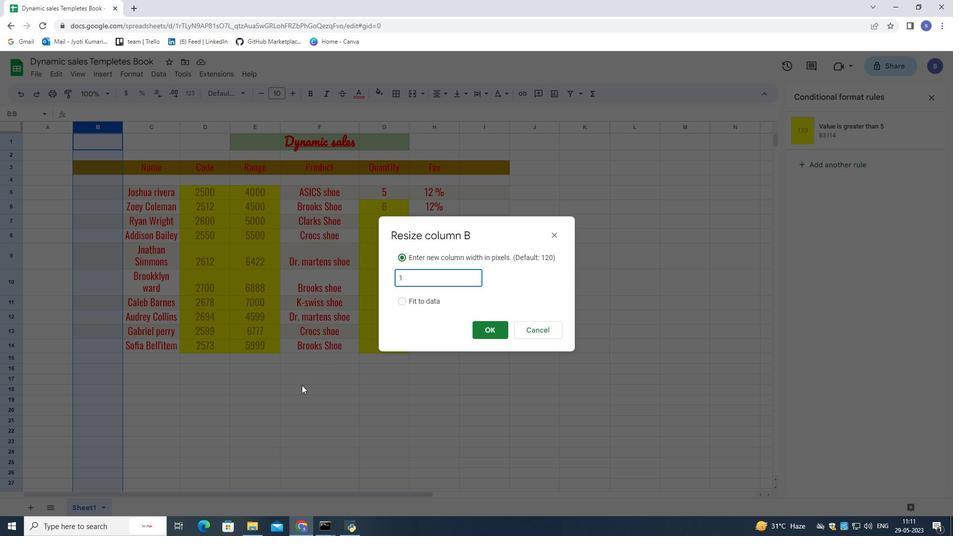 
Action: Mouse moved to (539, 325)
Screenshot: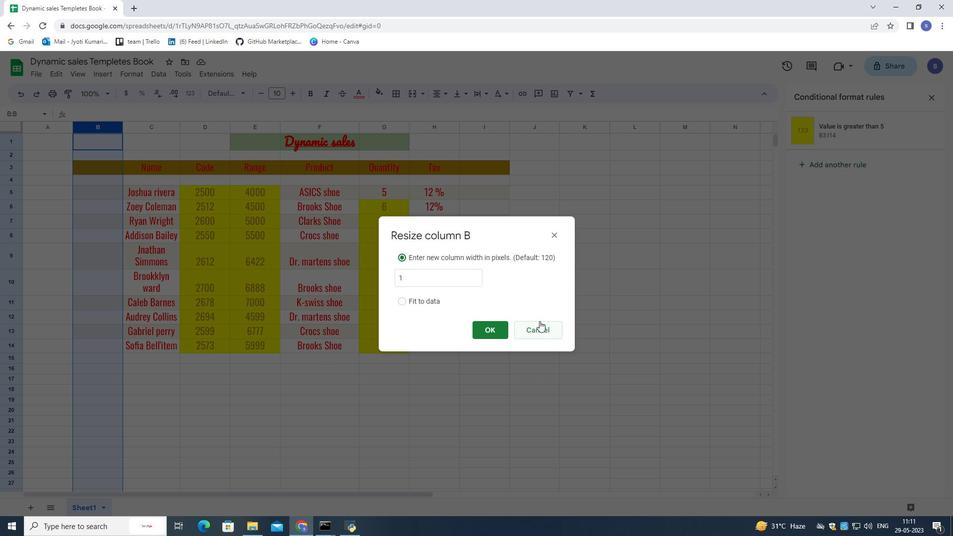 
Action: Mouse pressed left at (539, 325)
Screenshot: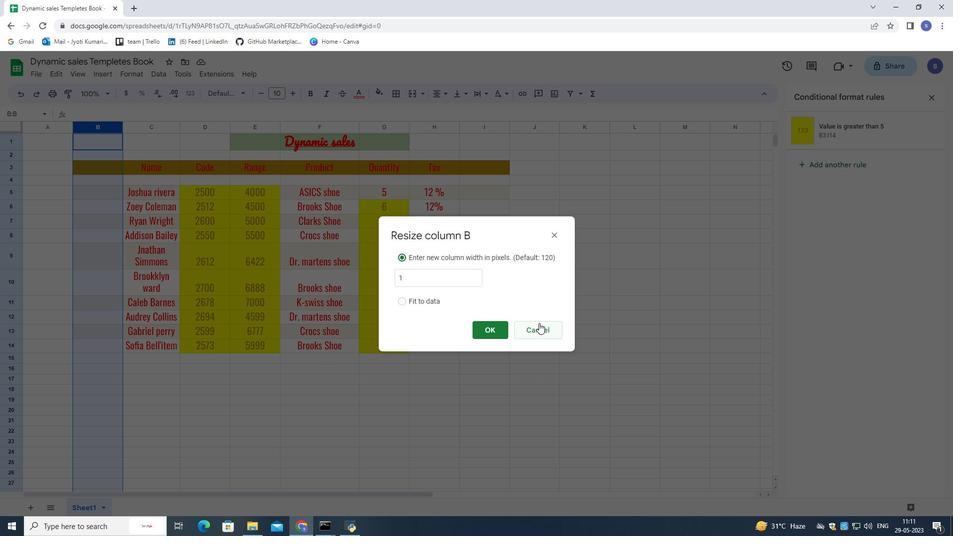 
Action: Mouse moved to (747, 295)
Screenshot: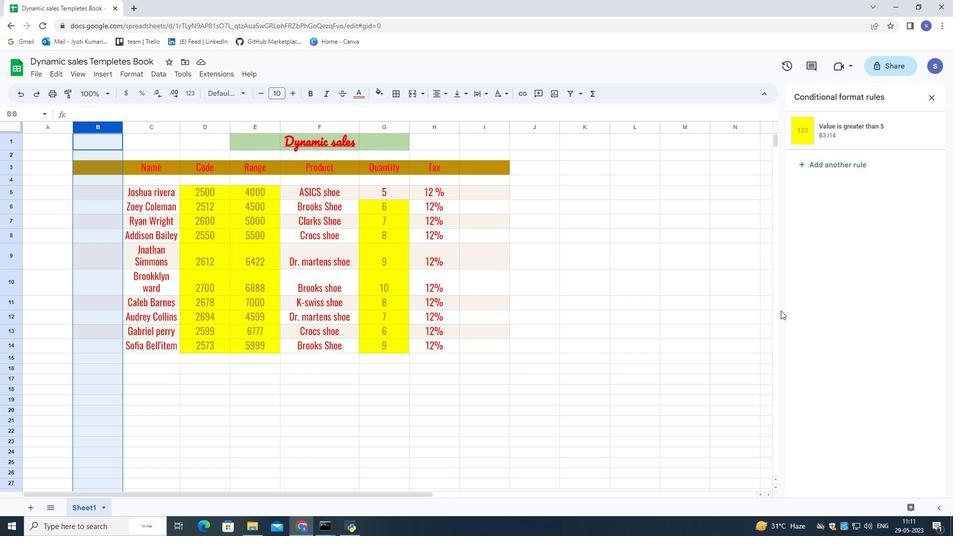 
Action: Mouse pressed left at (747, 295)
Screenshot: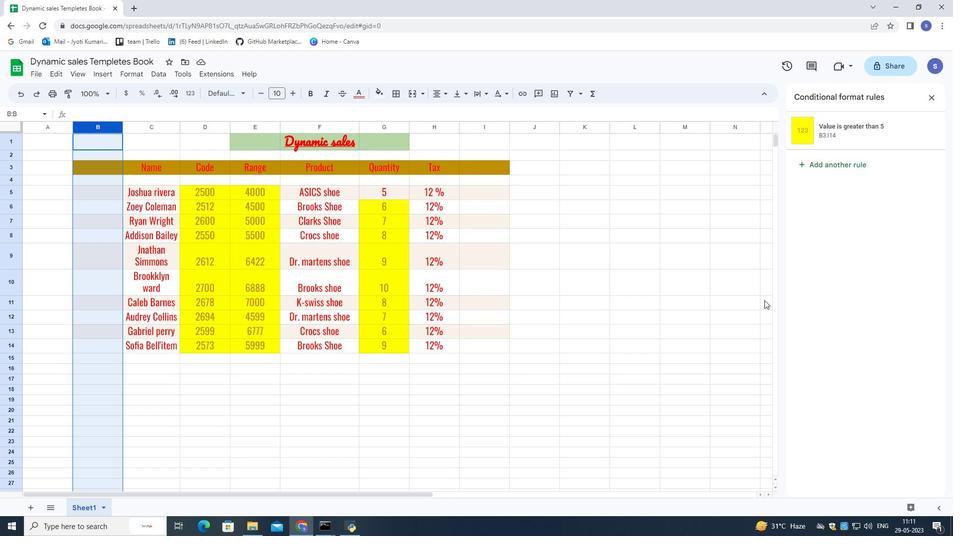 
Action: Mouse moved to (69, 161)
Screenshot: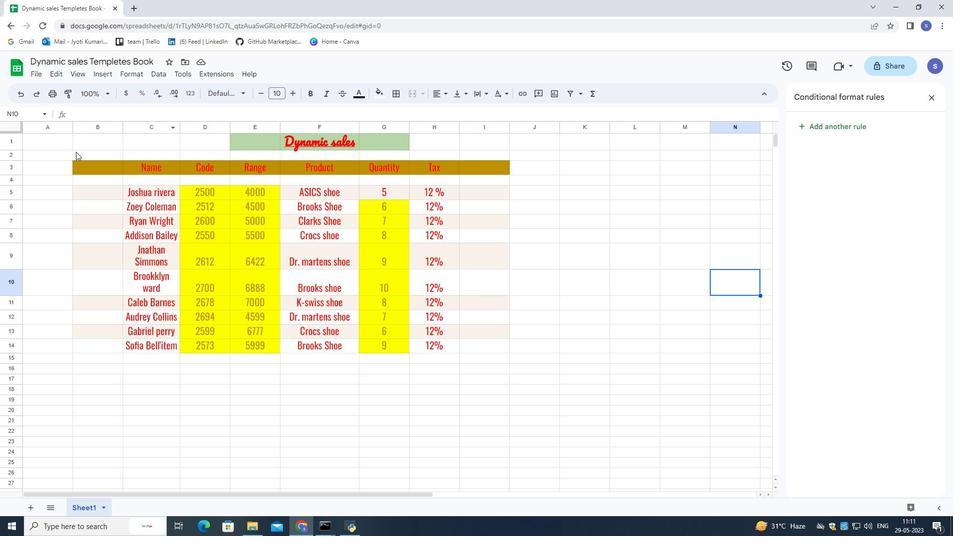 
Action: Mouse pressed left at (69, 161)
Screenshot: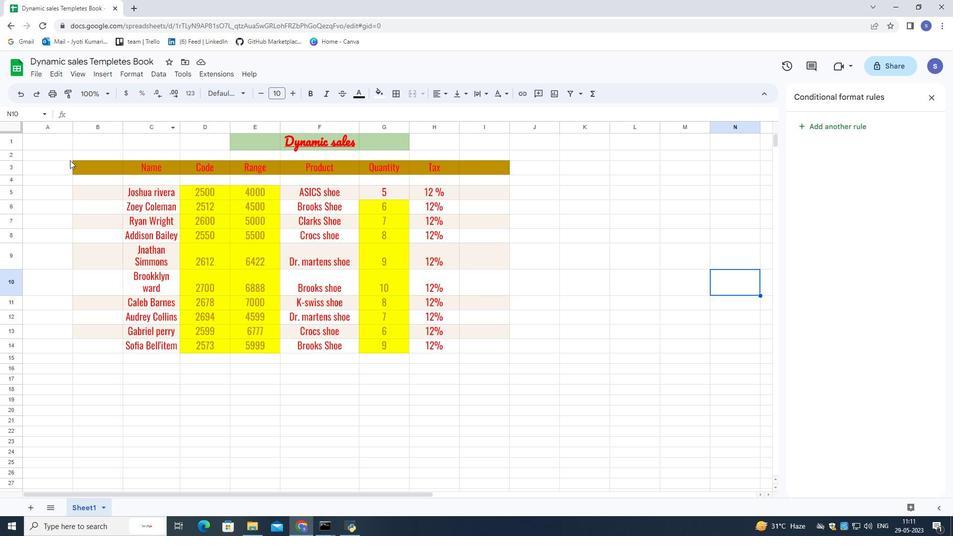 
Action: Mouse moved to (514, 262)
Screenshot: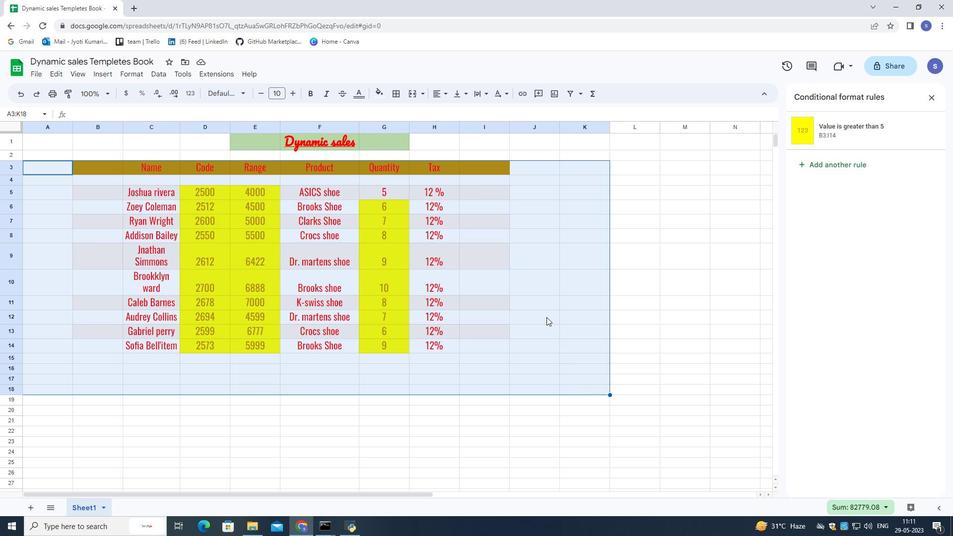 
Action: Mouse pressed right at (514, 262)
Screenshot: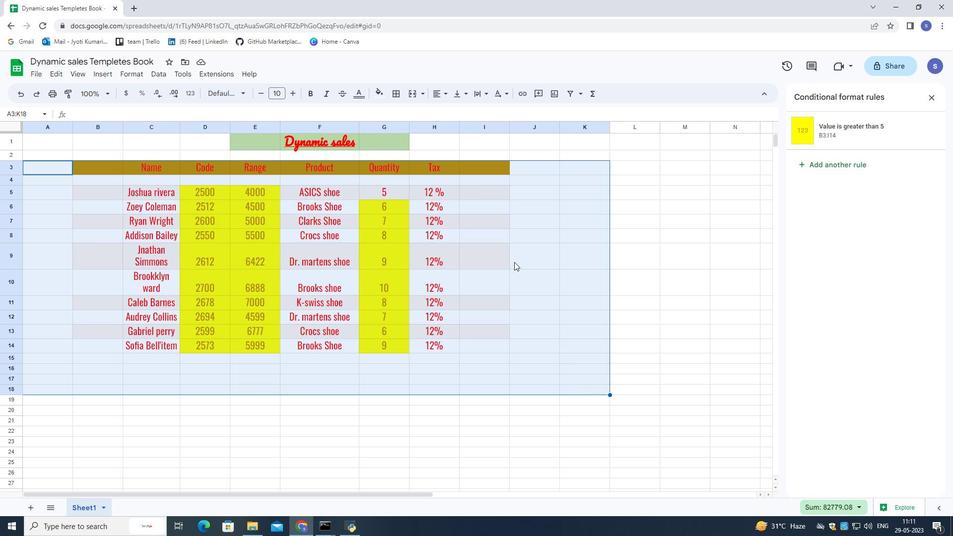 
Action: Mouse moved to (433, 416)
Screenshot: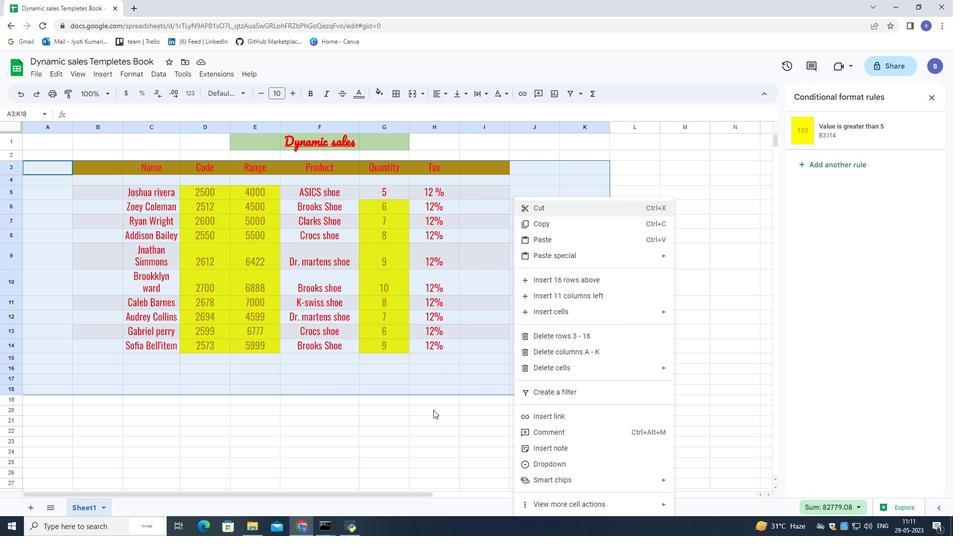 
Action: Mouse pressed left at (433, 416)
Screenshot: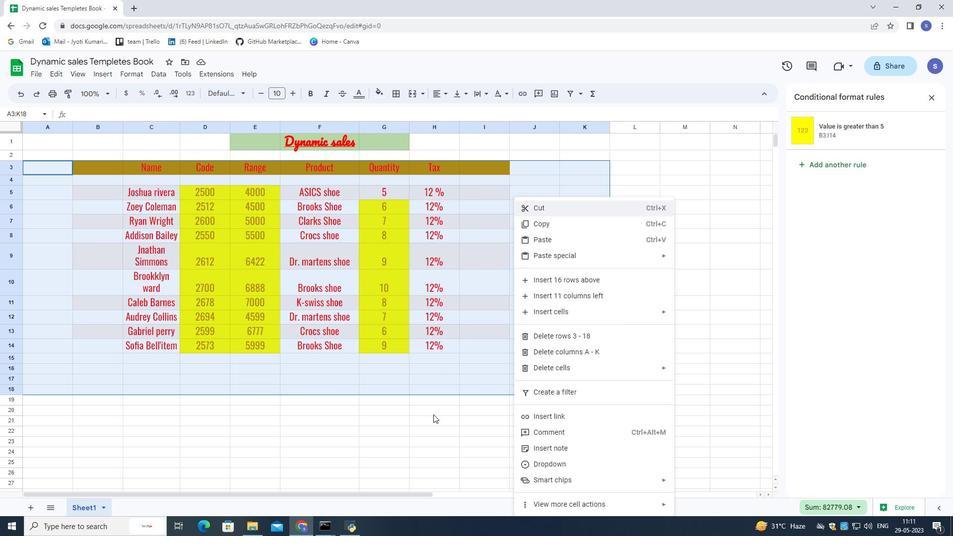 
Action: Mouse moved to (36, 140)
Screenshot: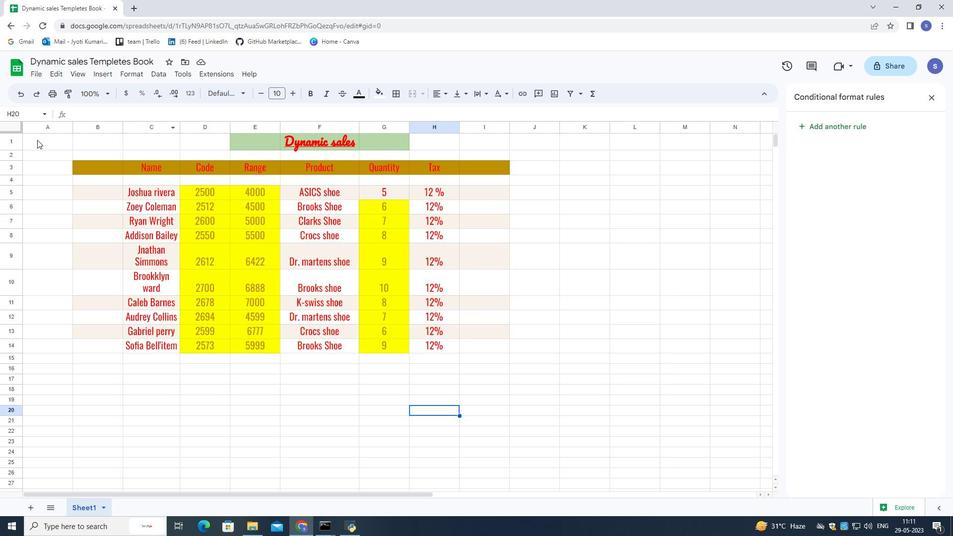 
Action: Mouse pressed left at (36, 140)
Screenshot: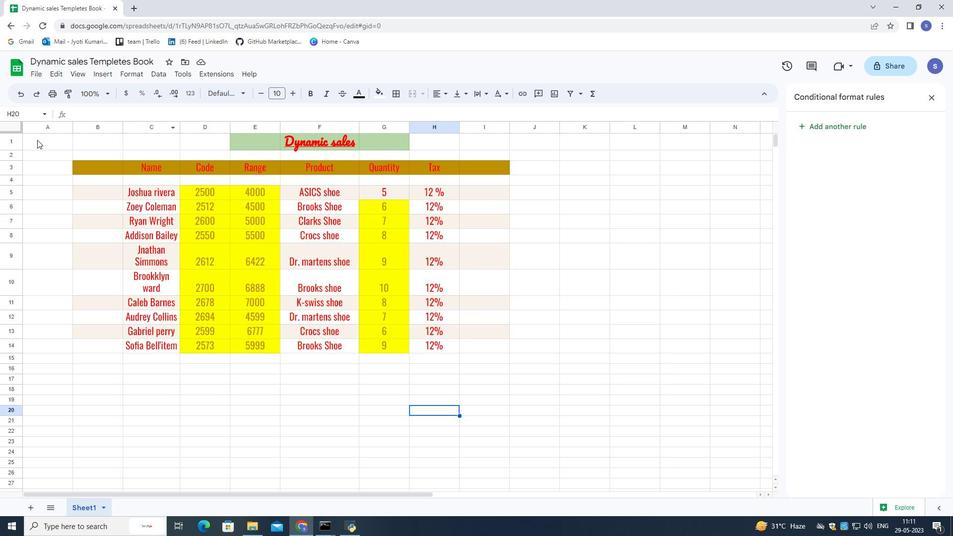 
Action: Mouse moved to (443, 403)
Screenshot: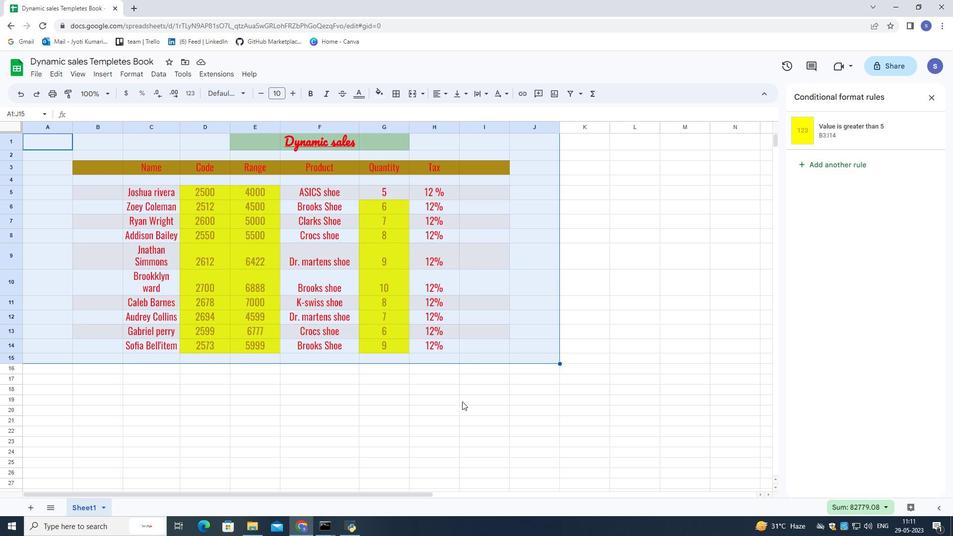 
Action: Key pressed <Key.up>
Screenshot: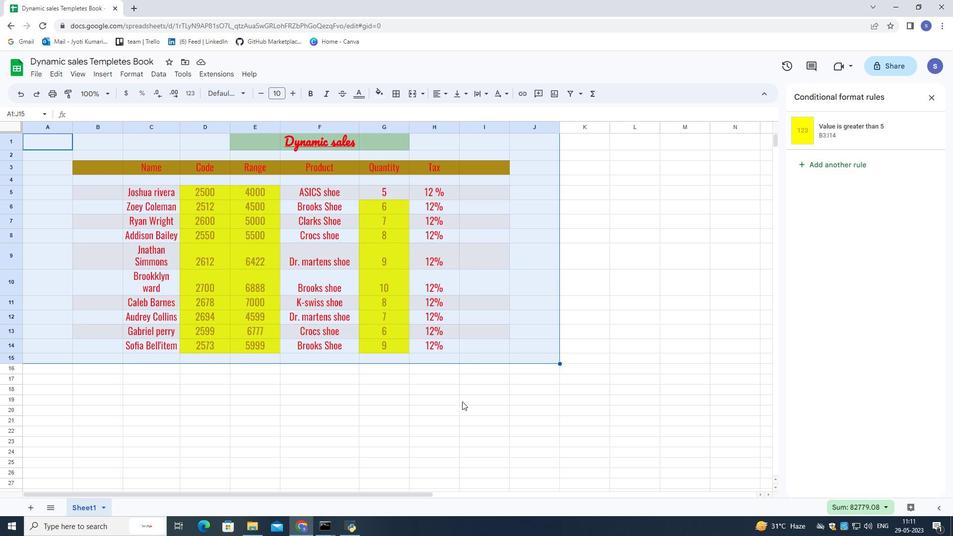 
Action: Mouse pressed left at (443, 403)
Screenshot: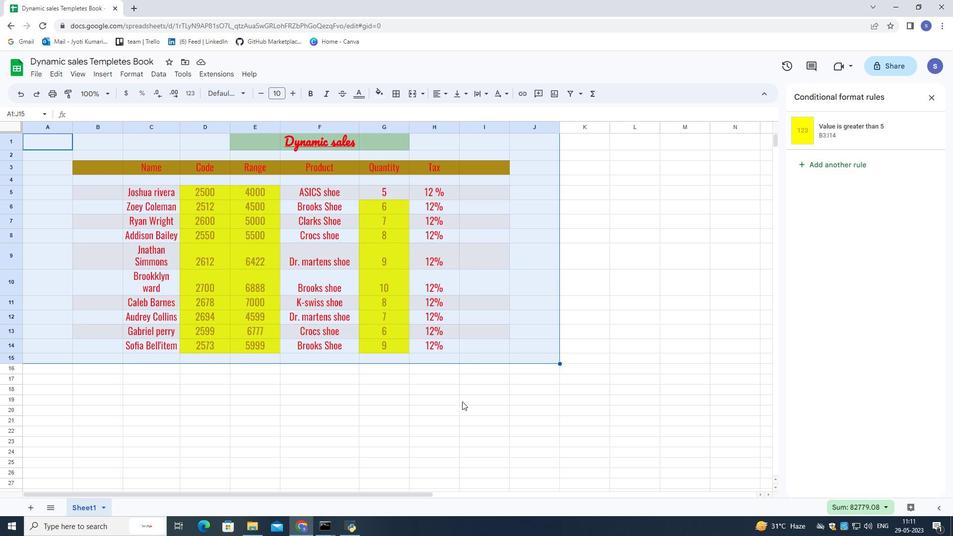 
Action: Mouse moved to (151, 140)
Screenshot: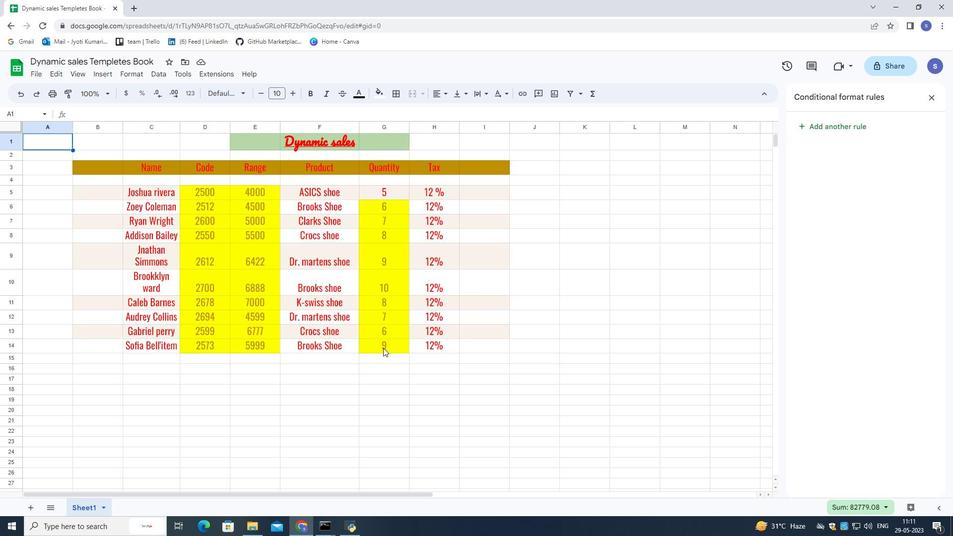 
Action: Key pressed <Key.right>
Screenshot: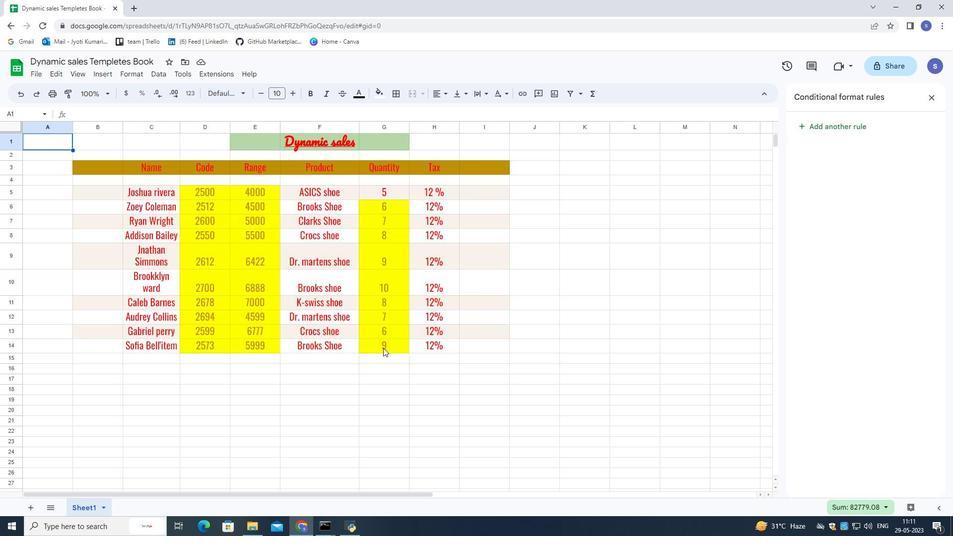 
Action: Mouse moved to (83, 122)
Screenshot: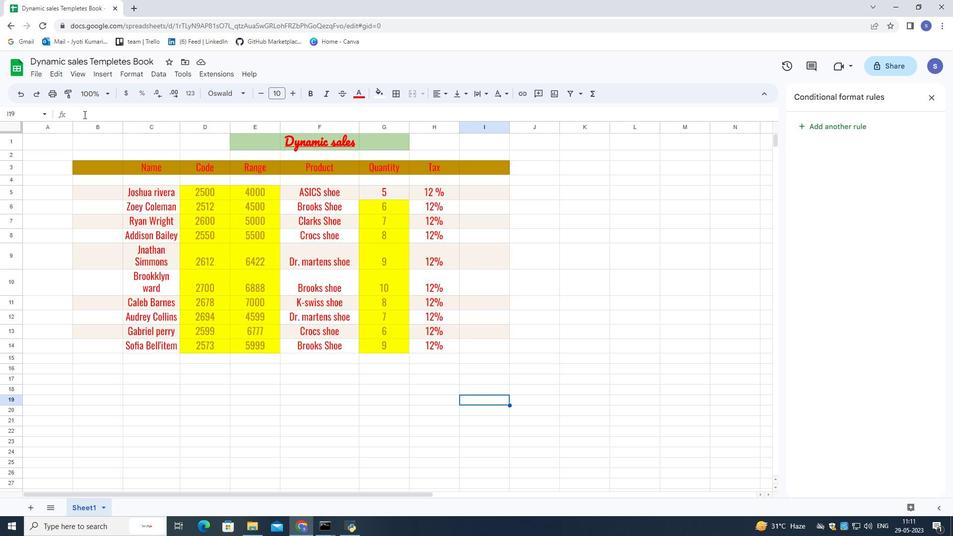 
Action: Key pressed <Key.left>
Screenshot: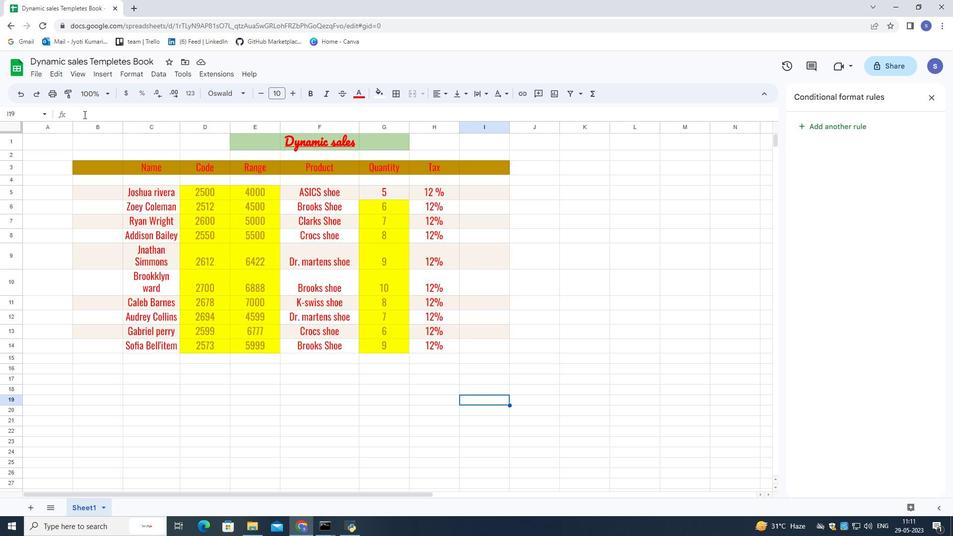 
Action: Mouse moved to (83, 127)
Screenshot: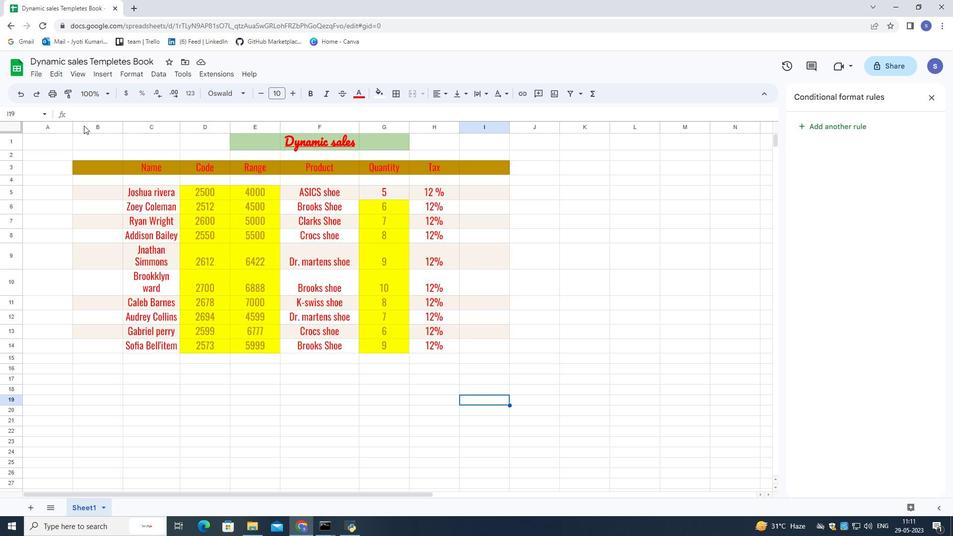 
Action: Mouse pressed left at (83, 127)
Screenshot: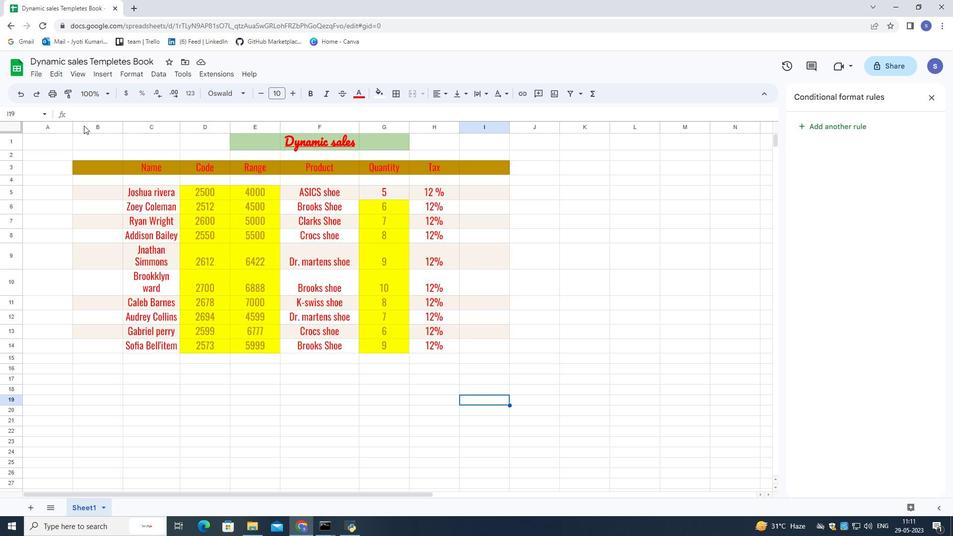 
Action: Key pressed <Key.left>
Screenshot: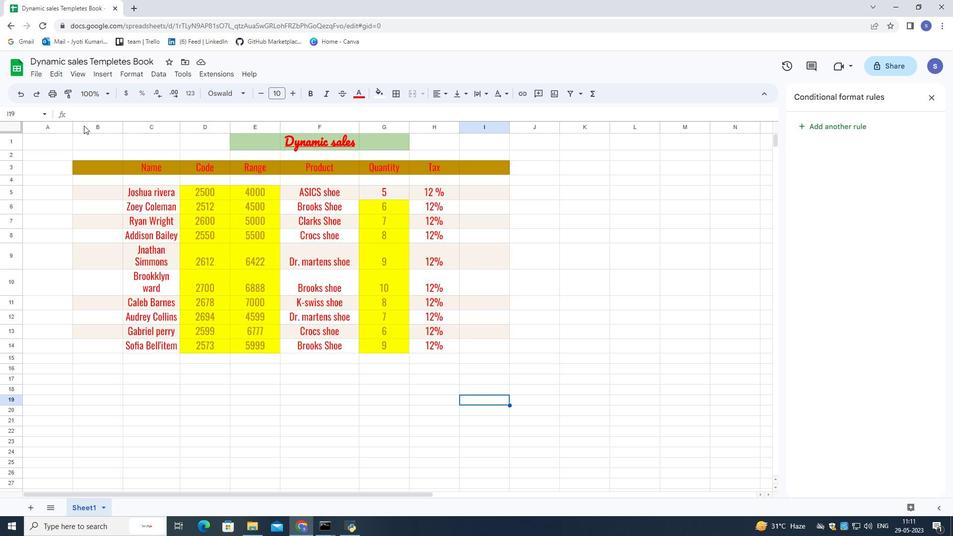 
Action: Mouse moved to (102, 138)
Screenshot: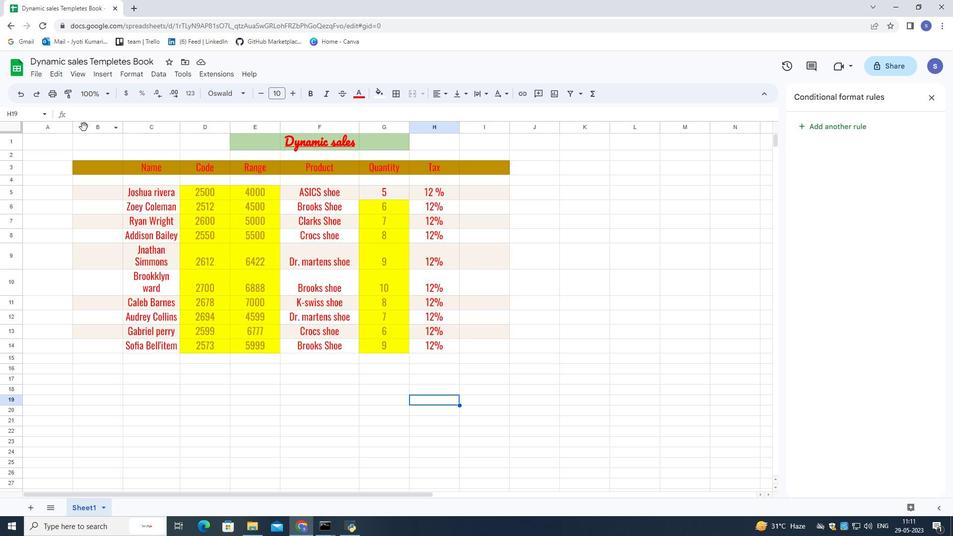 
Action: Key pressed <Key.left>
Screenshot: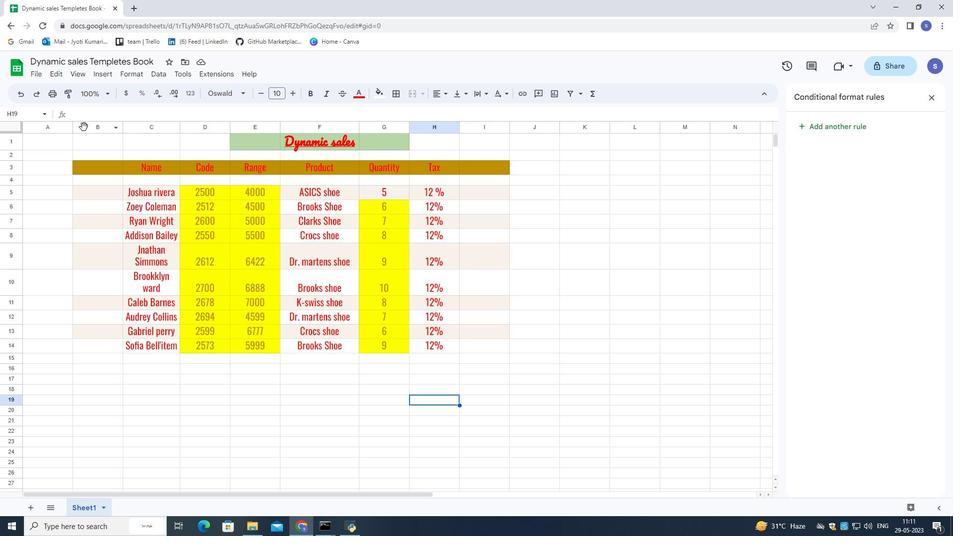 
Action: Mouse moved to (405, 252)
Screenshot: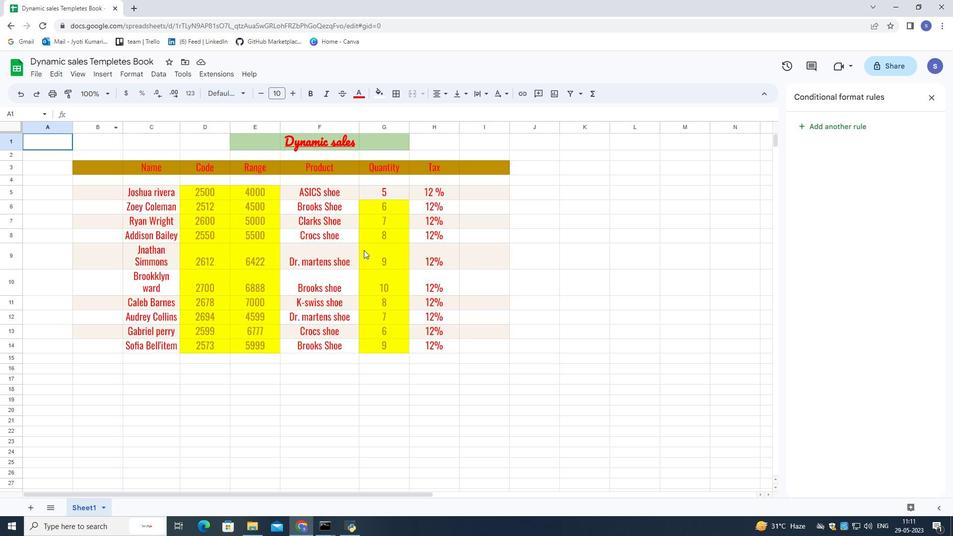 
Action: Key pressed <Key.right>
Screenshot: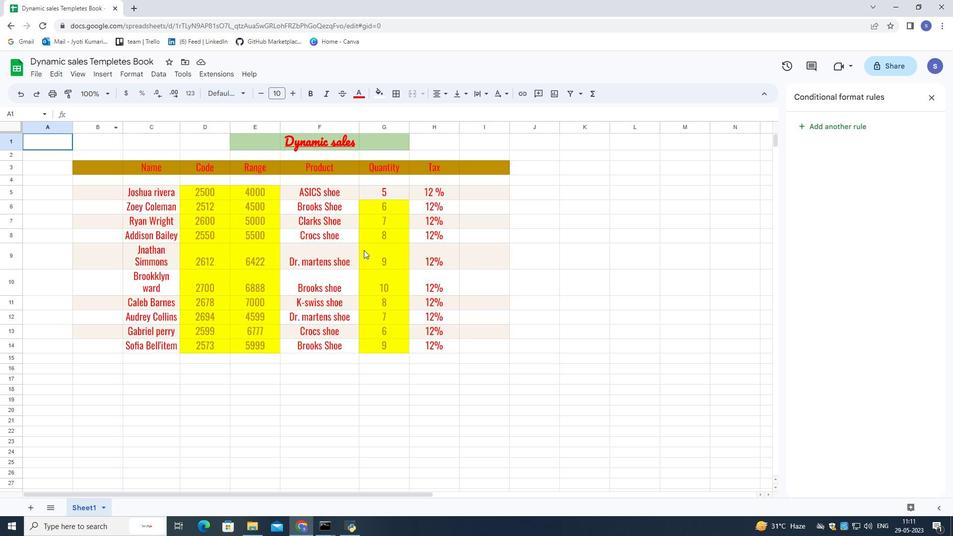 
Action: Mouse moved to (439, 339)
Screenshot: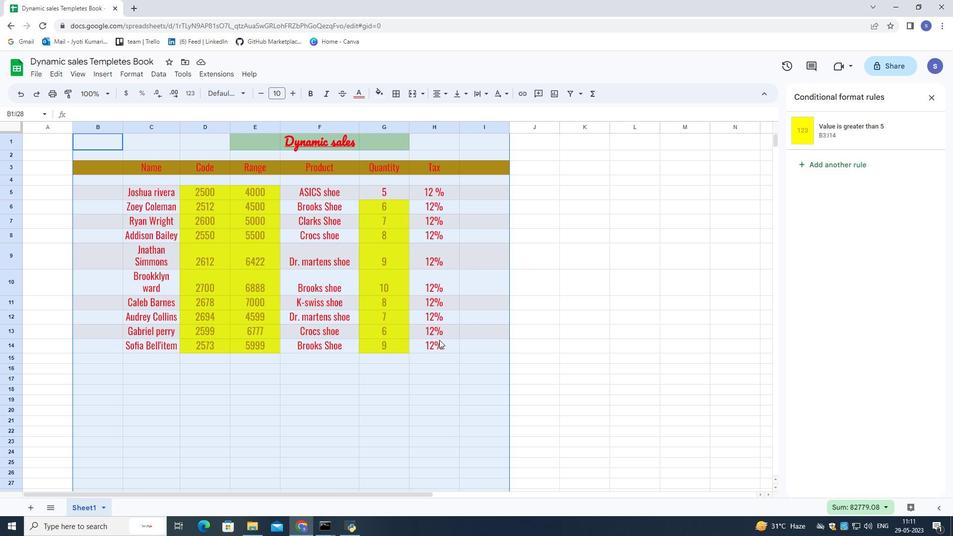 
Action: Mouse pressed right at (439, 339)
Screenshot: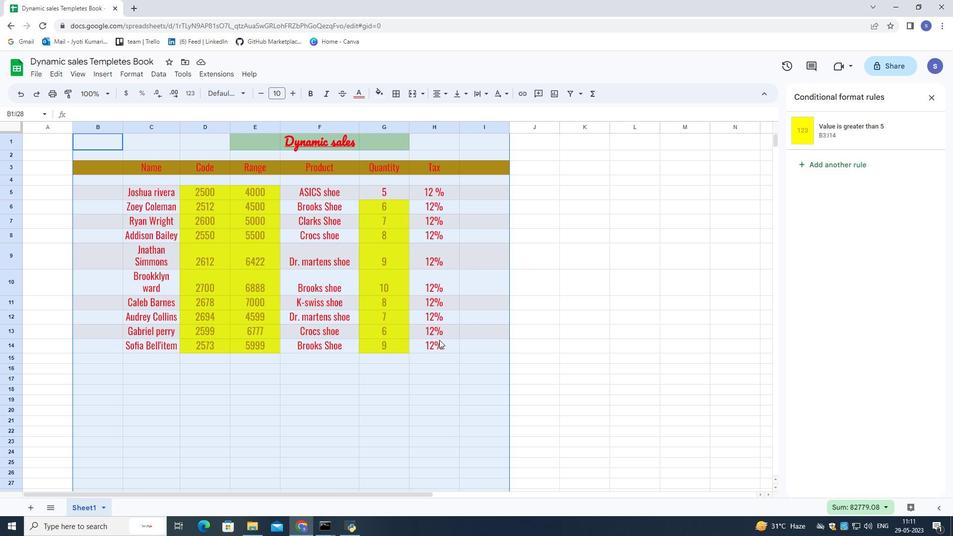 
Action: Mouse moved to (471, 405)
Screenshot: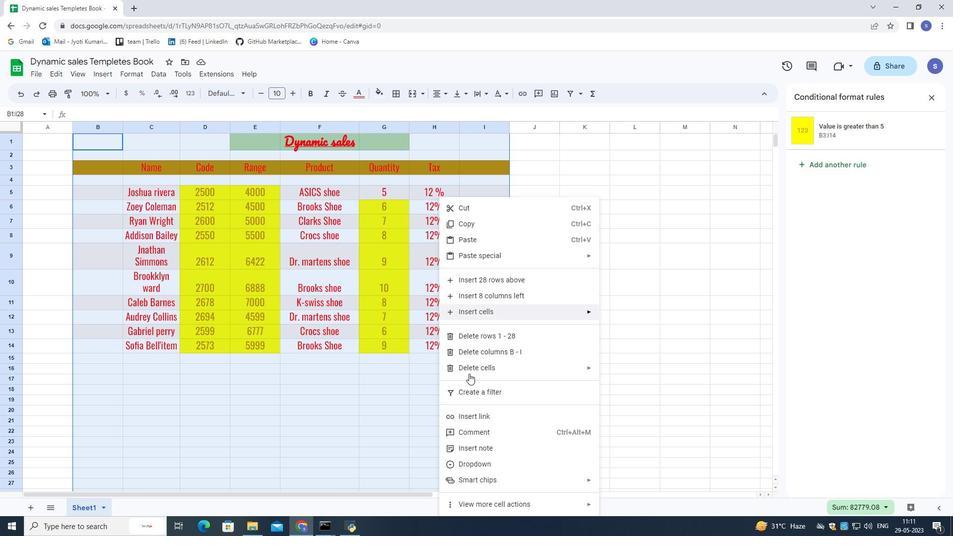 
Action: Mouse scrolled (471, 405) with delta (0, 0)
Screenshot: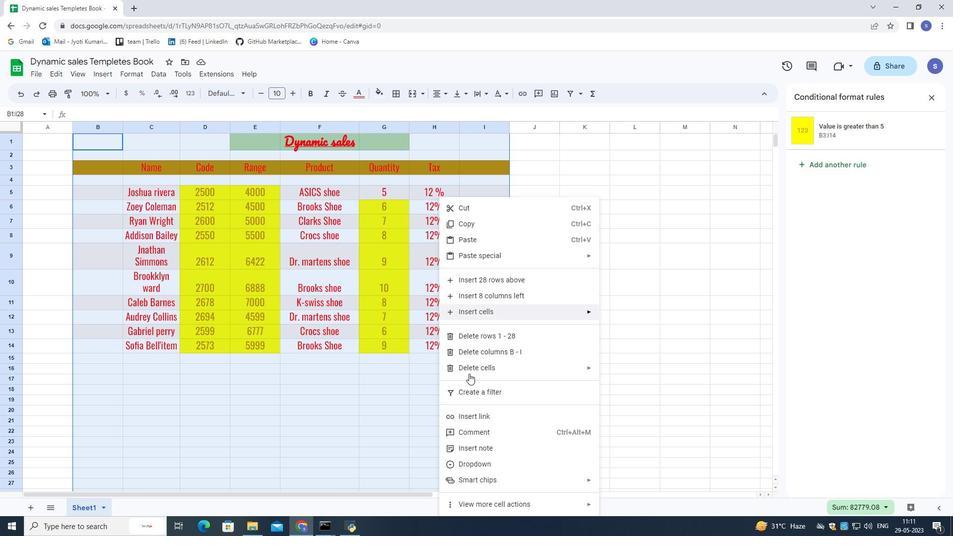 
Action: Mouse moved to (472, 407)
Screenshot: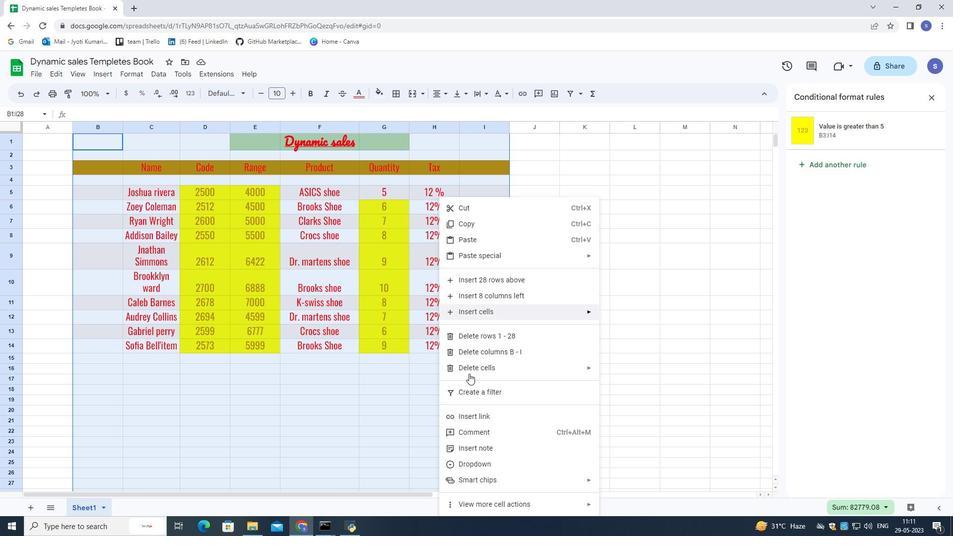 
Action: Mouse scrolled (472, 406) with delta (0, 0)
Screenshot: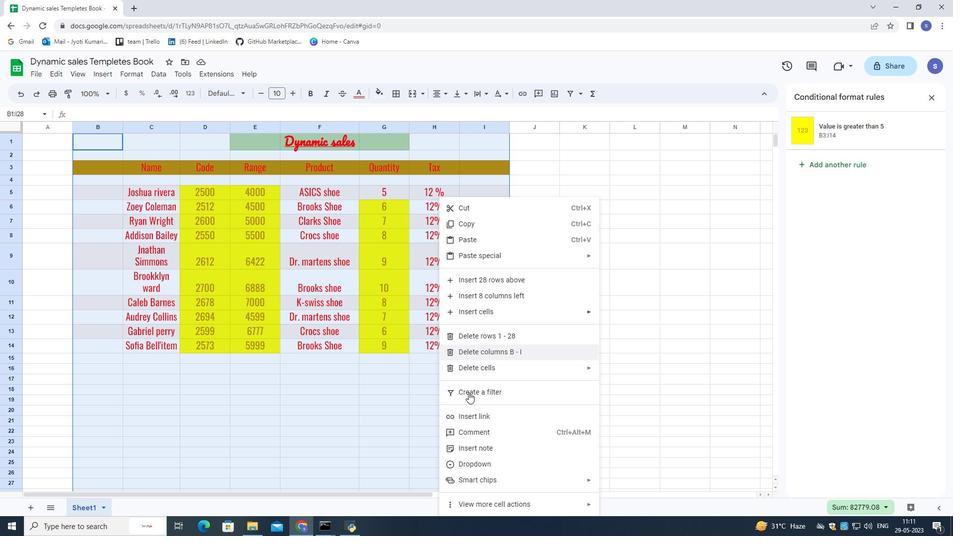 
Action: Mouse moved to (472, 407)
Screenshot: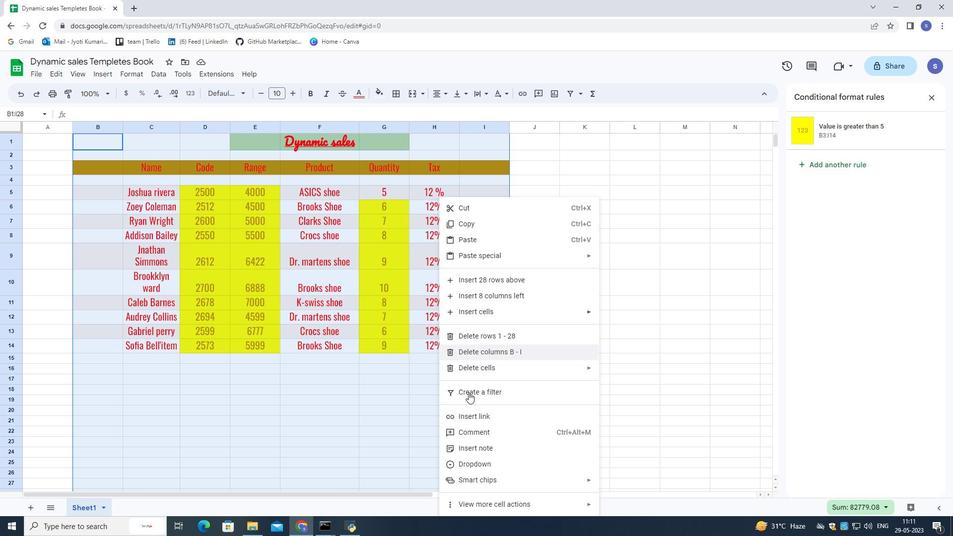 
Action: Mouse scrolled (472, 407) with delta (0, 0)
Screenshot: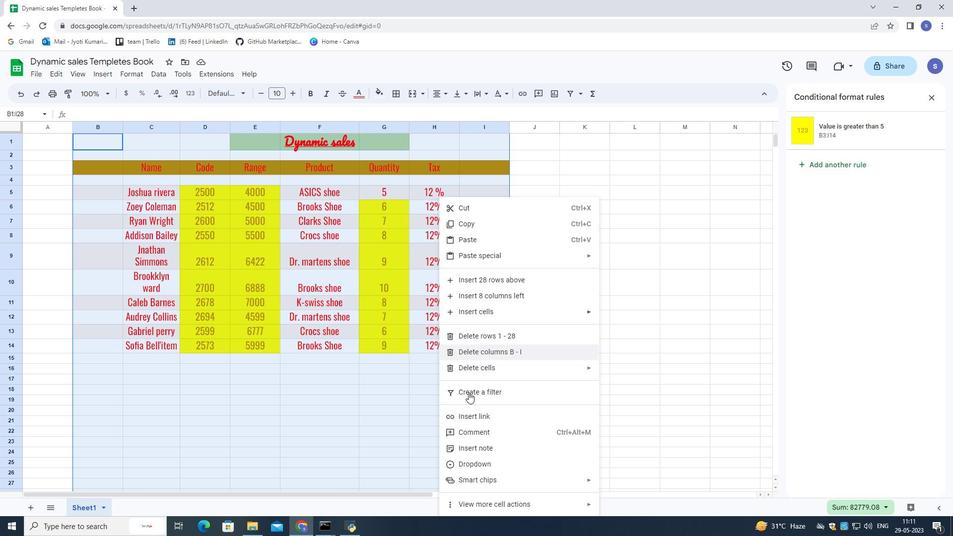 
Action: Mouse moved to (31, 144)
Screenshot: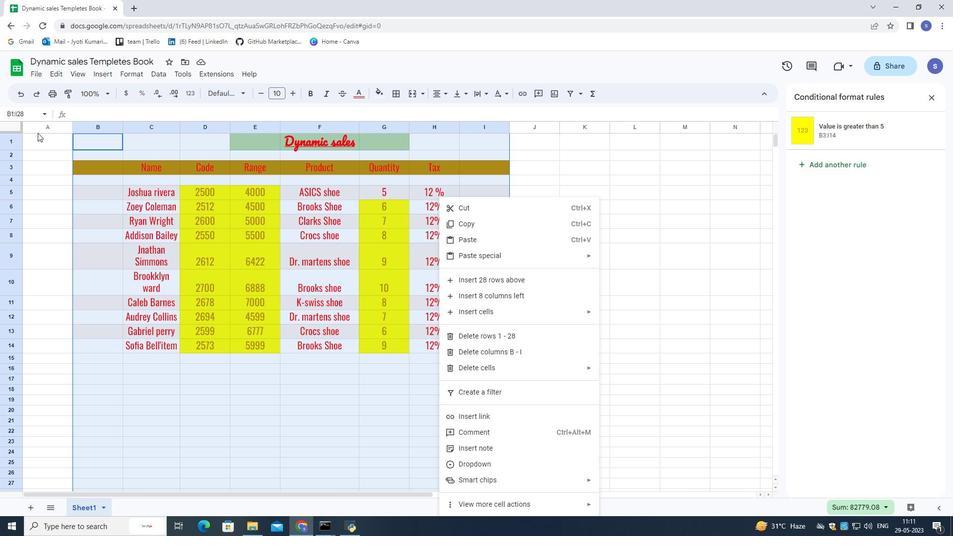 
Action: Mouse pressed left at (31, 144)
Screenshot: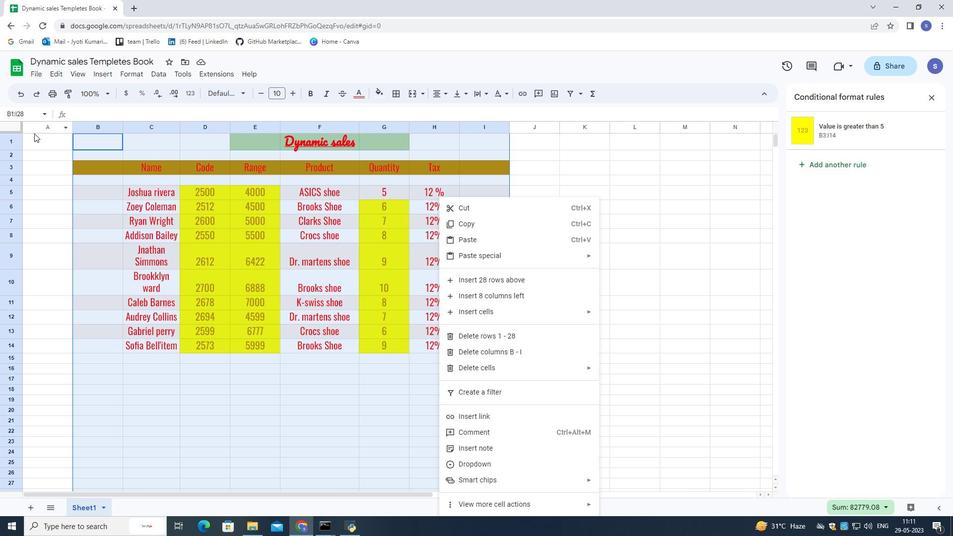 
Action: Mouse moved to (99, 126)
Screenshot: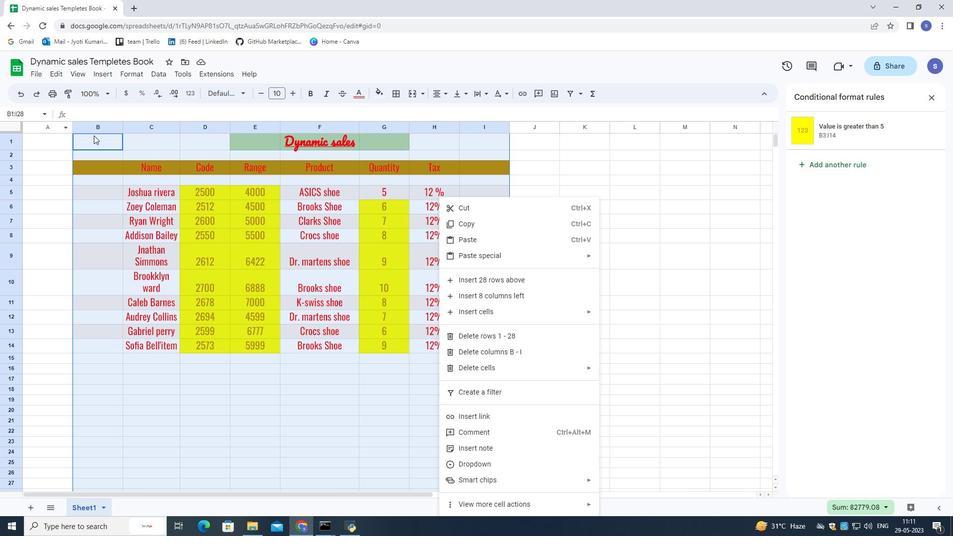 
Action: Mouse pressed left at (99, 126)
Screenshot: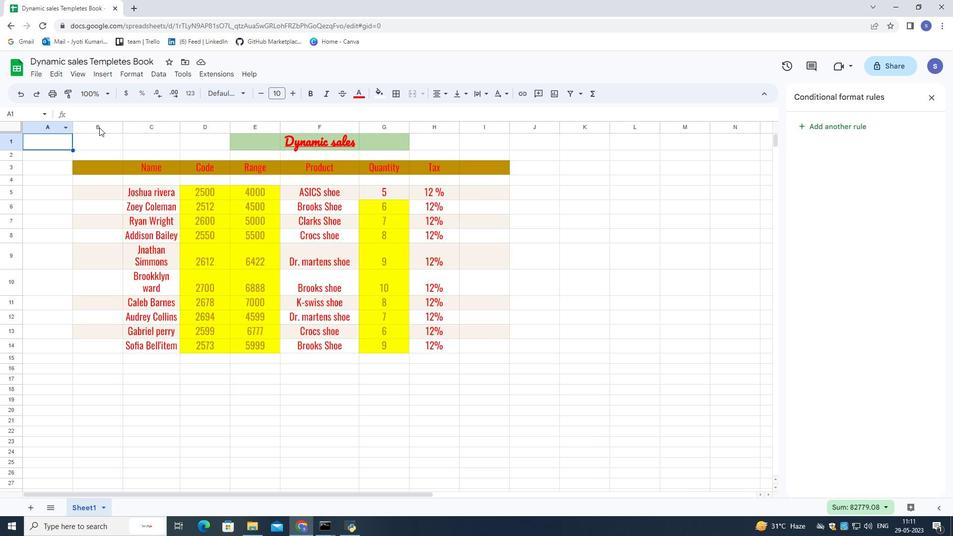 
Action: Mouse moved to (268, 231)
Screenshot: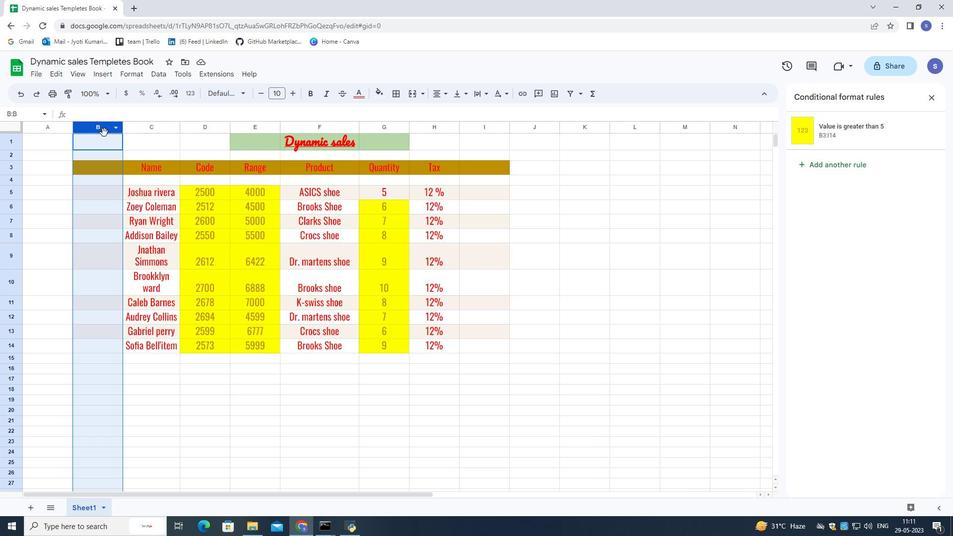 
Action: Key pressed <Key.shift><Key.right><Key.right><Key.right><Key.right><Key.right><Key.right><Key.right>
Screenshot: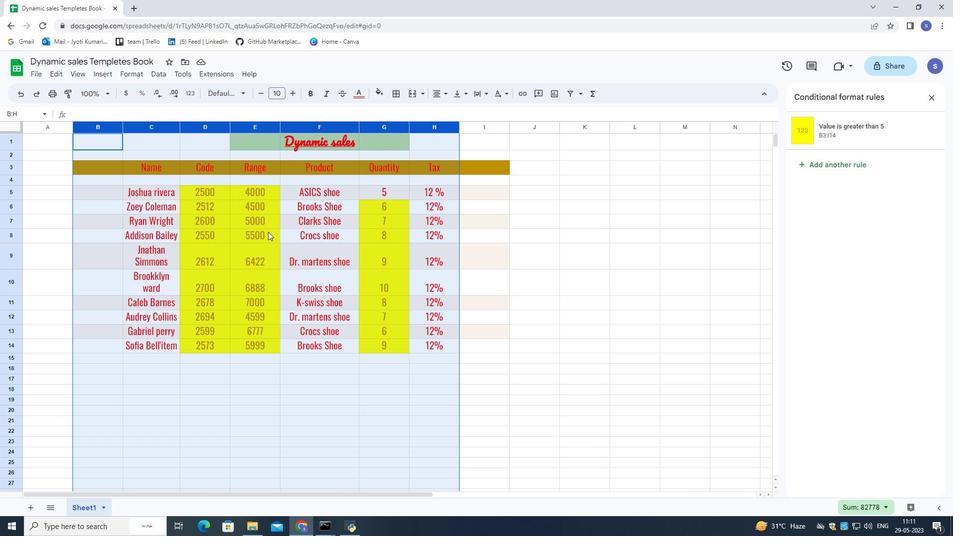 
Action: Mouse pressed right at (268, 231)
Screenshot: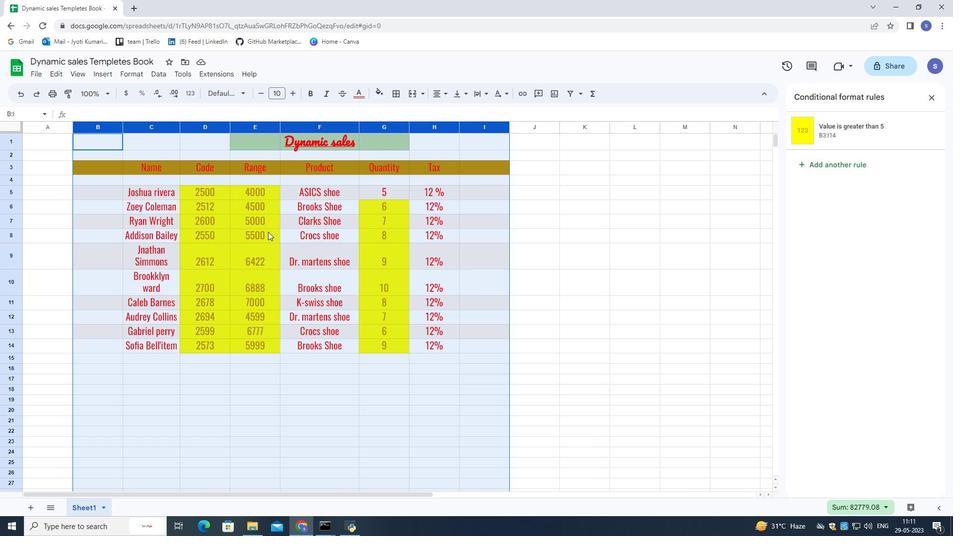
Action: Mouse moved to (312, 328)
Screenshot: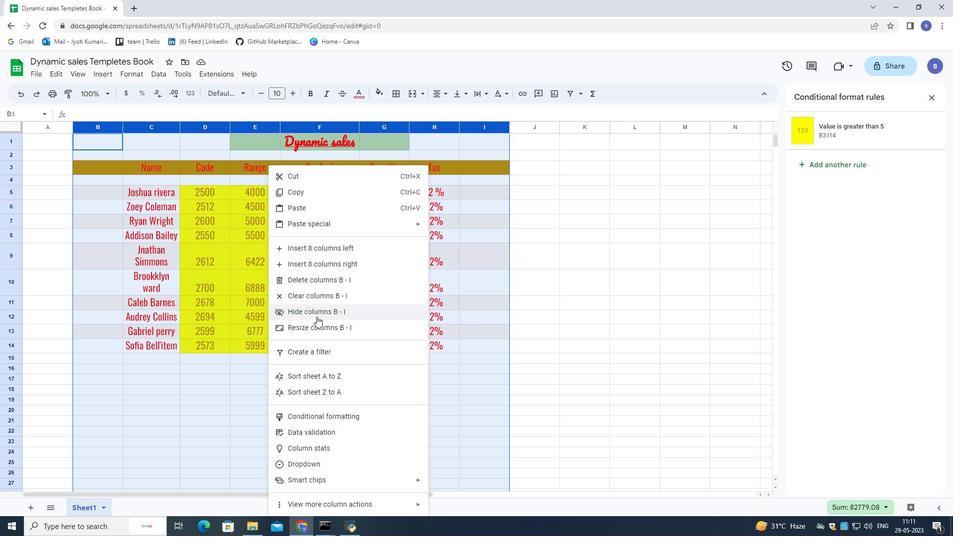 
Action: Mouse pressed left at (312, 328)
Screenshot: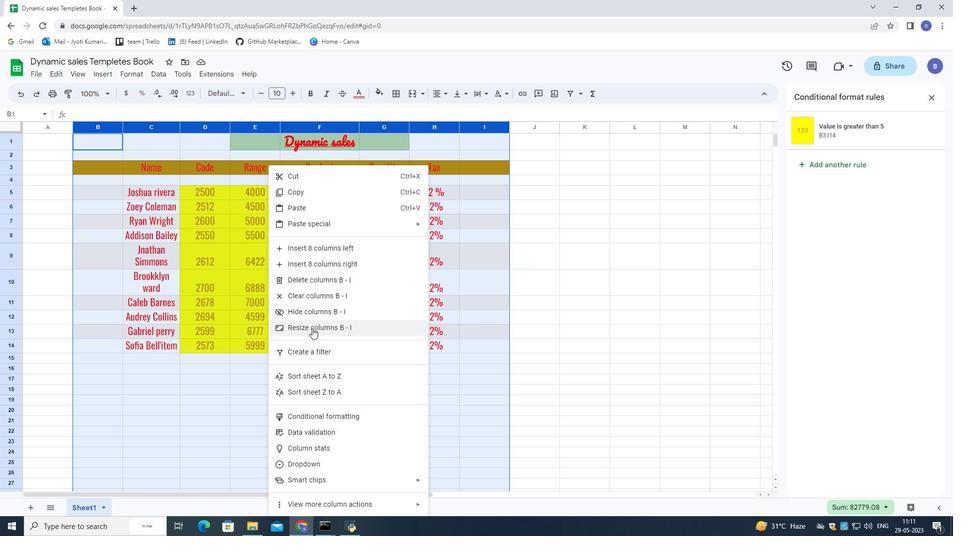
Action: Key pressed <Key.backspace>18
Screenshot: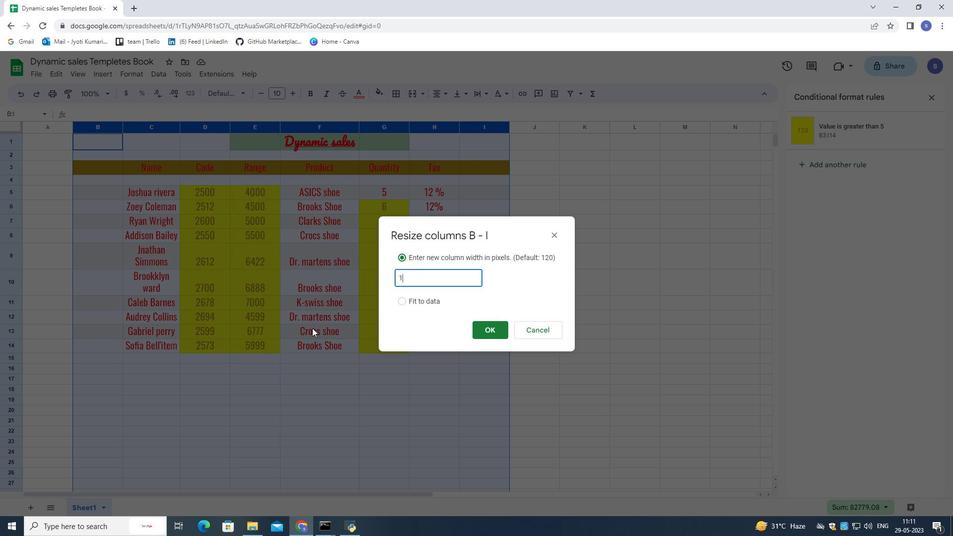 
Action: Mouse moved to (498, 329)
Screenshot: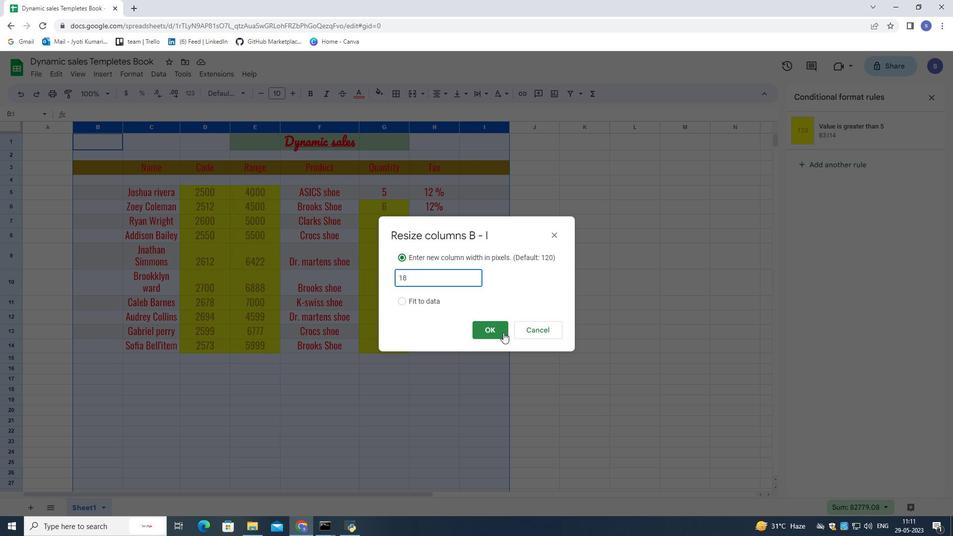 
Action: Mouse pressed left at (498, 329)
Screenshot: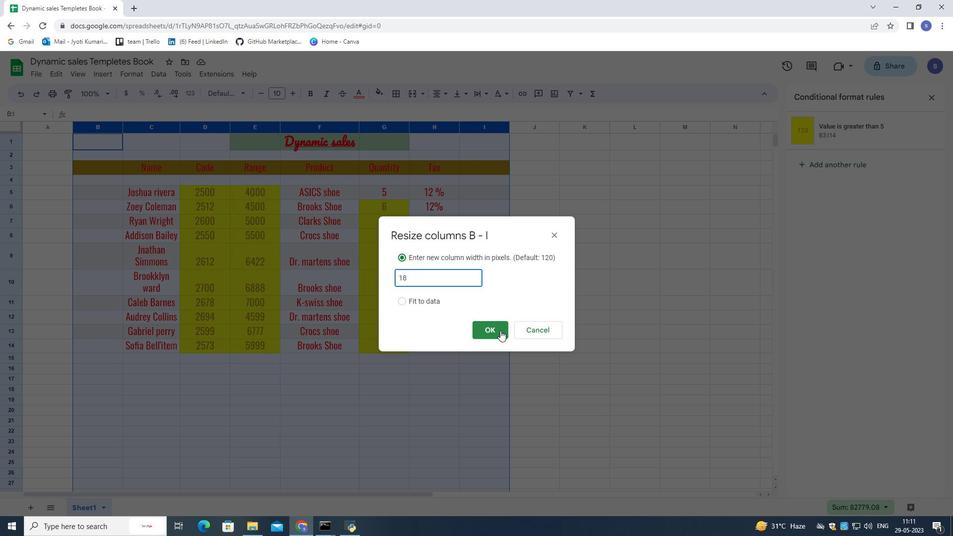 
Action: Mouse moved to (498, 329)
Screenshot: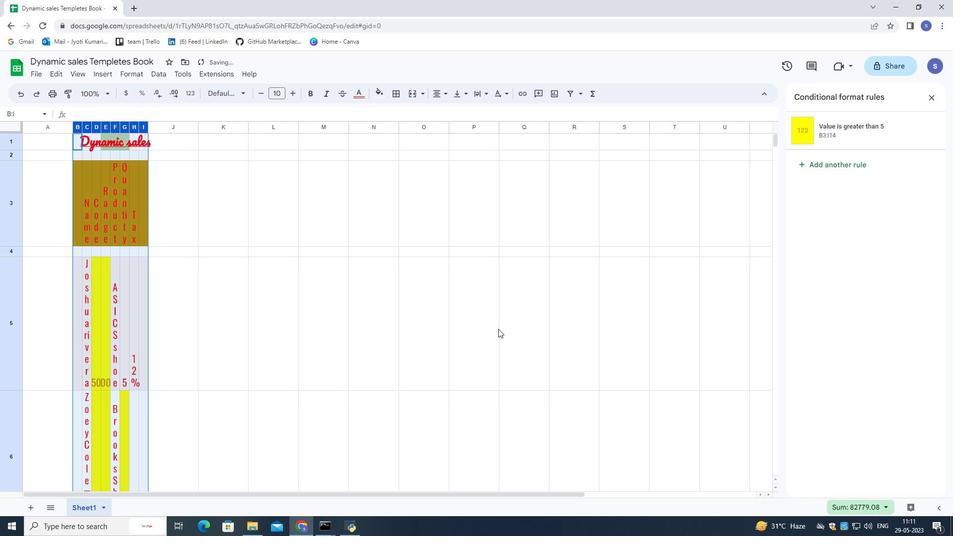 
Action: Key pressed ctrl+Z
Screenshot: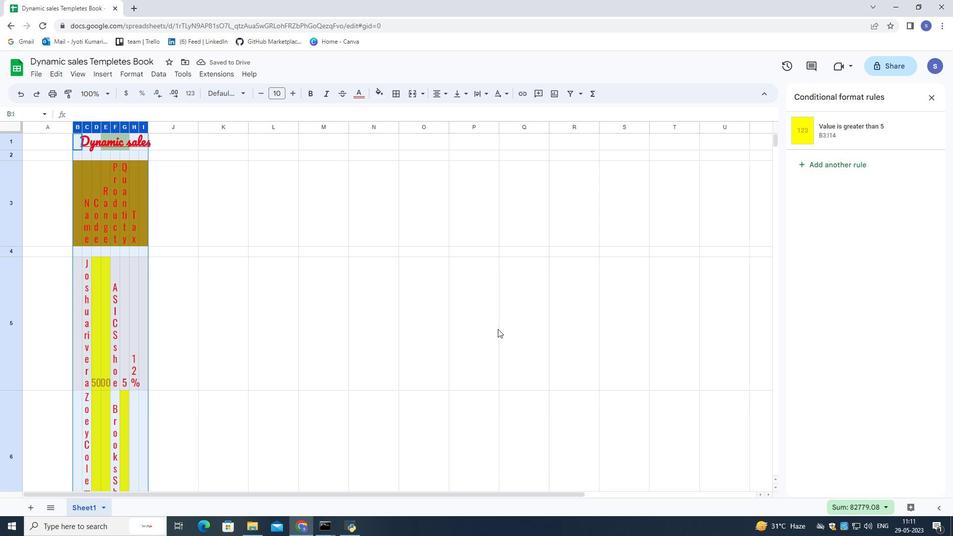 
Action: Mouse moved to (137, 150)
Screenshot: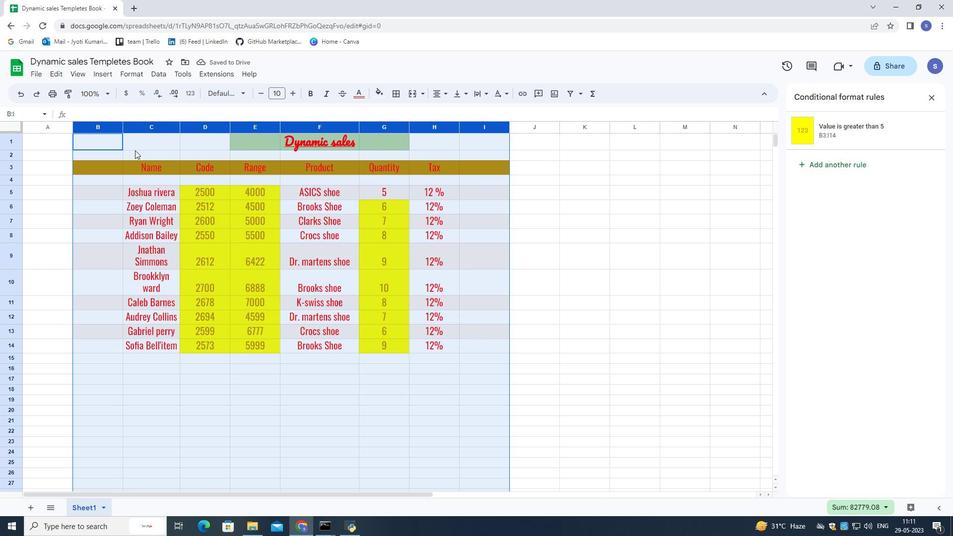 
Action: Mouse pressed right at (137, 150)
Screenshot: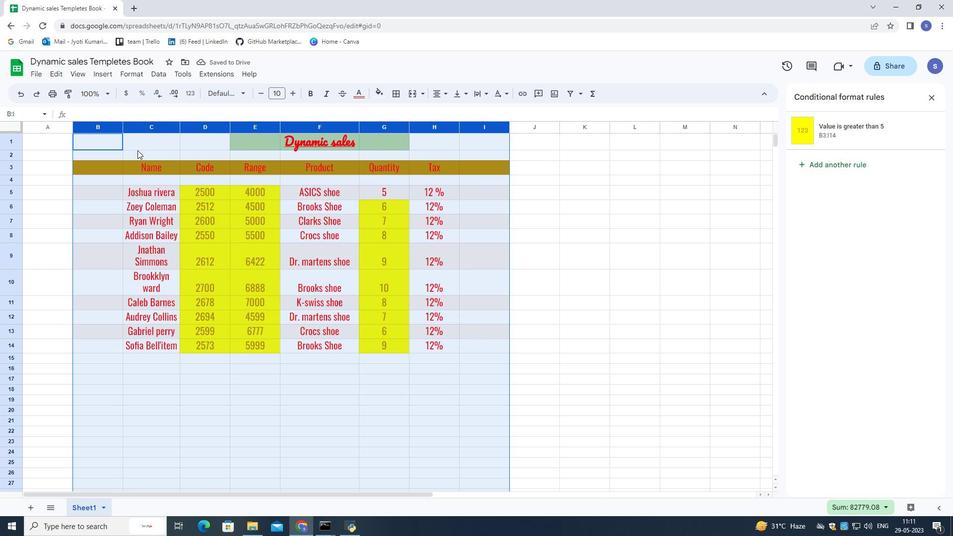 
Action: Mouse moved to (209, 398)
Screenshot: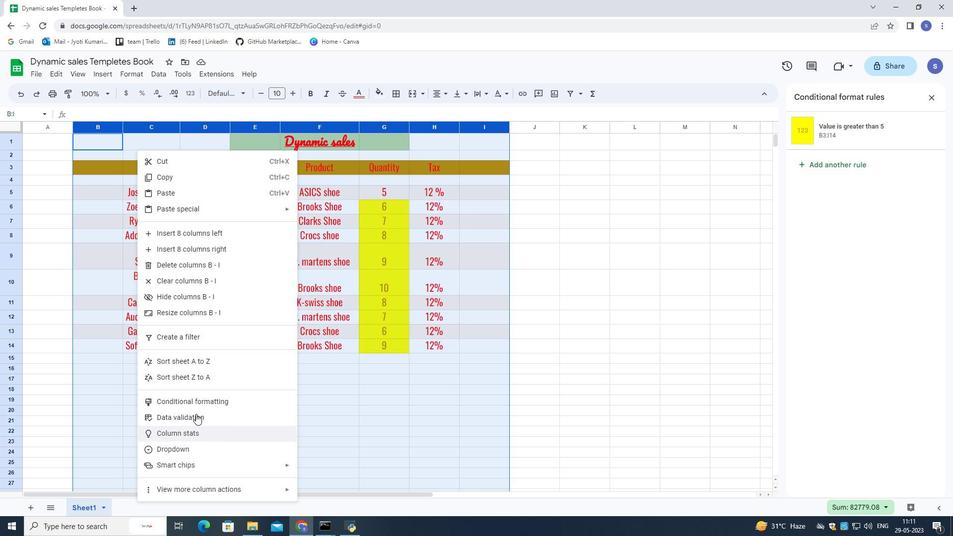 
Action: Mouse scrolled (209, 397) with delta (0, 0)
Screenshot: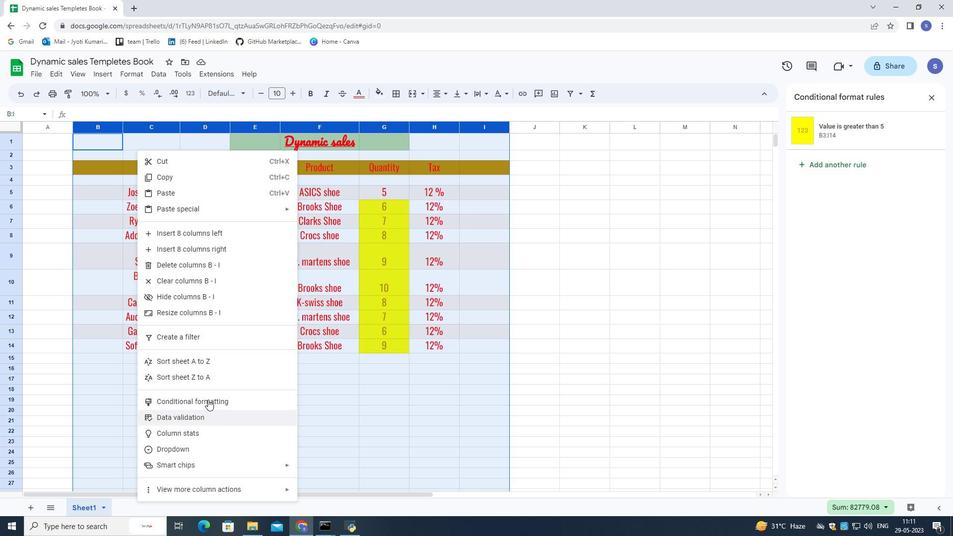 
Action: Mouse moved to (30, 130)
Screenshot: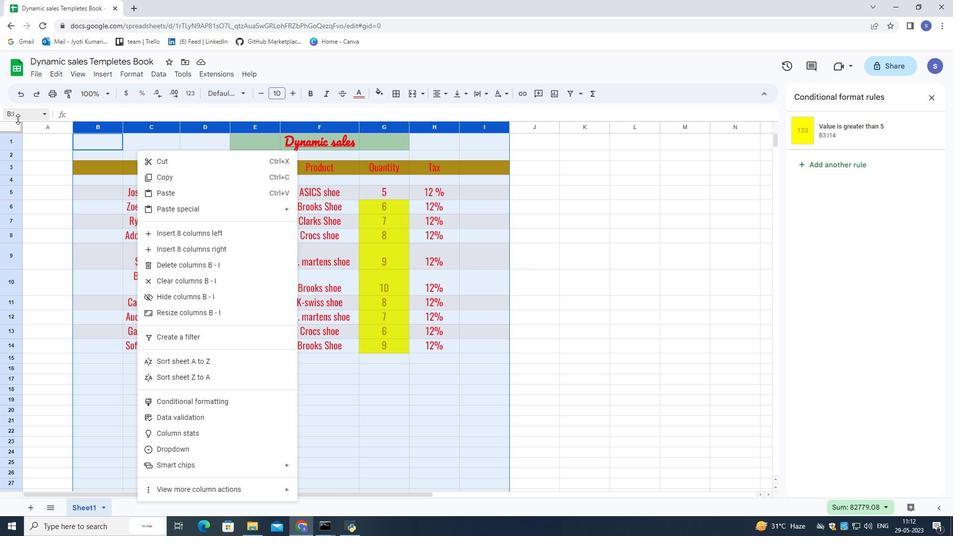
Action: Mouse pressed left at (30, 130)
Screenshot: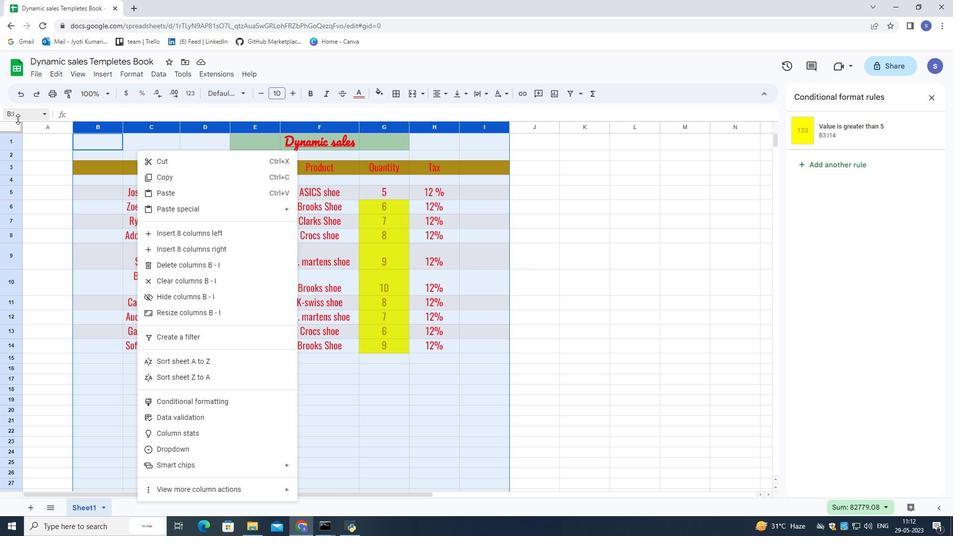 
Action: Mouse moved to (14, 115)
Screenshot: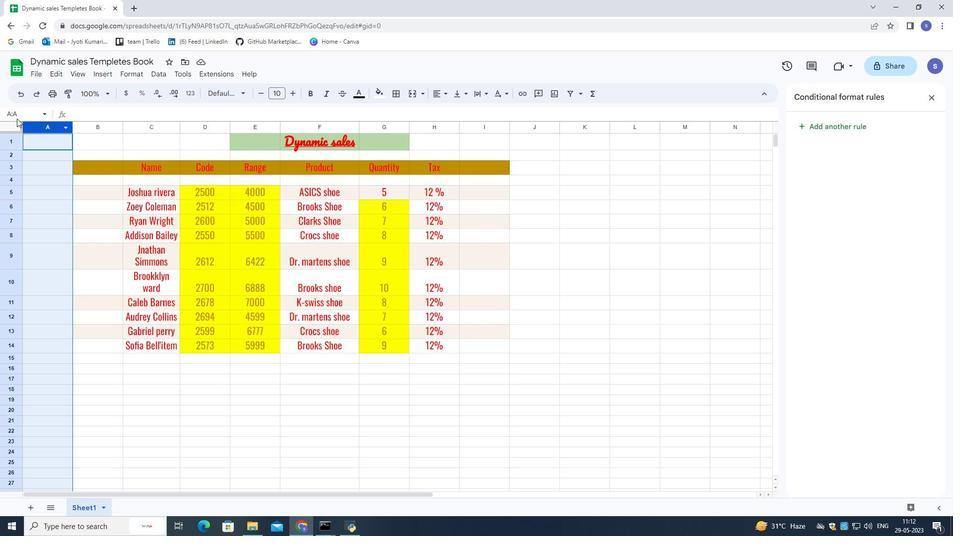 
Action: Mouse pressed left at (14, 115)
Screenshot: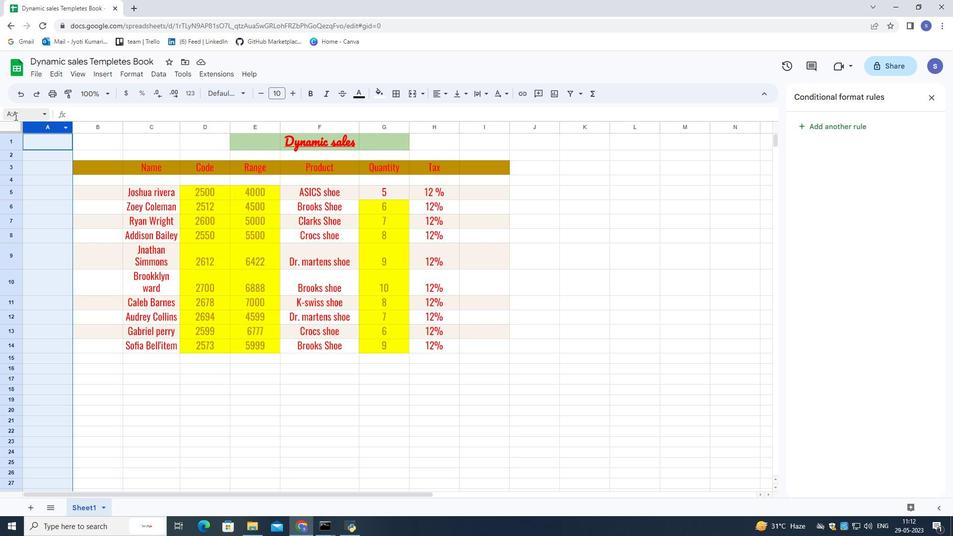
Action: Mouse moved to (95, 154)
Screenshot: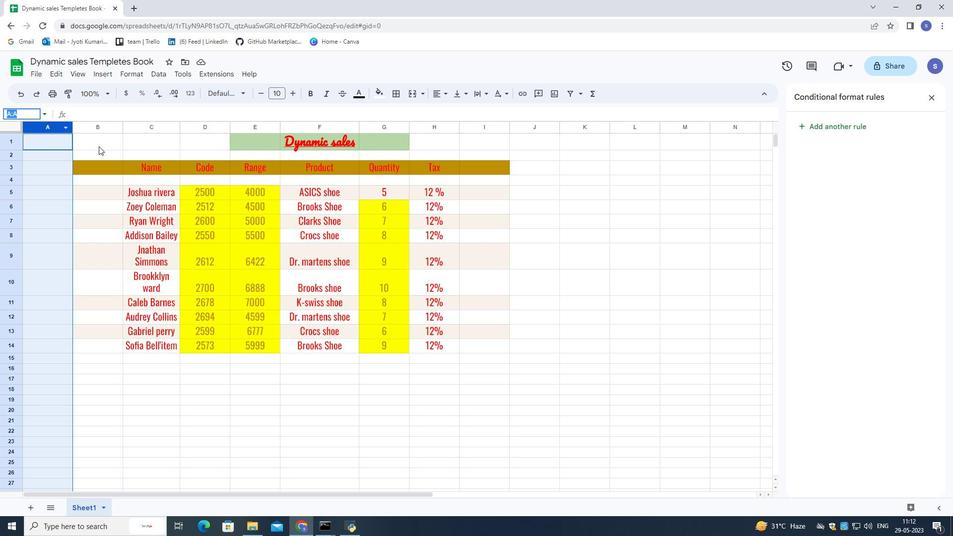 
Action: Mouse pressed left at (95, 154)
Screenshot: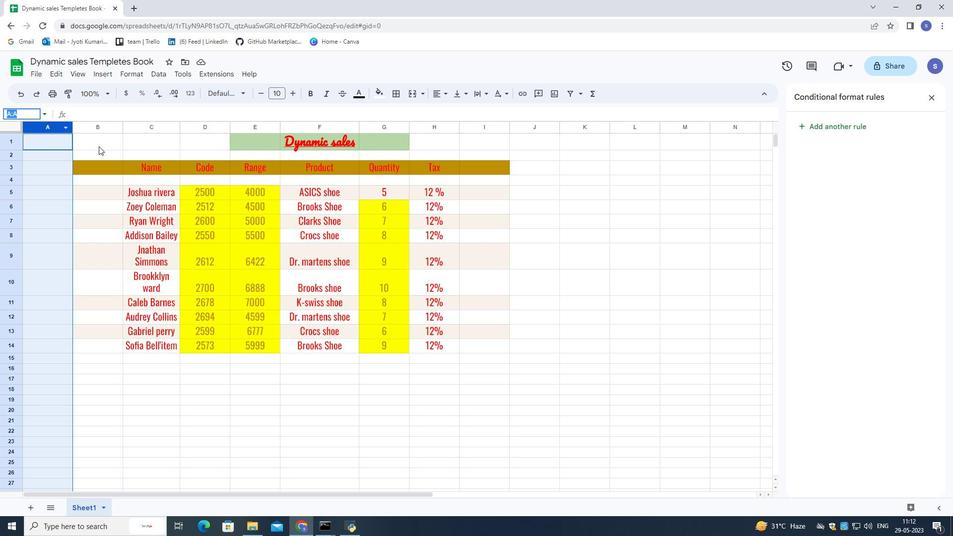 
Action: Mouse moved to (14, 126)
Screenshot: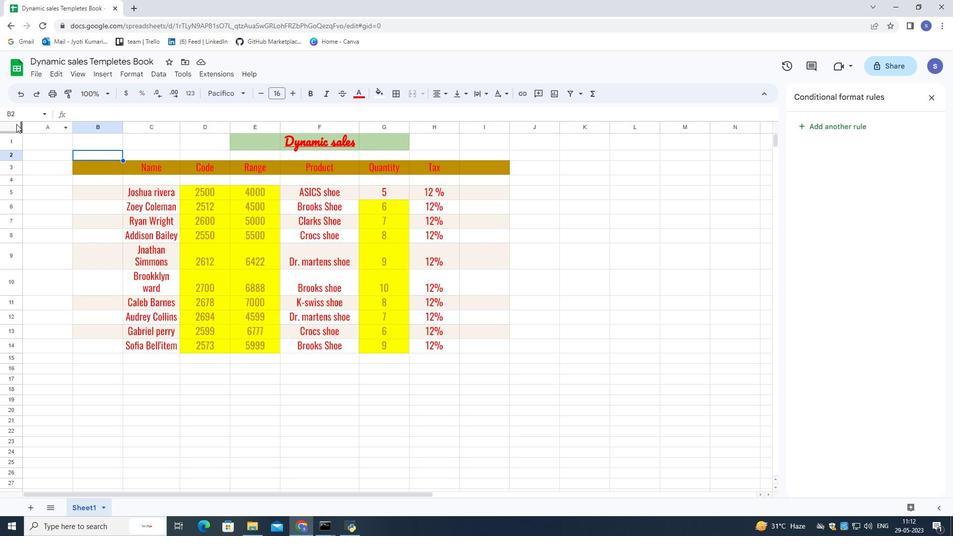 
Action: Mouse pressed left at (14, 126)
Screenshot: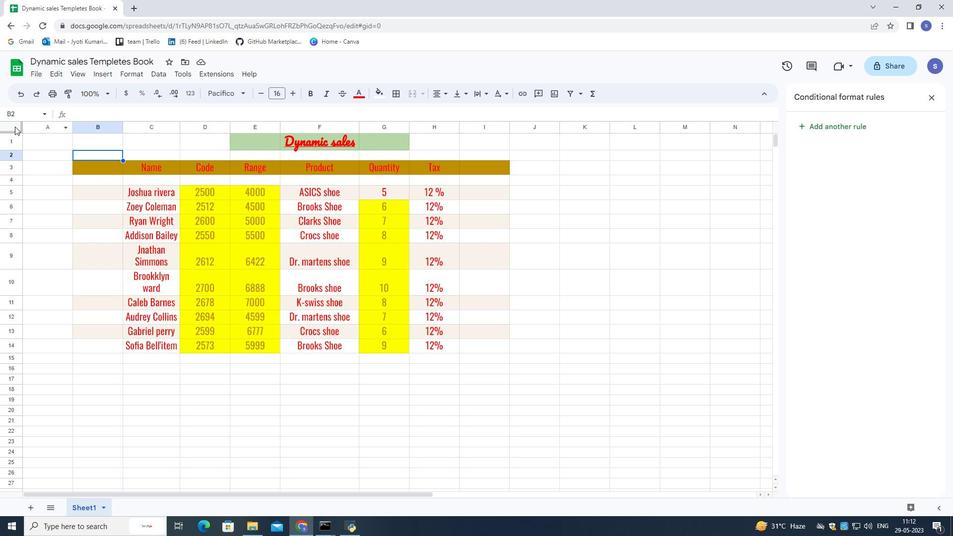 
Action: Mouse moved to (162, 210)
Screenshot: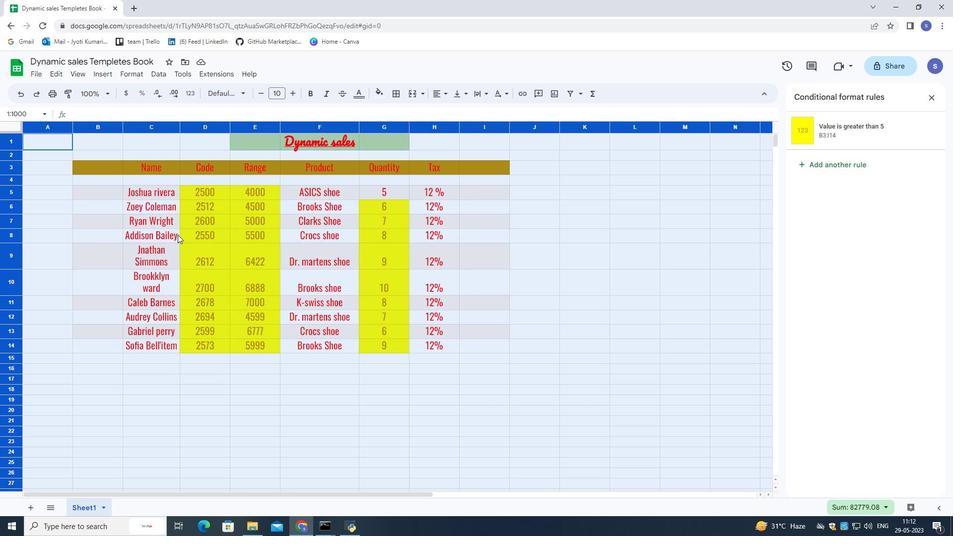 
Action: Mouse pressed right at (162, 210)
Screenshot: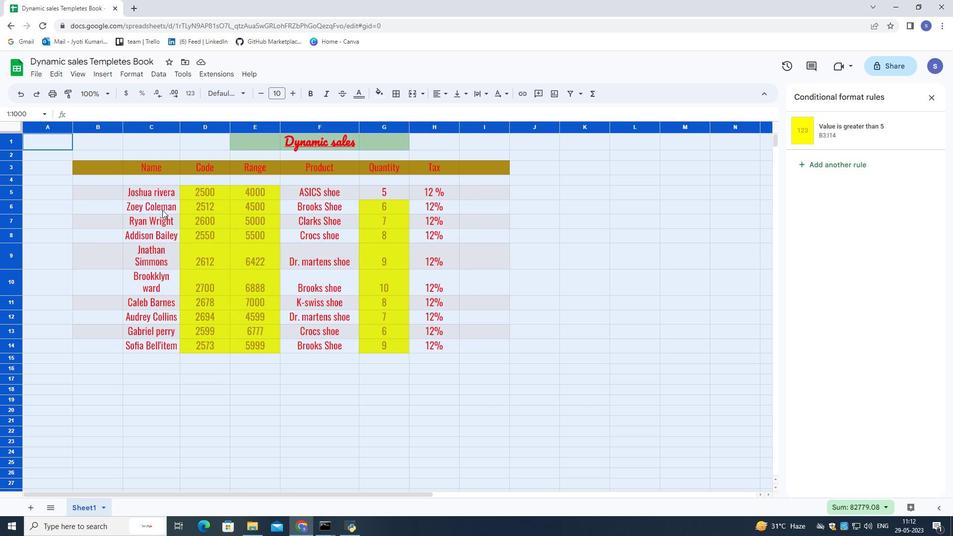 
Action: Mouse moved to (134, 6)
Screenshot: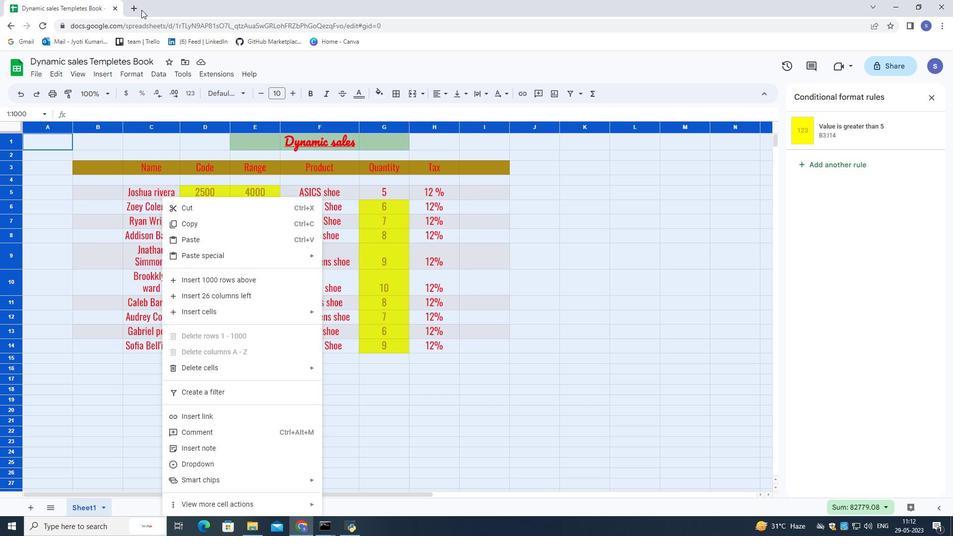 
Action: Mouse pressed left at (134, 6)
Screenshot: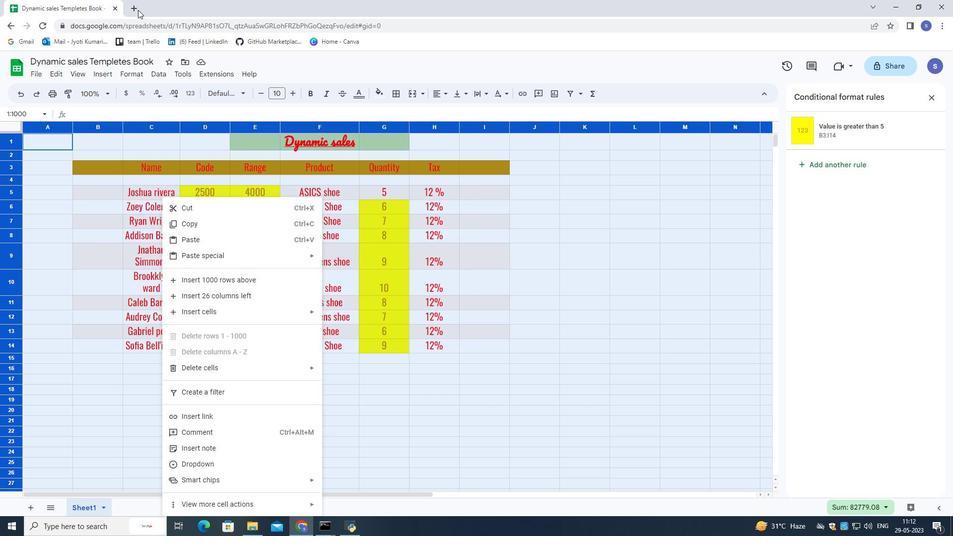 
Action: Mouse moved to (68, 5)
Screenshot: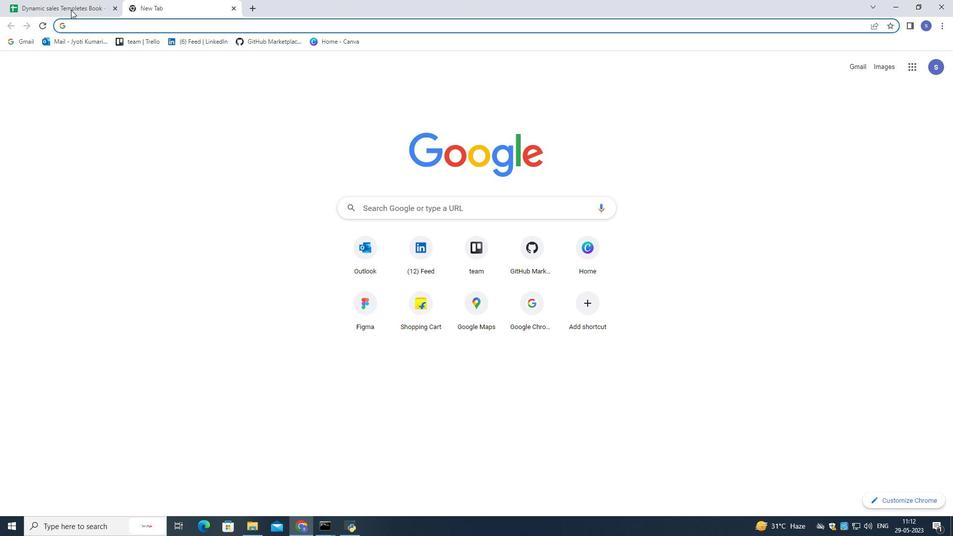 
Action: Mouse pressed left at (68, 5)
Screenshot: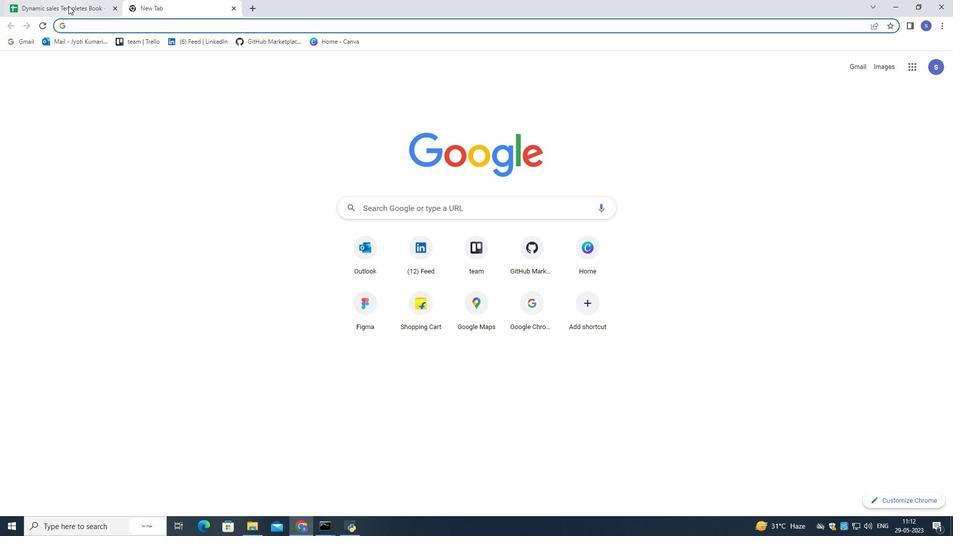
Action: Mouse moved to (269, 403)
Screenshot: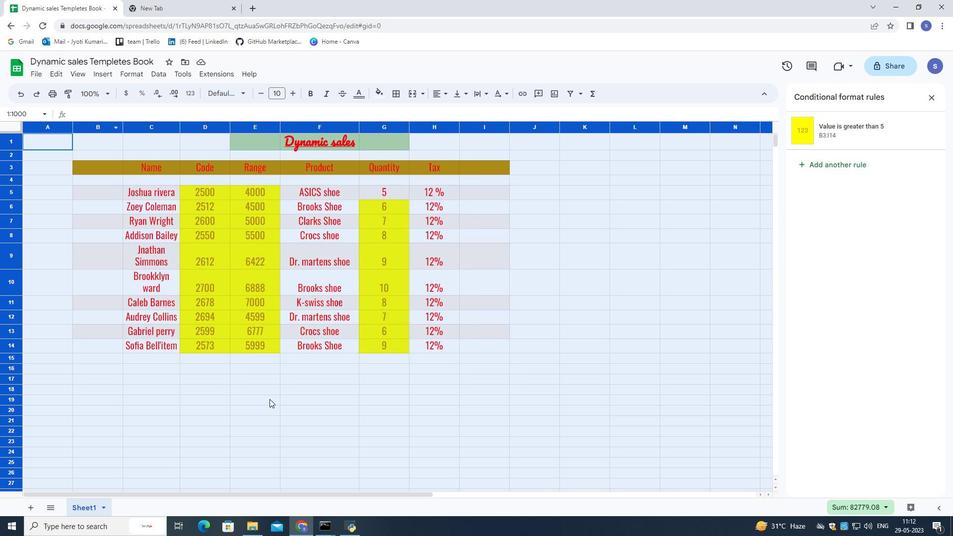
